 Task: Look for Airbnb options in Villavicencio, Colombia from 22th December, 2023 to 26th December, 2023 for 8 adults. Place can be private room with 8 bedrooms having 8 beds and 8 bathrooms. Property type can be hotel. Amenities needed are: wifi, TV, free parkinig on premises, gym, breakfast.
Action: Mouse moved to (446, 115)
Screenshot: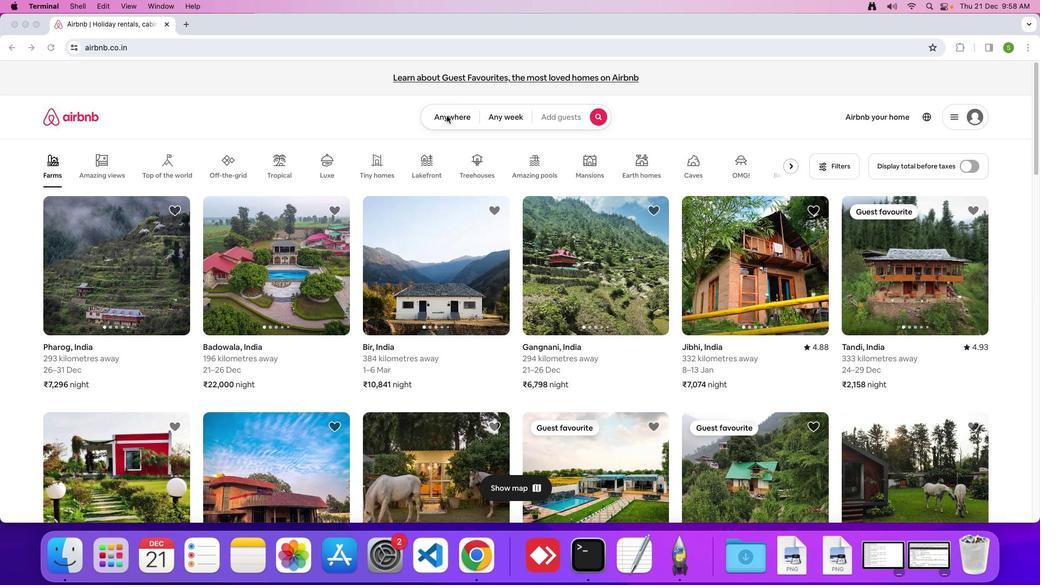 
Action: Mouse pressed left at (446, 115)
Screenshot: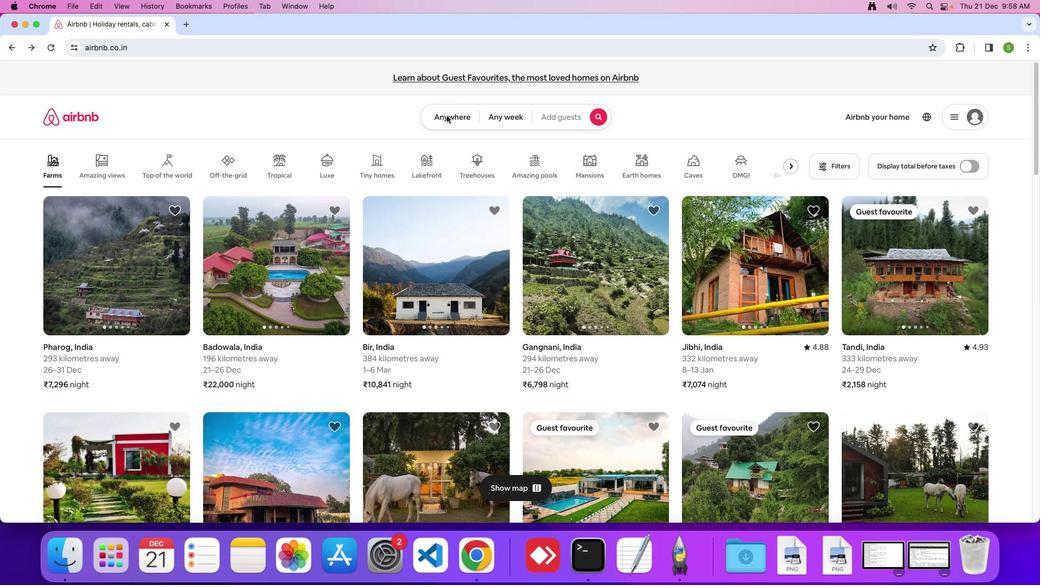 
Action: Mouse moved to (435, 118)
Screenshot: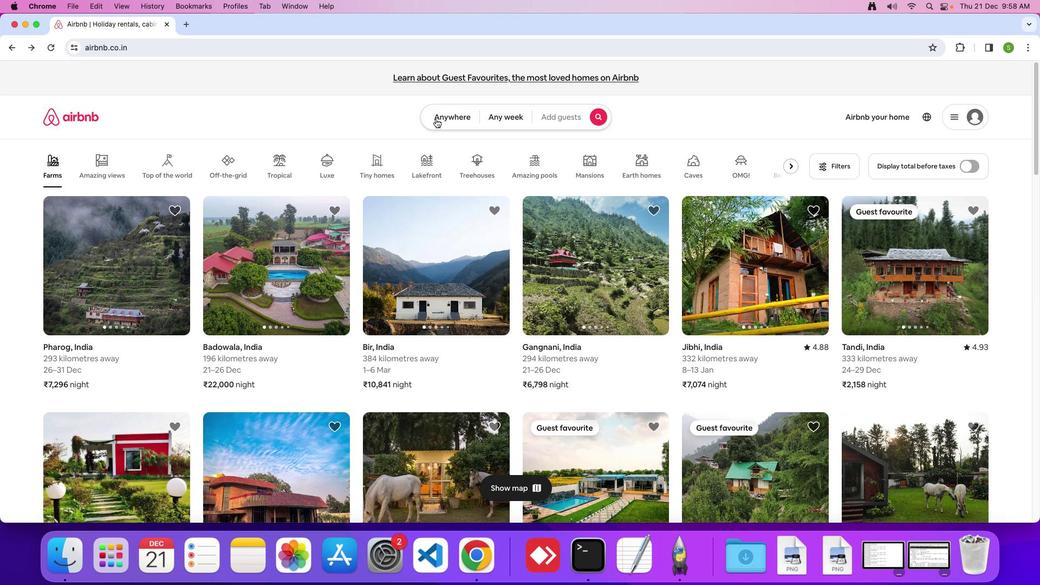 
Action: Mouse pressed left at (435, 118)
Screenshot: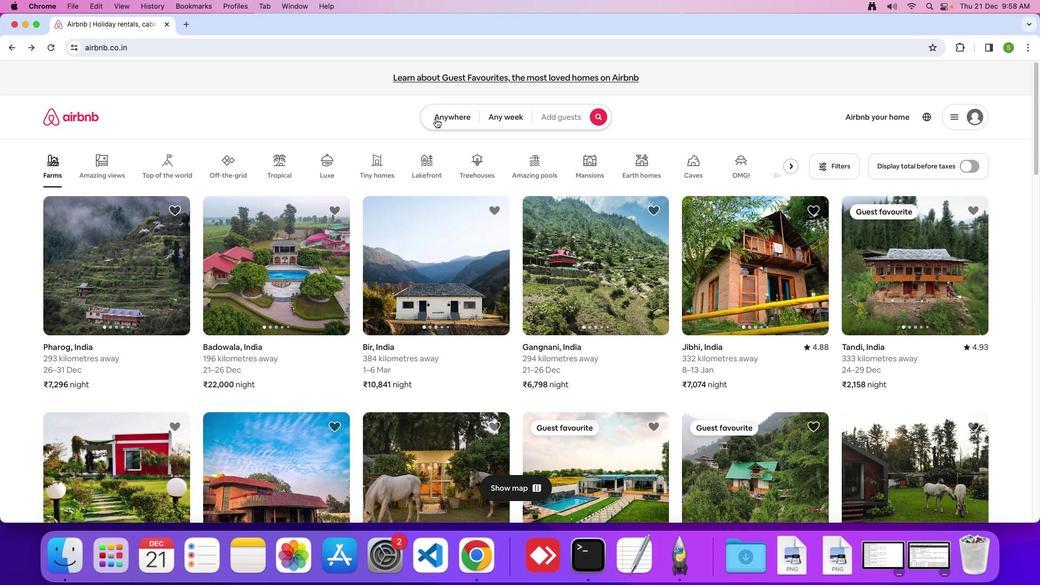 
Action: Mouse moved to (406, 151)
Screenshot: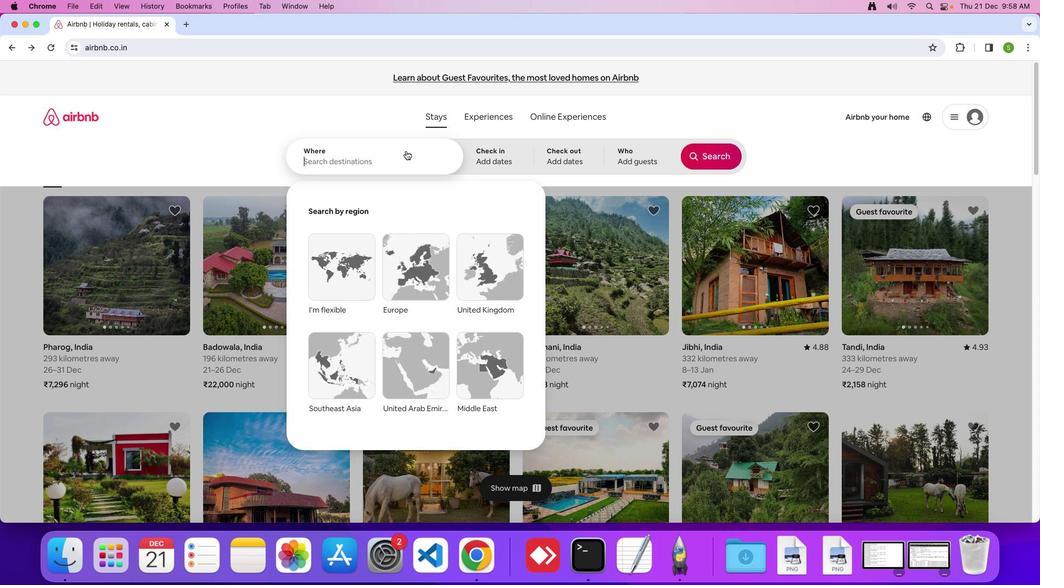 
Action: Mouse pressed left at (406, 151)
Screenshot: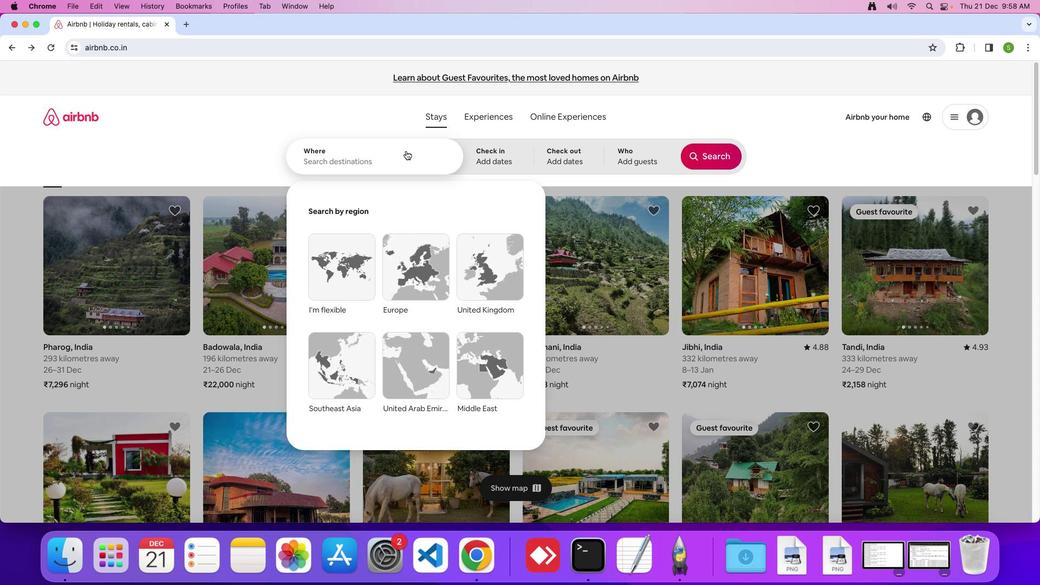
Action: Key pressed 'V'Key.caps_lock'i''l''l''a''v''i''c''e''n''c''i''o'','Key.spaceKey.shift'C''o''l''o''m''b''i''a'Key.enter
Screenshot: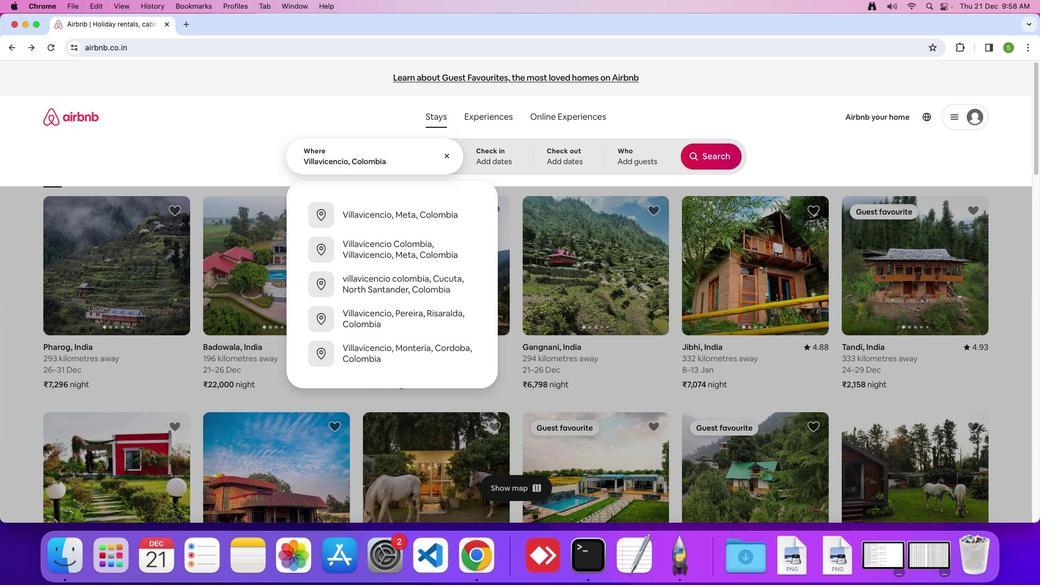 
Action: Mouse moved to (452, 371)
Screenshot: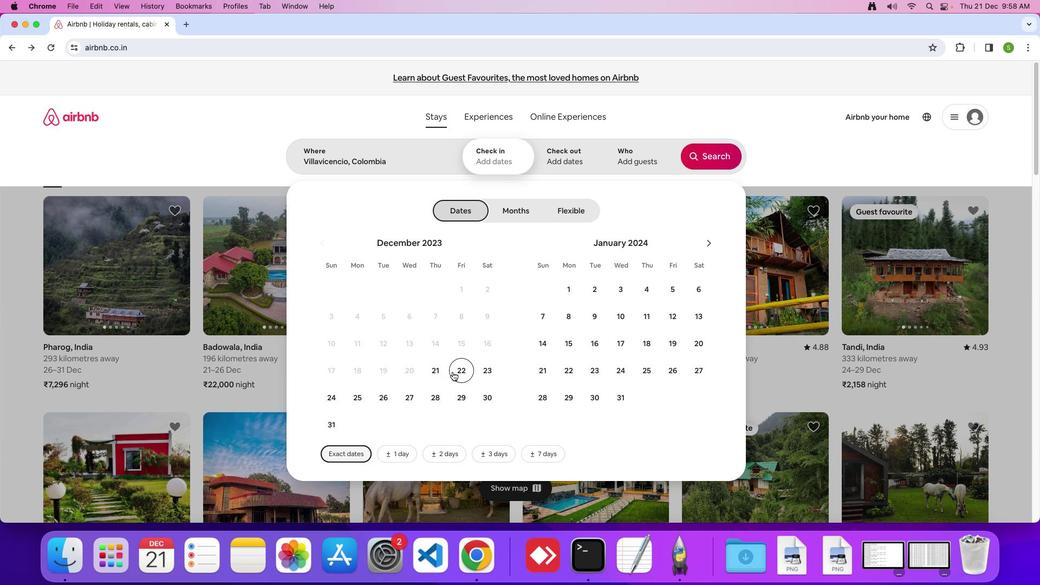 
Action: Mouse pressed left at (452, 371)
Screenshot: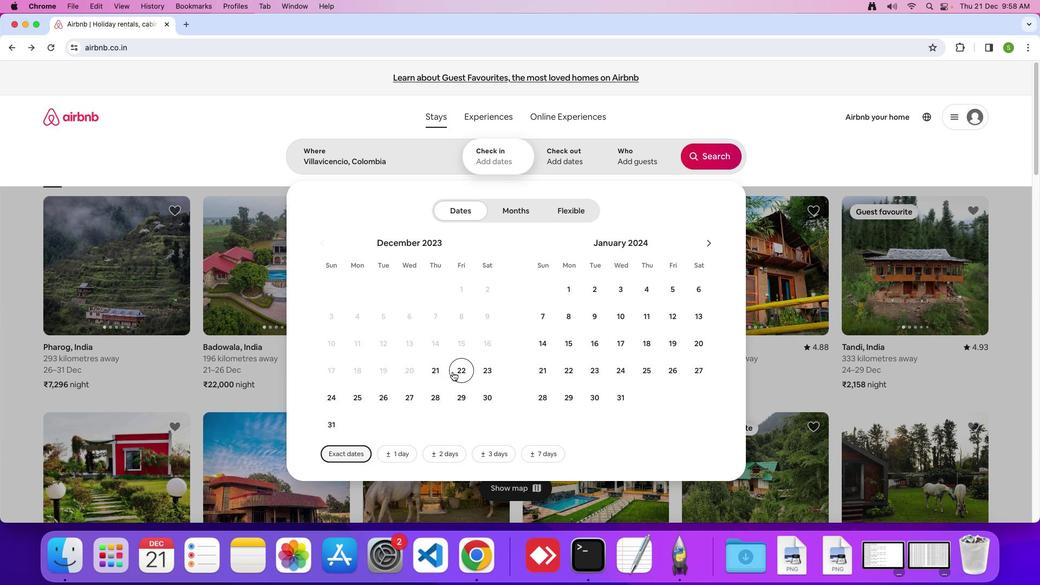
Action: Mouse moved to (391, 397)
Screenshot: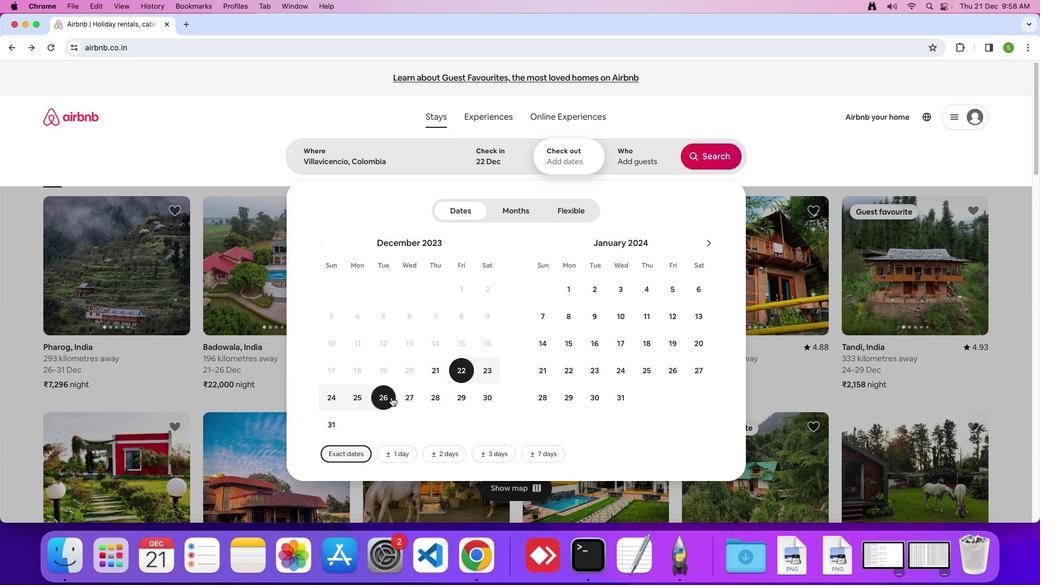 
Action: Mouse pressed left at (391, 397)
Screenshot: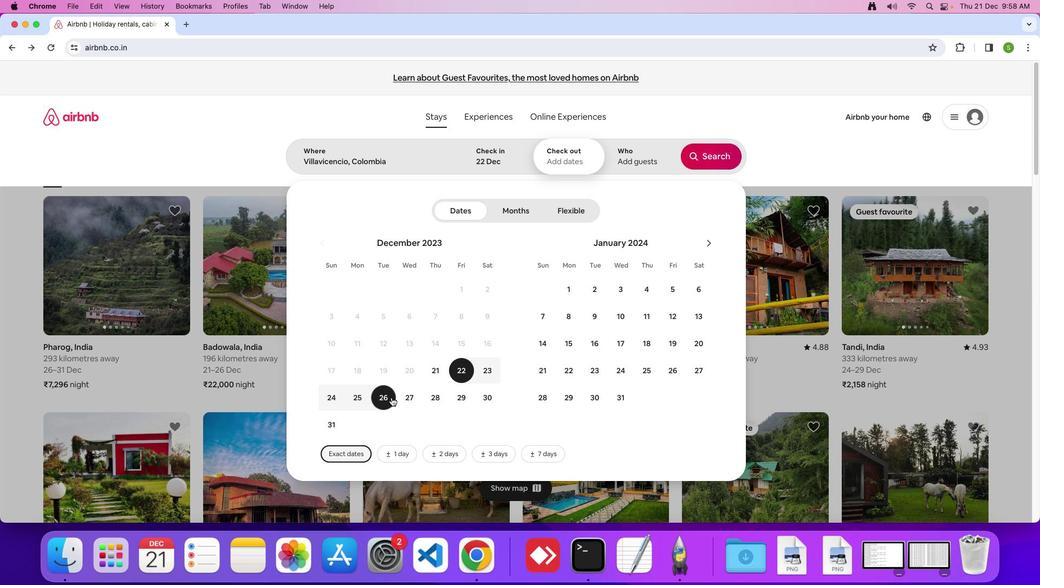 
Action: Mouse moved to (643, 159)
Screenshot: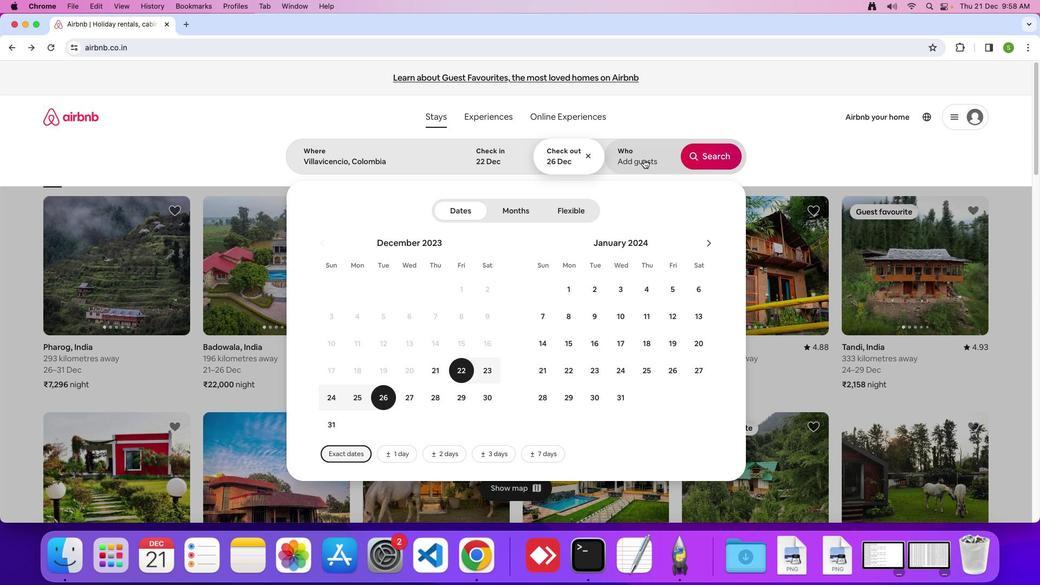 
Action: Mouse pressed left at (643, 159)
Screenshot: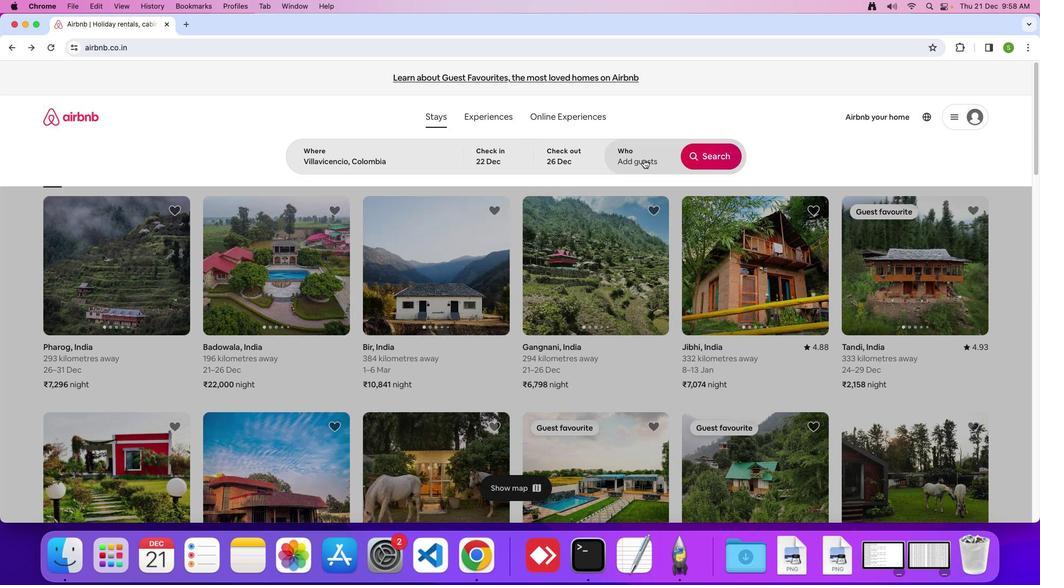 
Action: Mouse moved to (711, 214)
Screenshot: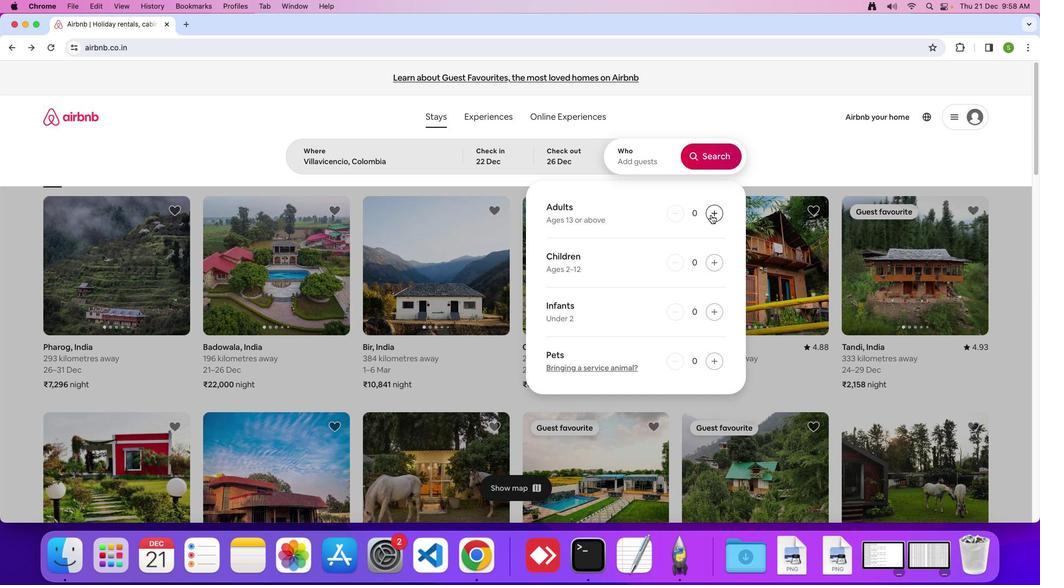 
Action: Mouse pressed left at (711, 214)
Screenshot: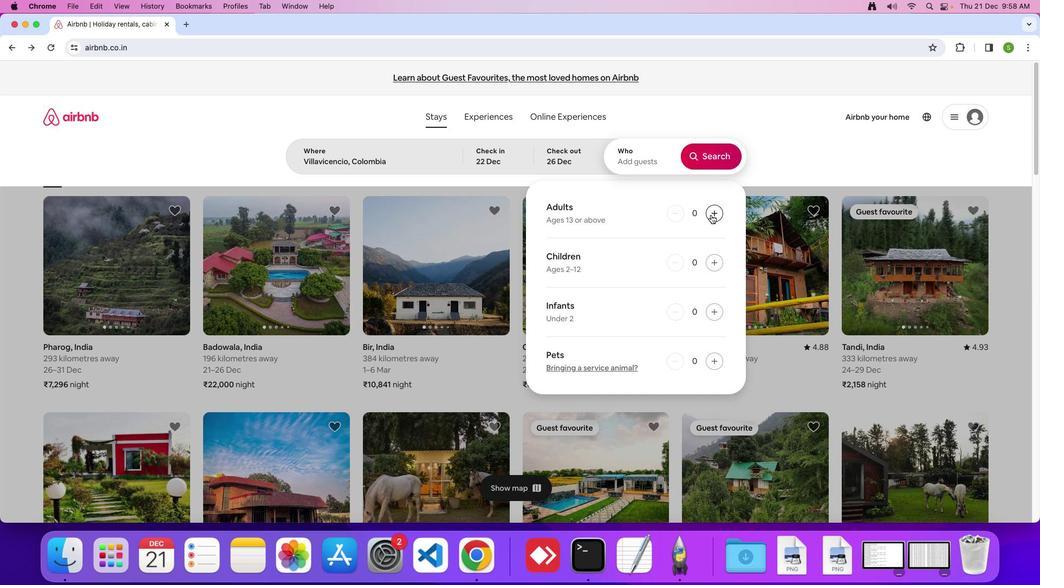 
Action: Mouse pressed left at (711, 214)
Screenshot: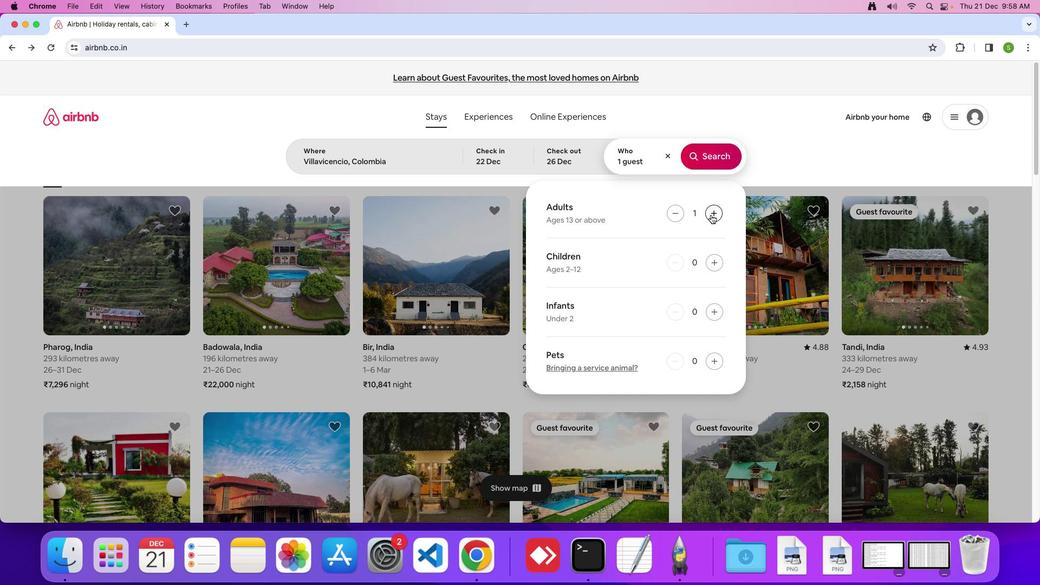 
Action: Mouse pressed left at (711, 214)
Screenshot: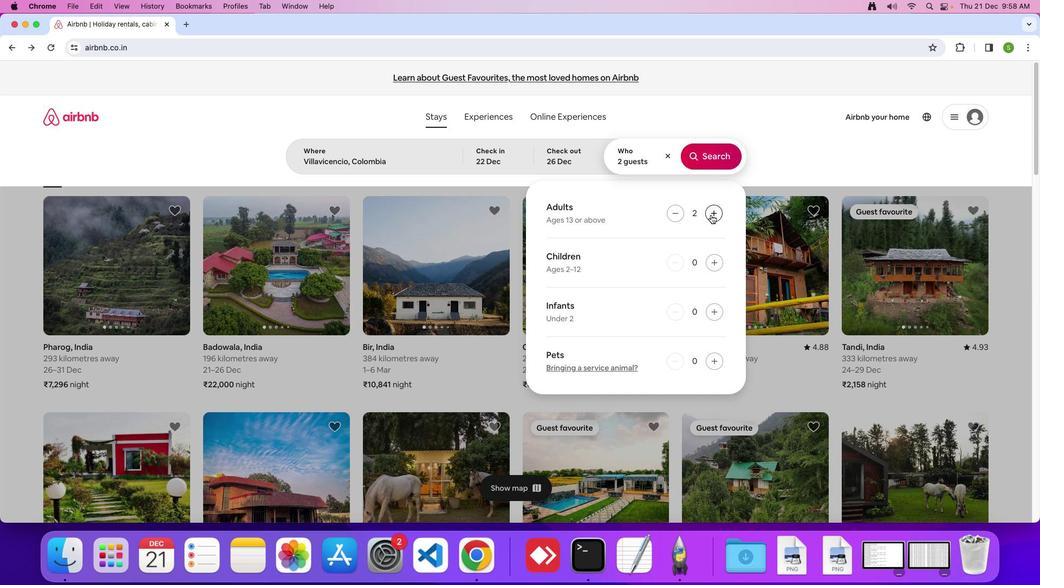
Action: Mouse pressed left at (711, 214)
Screenshot: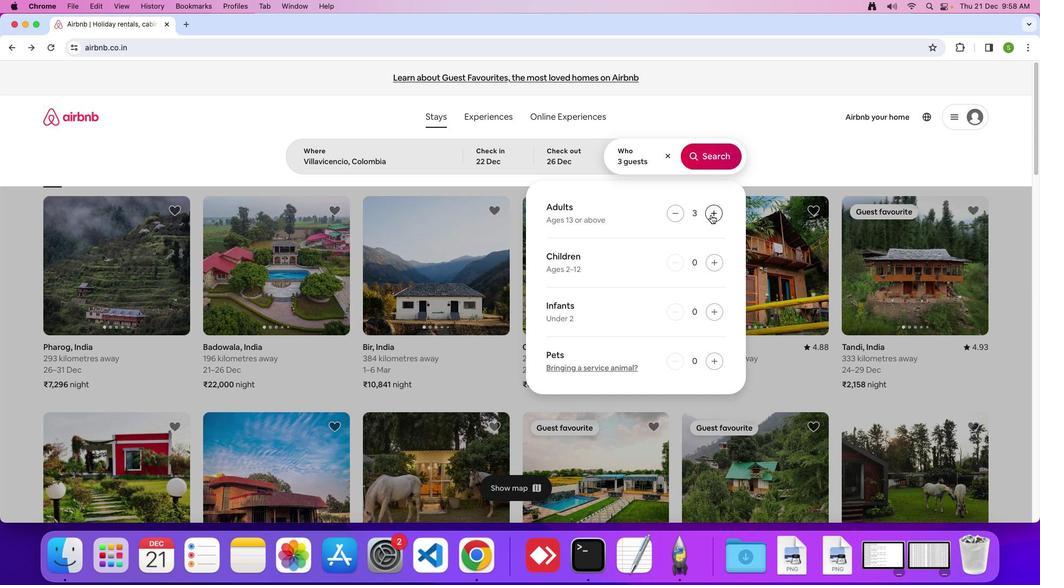 
Action: Mouse pressed left at (711, 214)
Screenshot: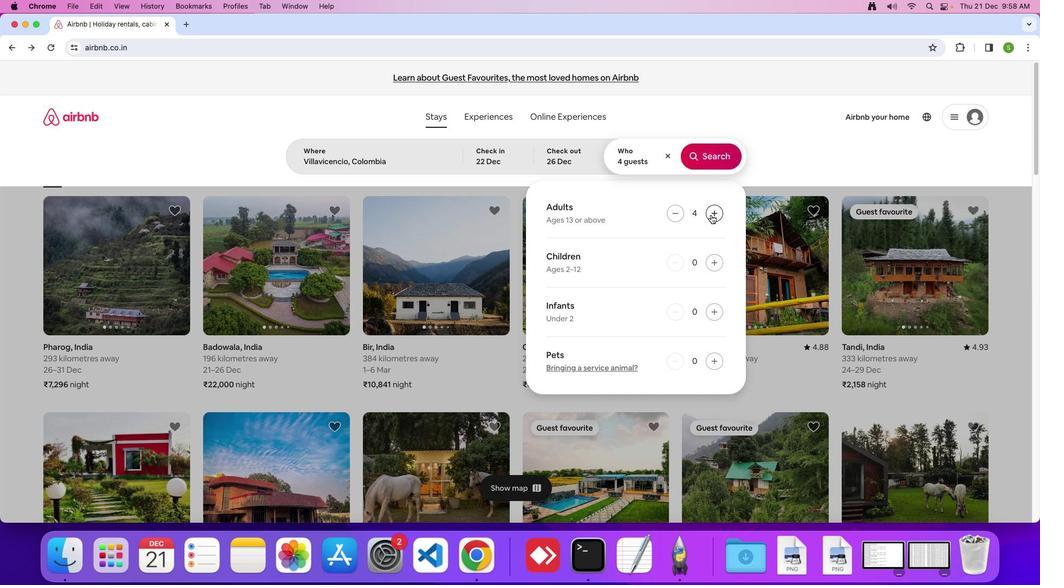 
Action: Mouse pressed left at (711, 214)
Screenshot: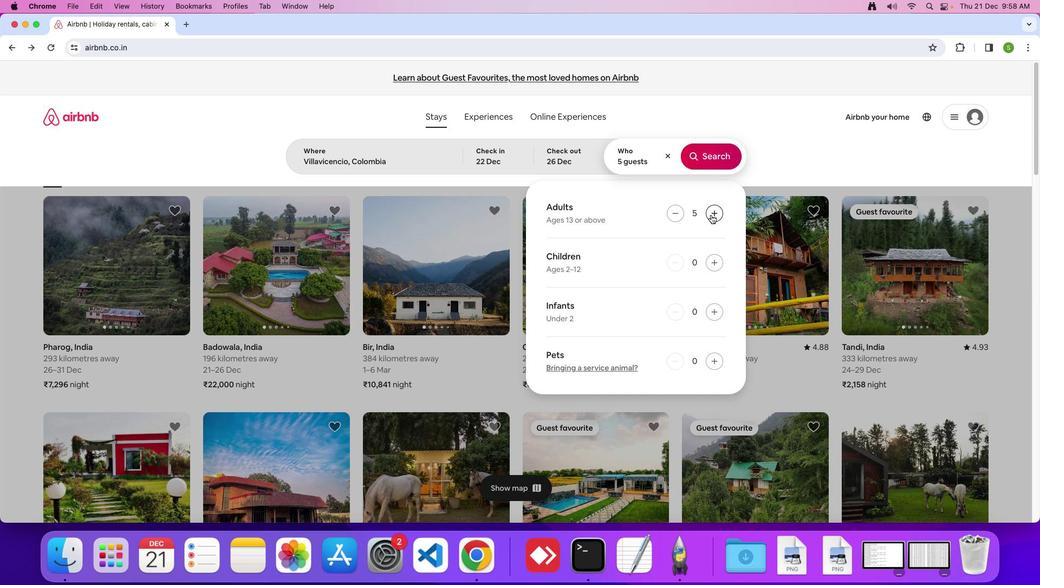 
Action: Mouse pressed left at (711, 214)
Screenshot: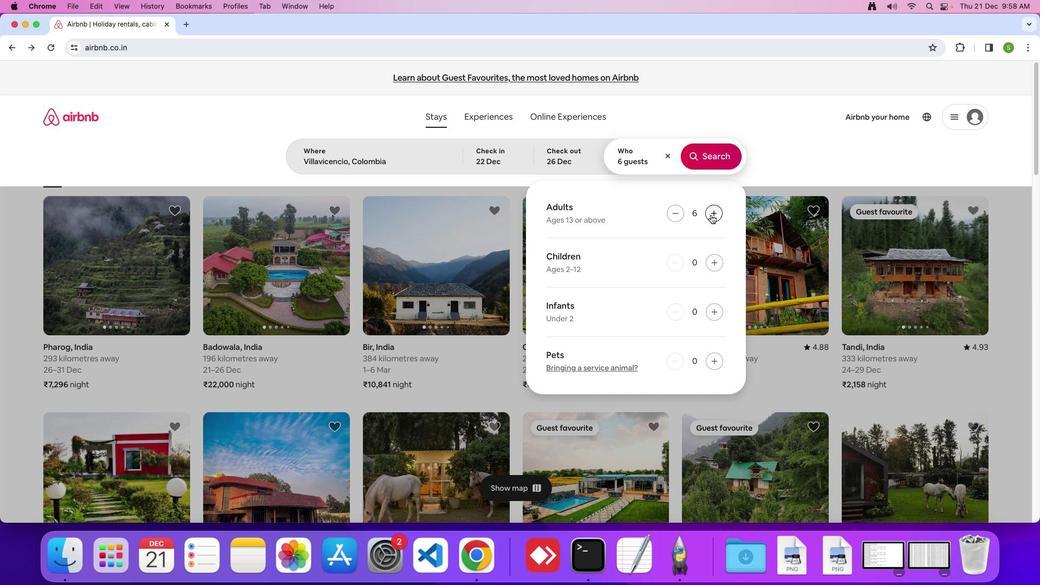 
Action: Mouse pressed left at (711, 214)
Screenshot: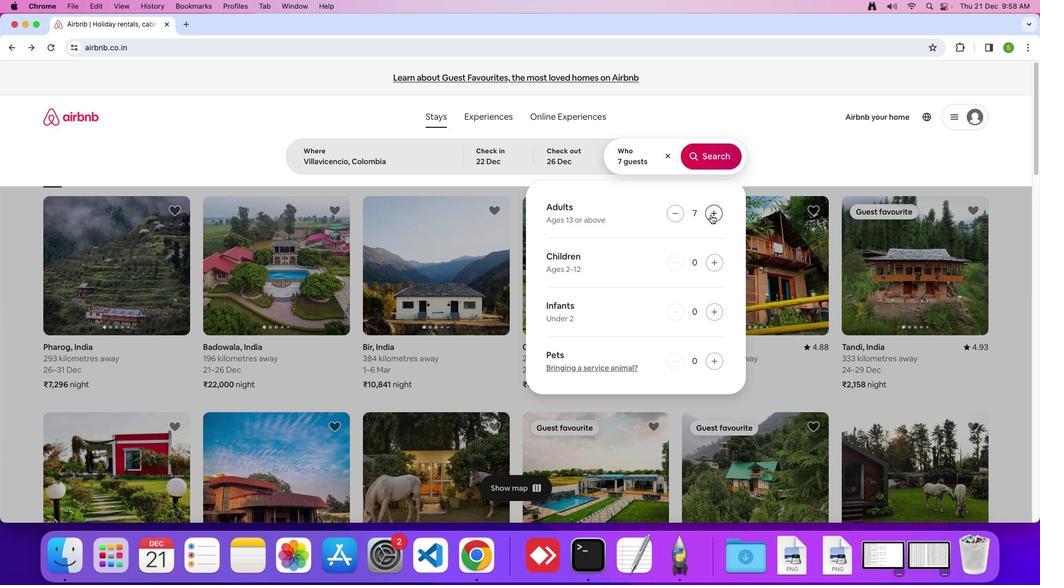 
Action: Mouse moved to (727, 150)
Screenshot: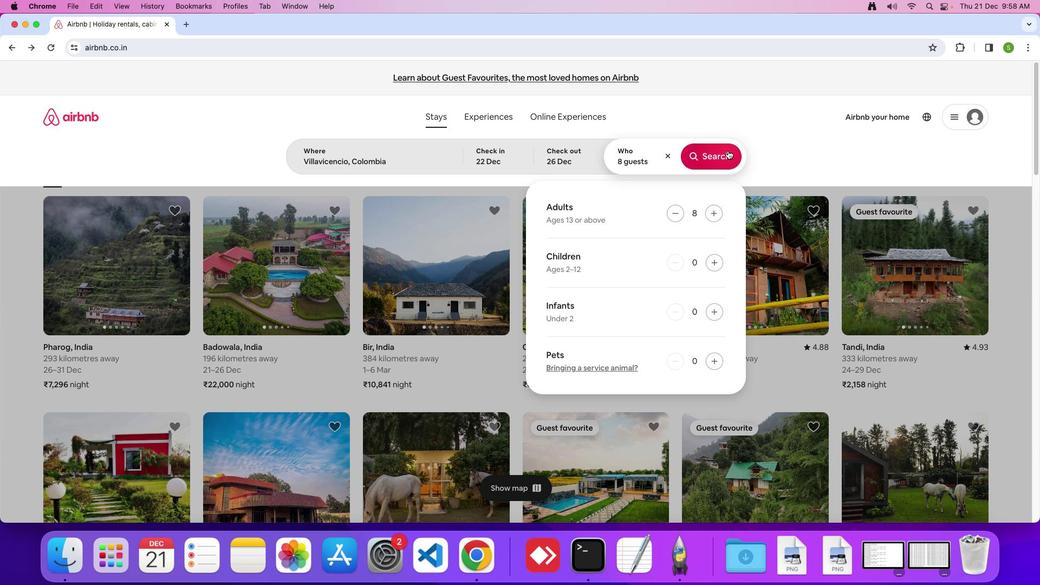 
Action: Mouse pressed left at (727, 150)
Screenshot: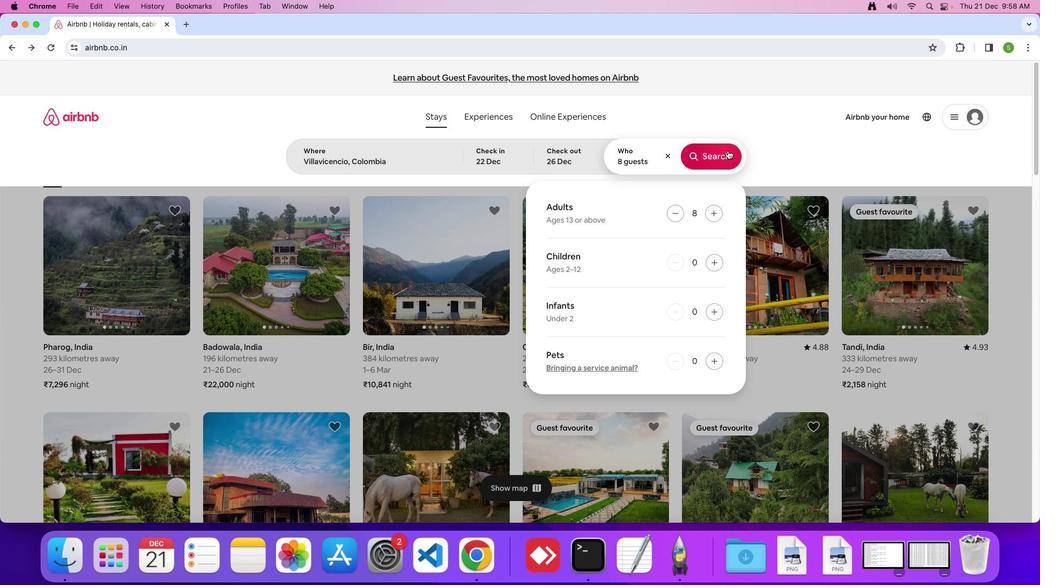 
Action: Mouse moved to (855, 136)
Screenshot: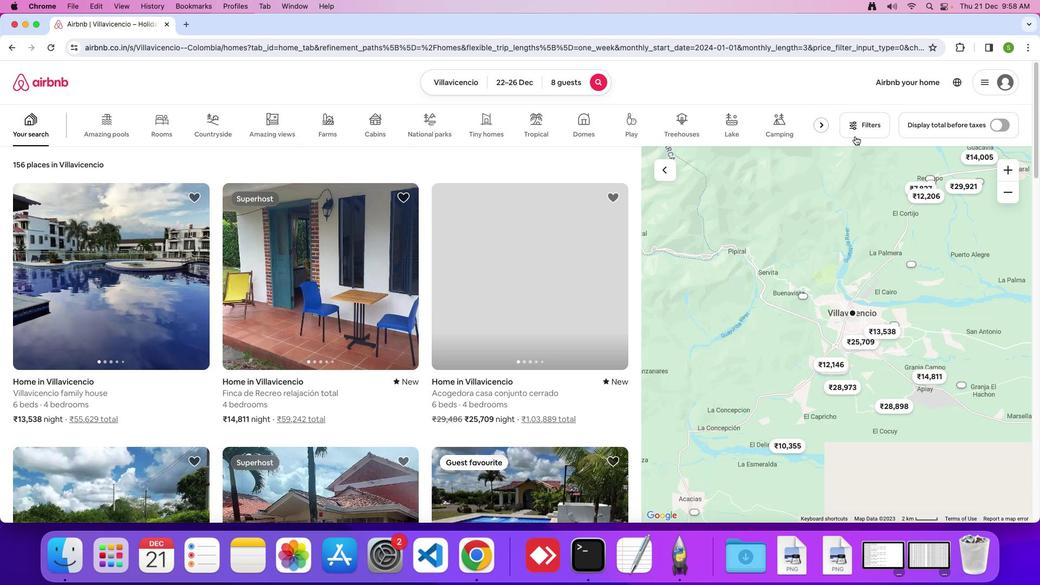 
Action: Mouse pressed left at (855, 136)
Screenshot: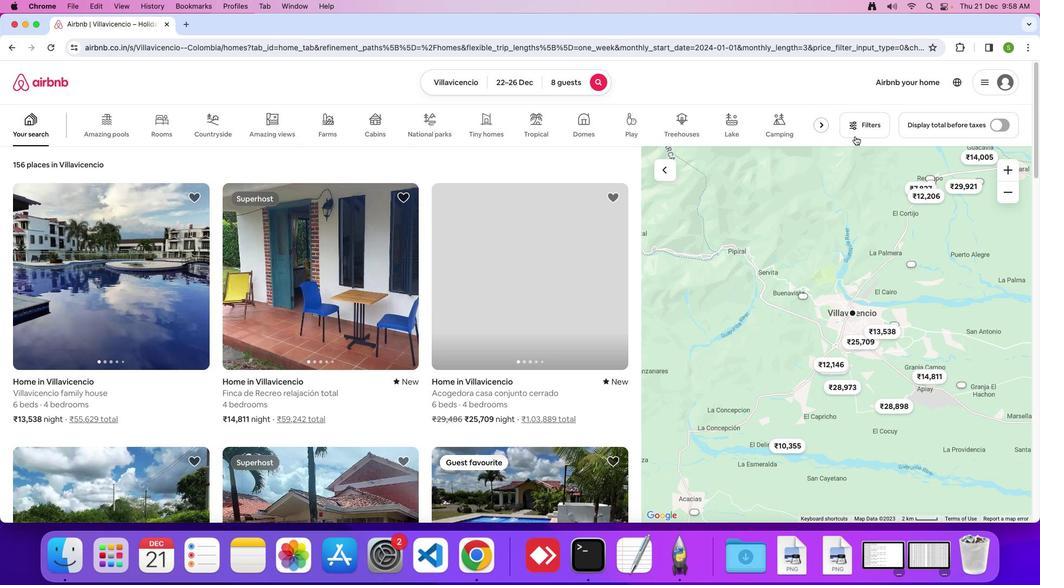 
Action: Mouse moved to (472, 330)
Screenshot: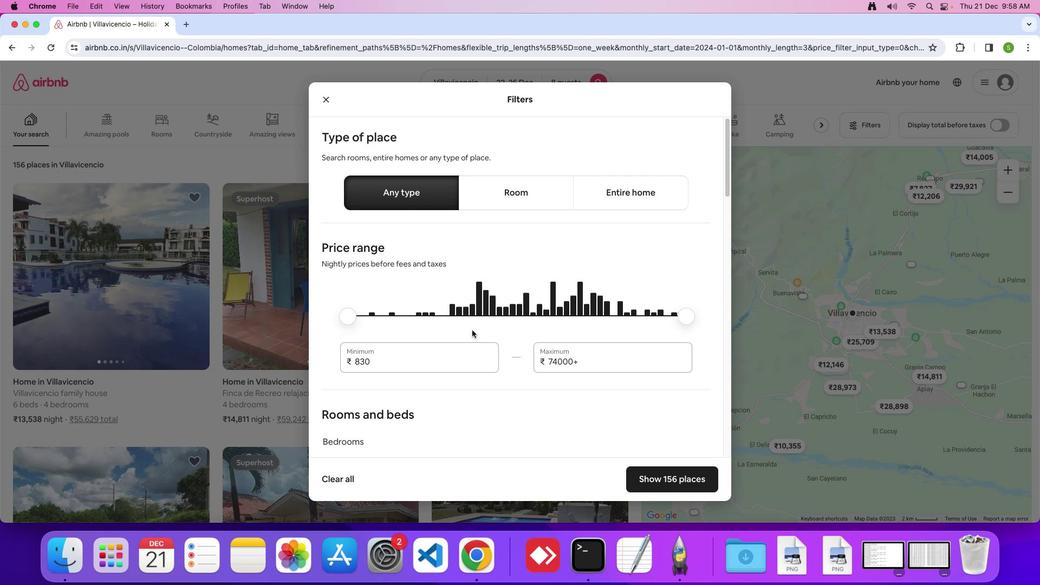 
Action: Mouse scrolled (472, 330) with delta (0, 0)
Screenshot: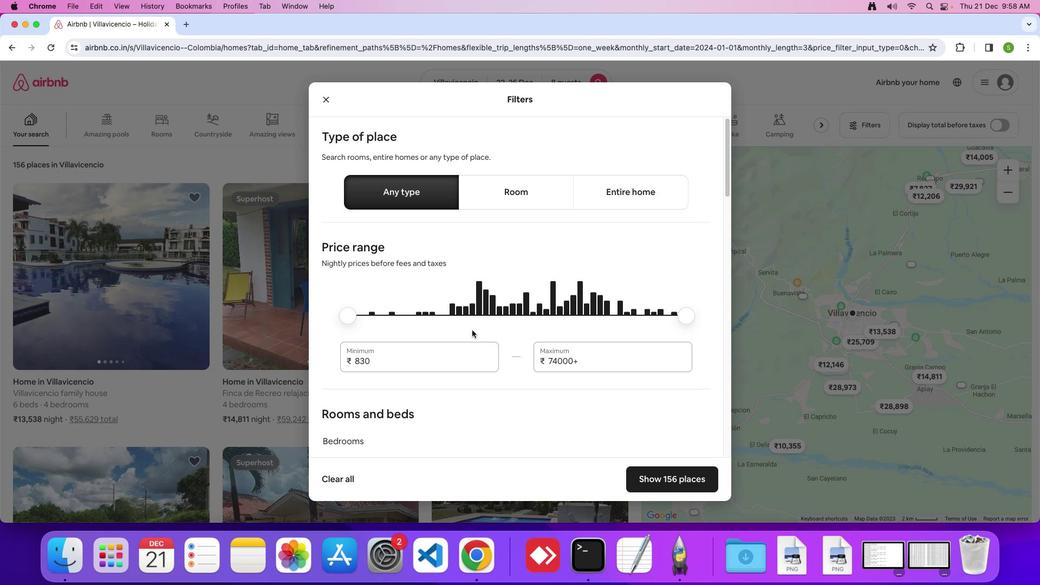 
Action: Mouse scrolled (472, 330) with delta (0, 0)
Screenshot: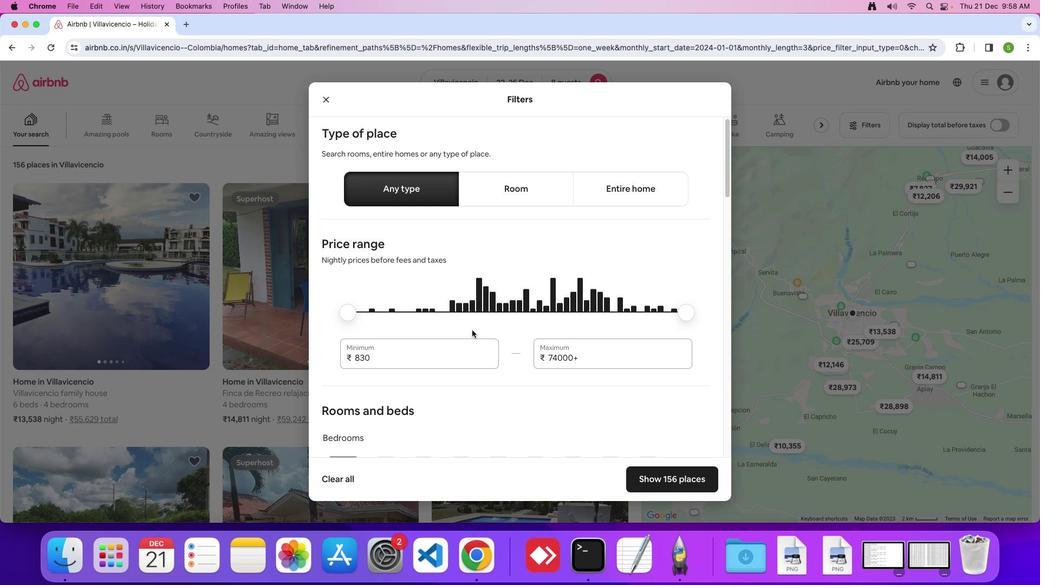 
Action: Mouse scrolled (472, 330) with delta (0, 0)
Screenshot: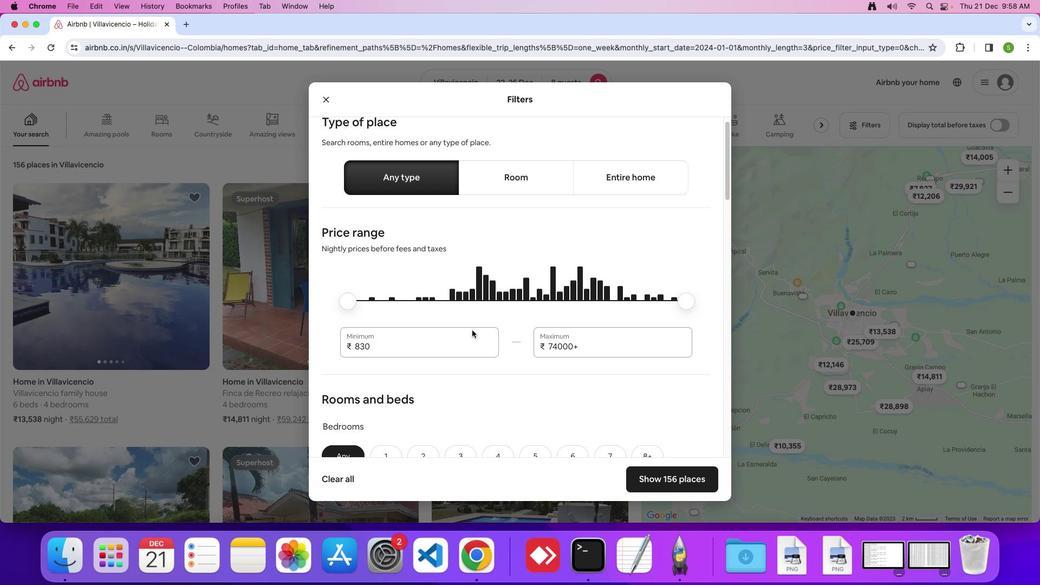 
Action: Mouse scrolled (472, 330) with delta (0, 0)
Screenshot: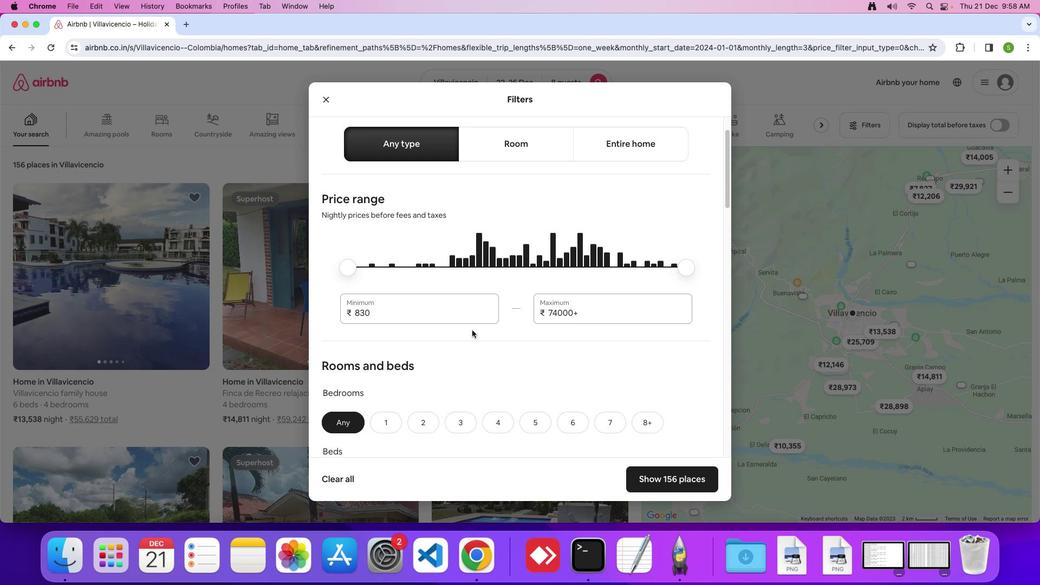 
Action: Mouse scrolled (472, 330) with delta (0, 0)
Screenshot: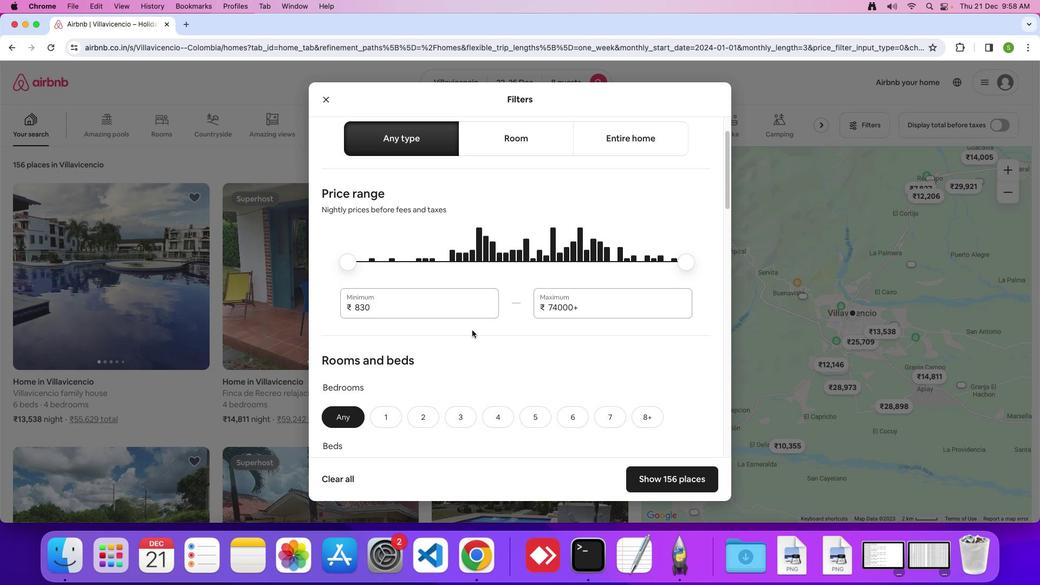 
Action: Mouse scrolled (472, 330) with delta (0, 0)
Screenshot: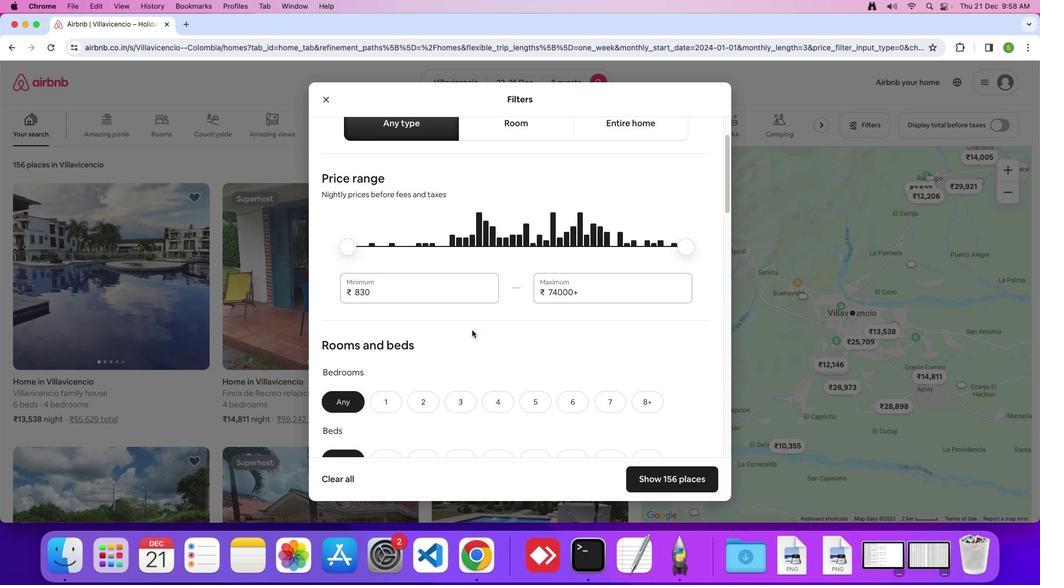 
Action: Mouse scrolled (472, 330) with delta (0, 0)
Screenshot: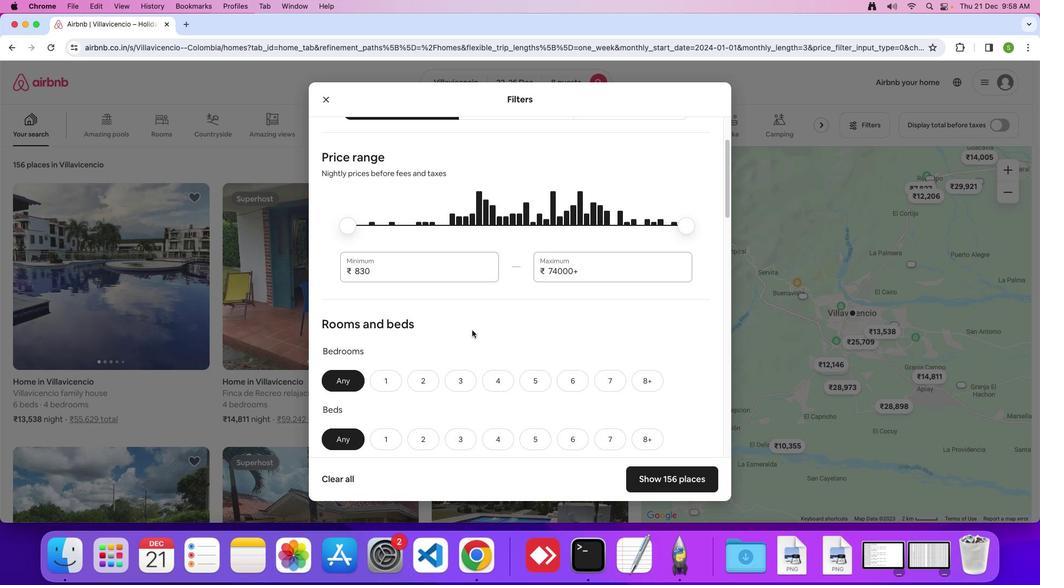 
Action: Mouse scrolled (472, 330) with delta (0, 0)
Screenshot: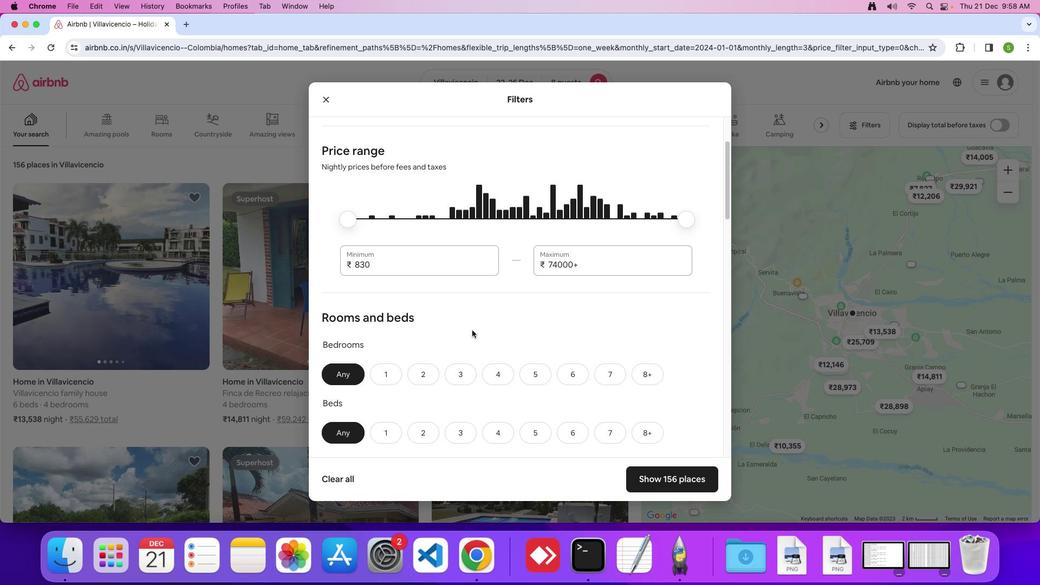 
Action: Mouse scrolled (472, 330) with delta (0, 0)
Screenshot: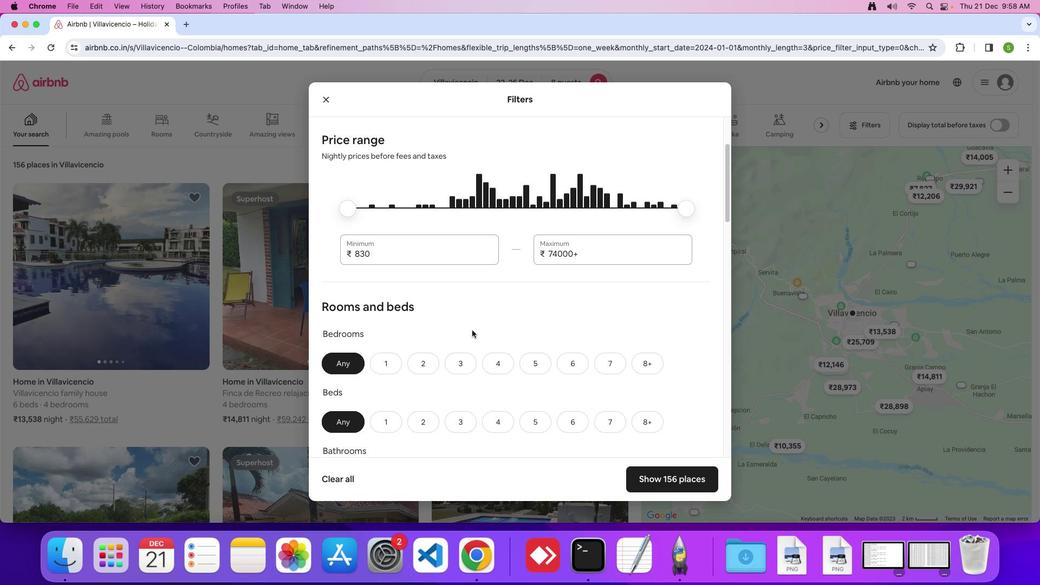
Action: Mouse scrolled (472, 330) with delta (0, 0)
Screenshot: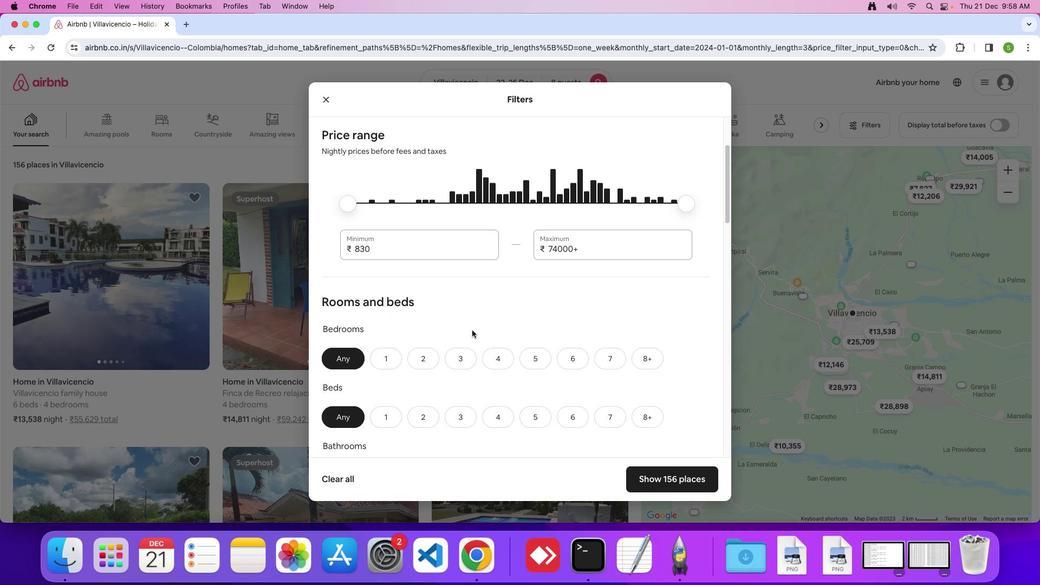 
Action: Mouse scrolled (472, 330) with delta (0, -1)
Screenshot: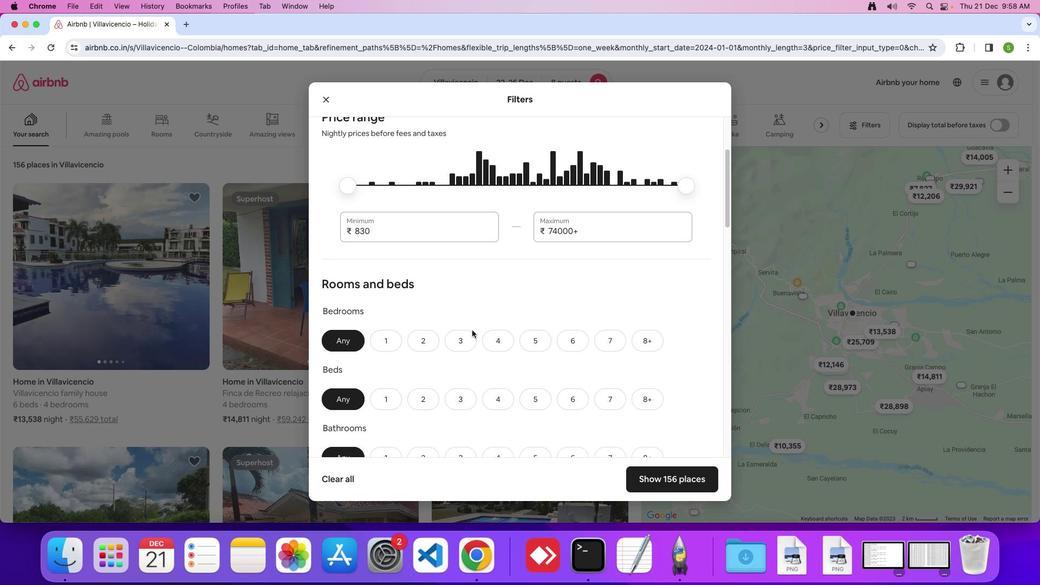 
Action: Mouse scrolled (472, 330) with delta (0, 0)
Screenshot: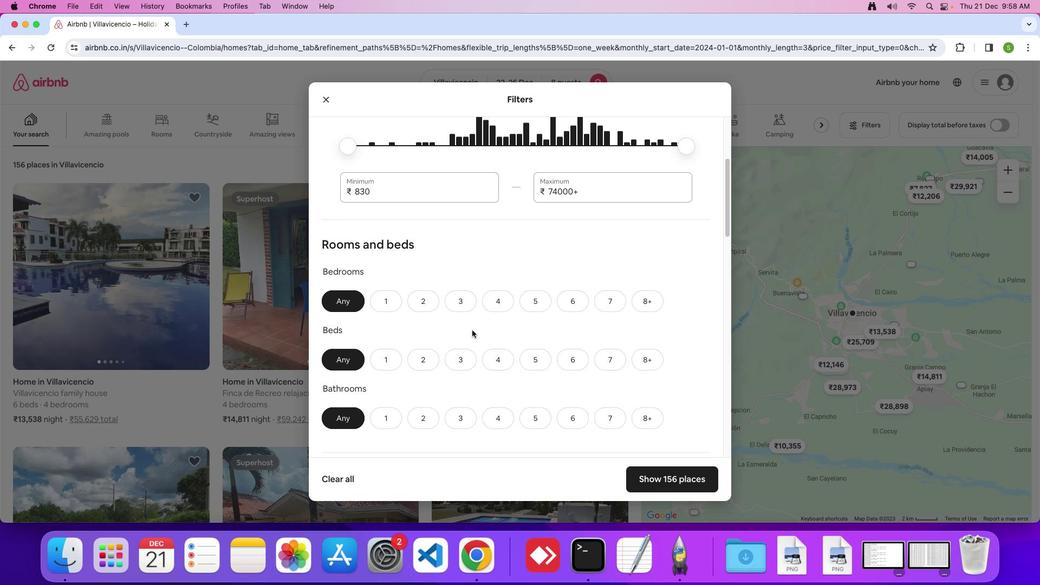 
Action: Mouse scrolled (472, 330) with delta (0, 0)
Screenshot: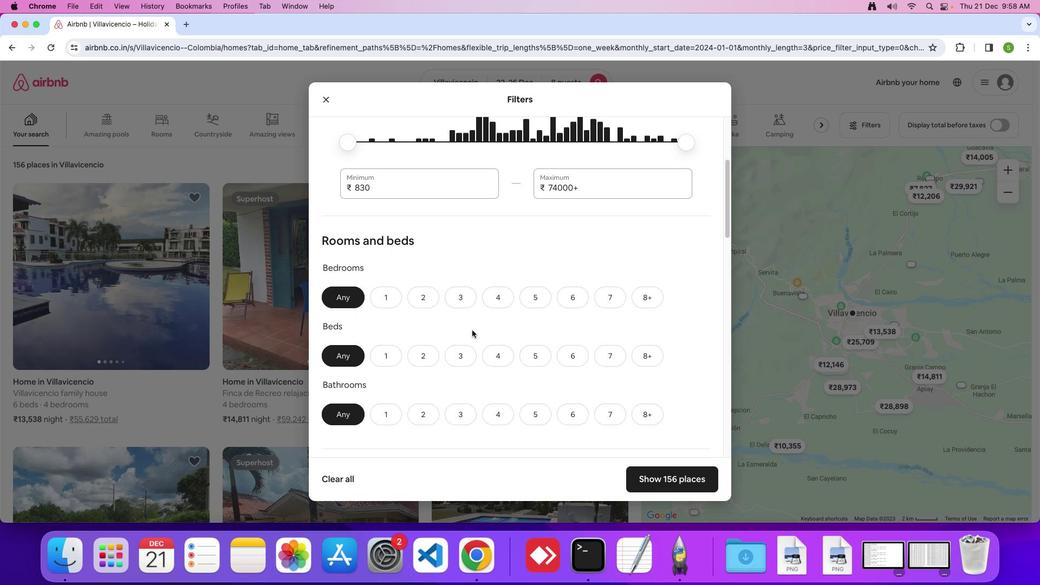 
Action: Mouse scrolled (472, 330) with delta (0, -1)
Screenshot: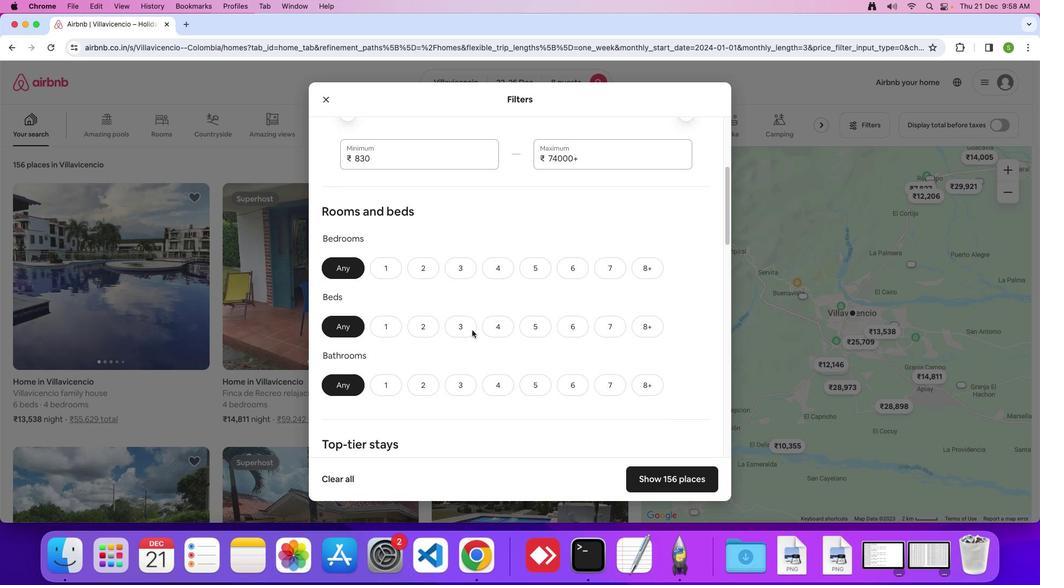 
Action: Mouse moved to (638, 229)
Screenshot: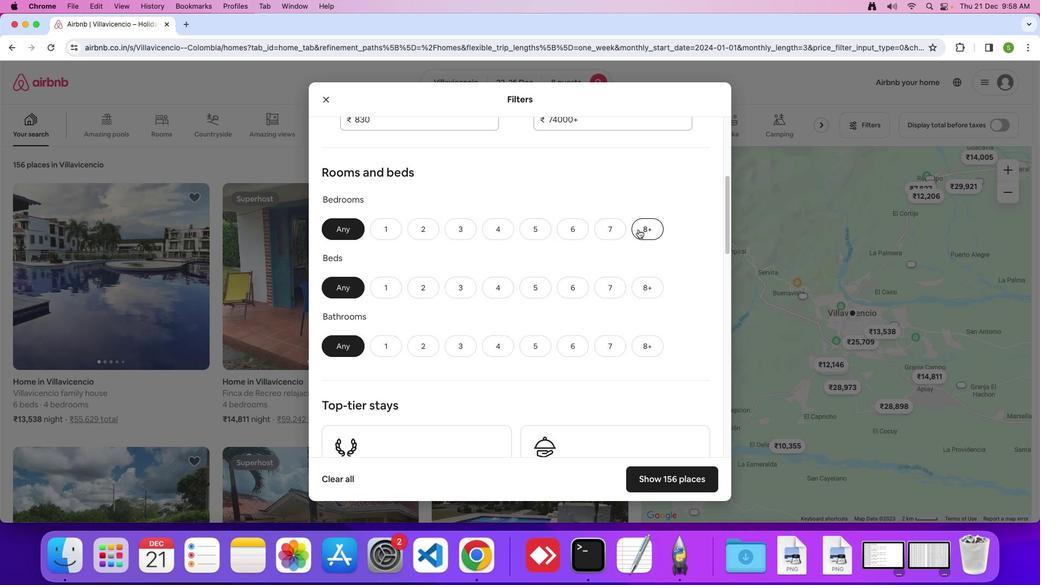 
Action: Mouse pressed left at (638, 229)
Screenshot: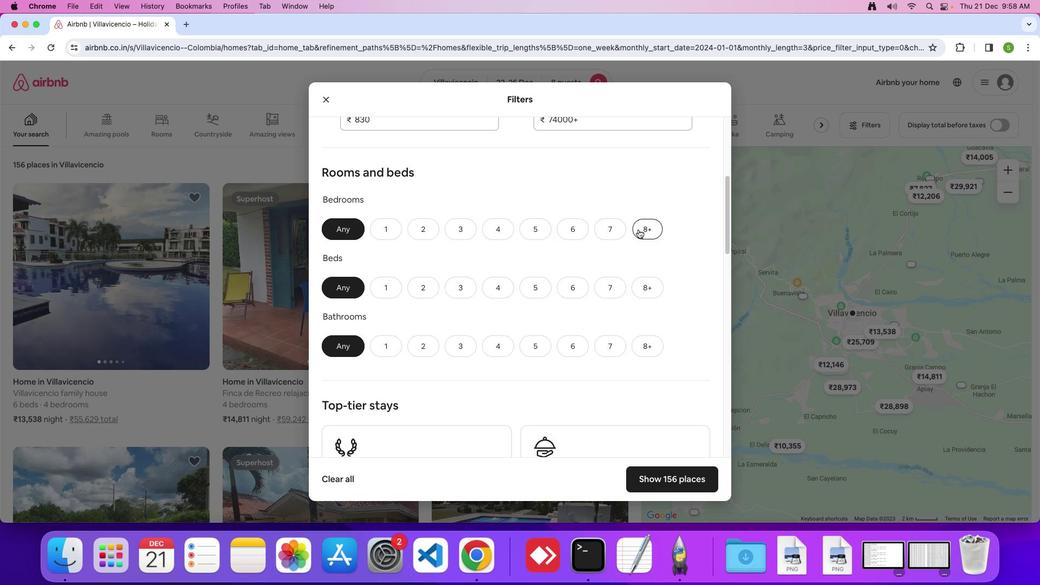 
Action: Mouse moved to (647, 285)
Screenshot: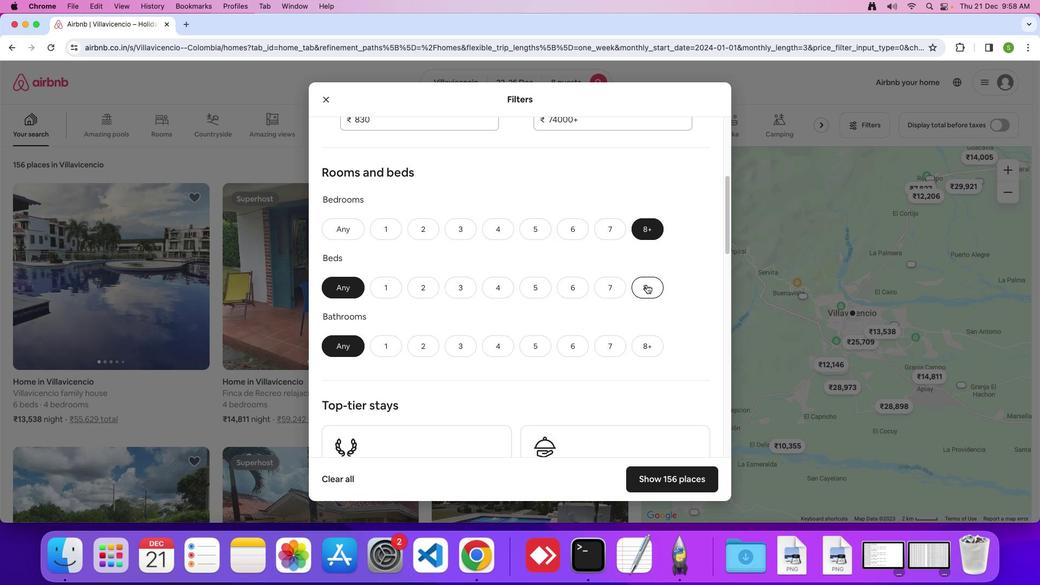 
Action: Mouse pressed left at (647, 285)
Screenshot: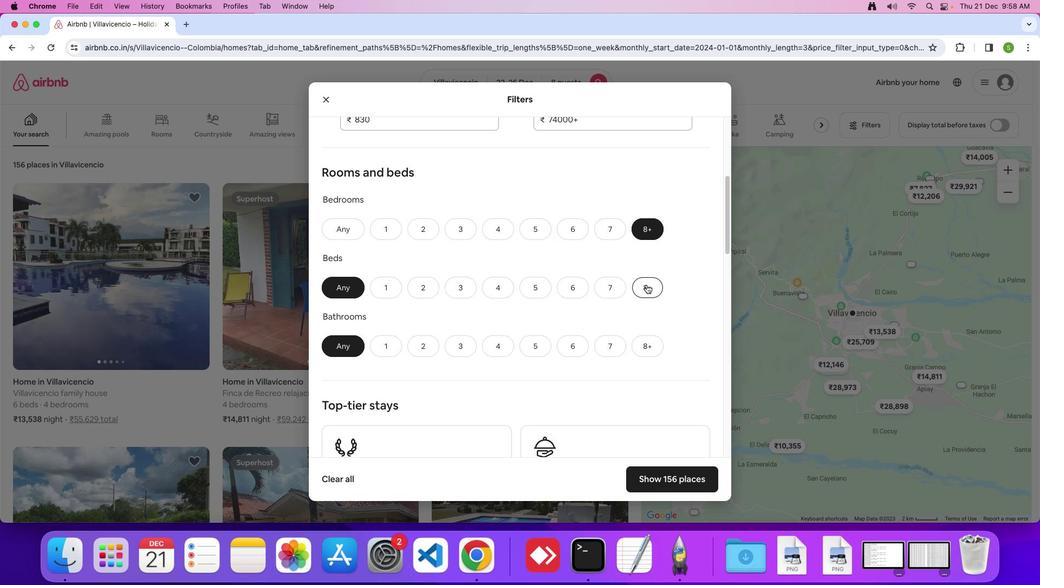 
Action: Mouse moved to (651, 350)
Screenshot: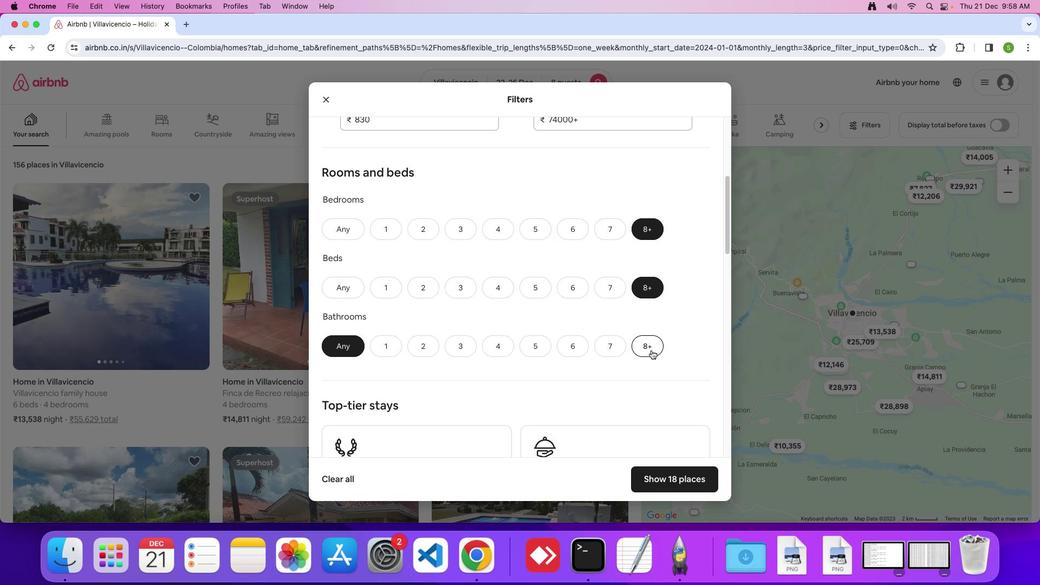 
Action: Mouse pressed left at (651, 350)
Screenshot: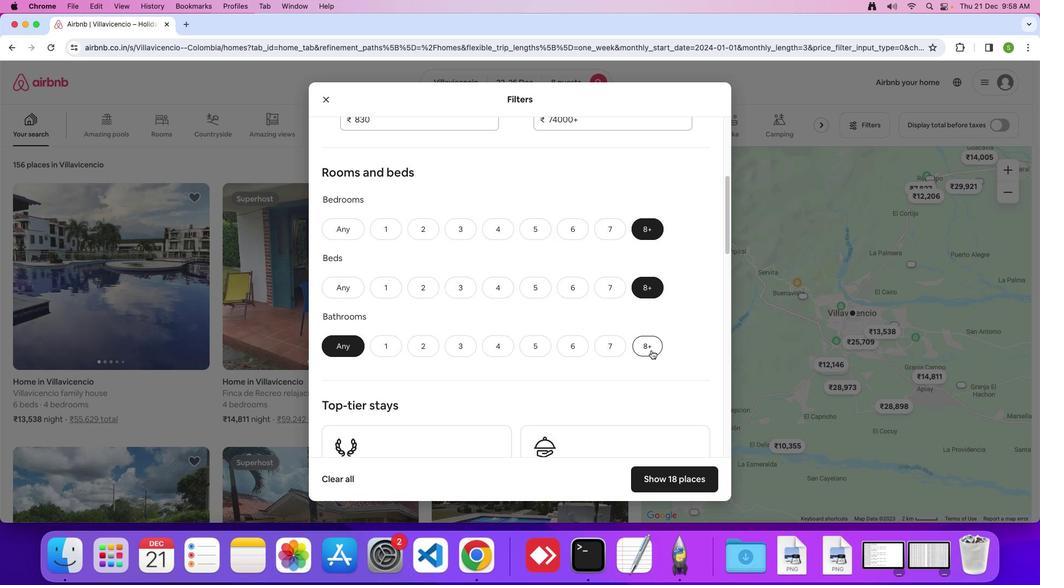 
Action: Mouse moved to (584, 326)
Screenshot: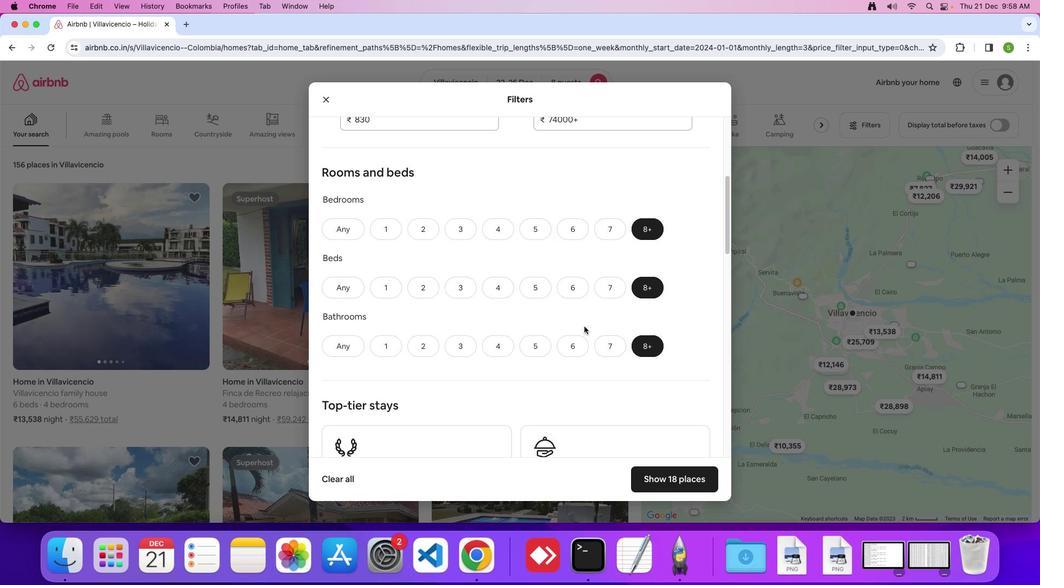 
Action: Mouse scrolled (584, 326) with delta (0, 0)
Screenshot: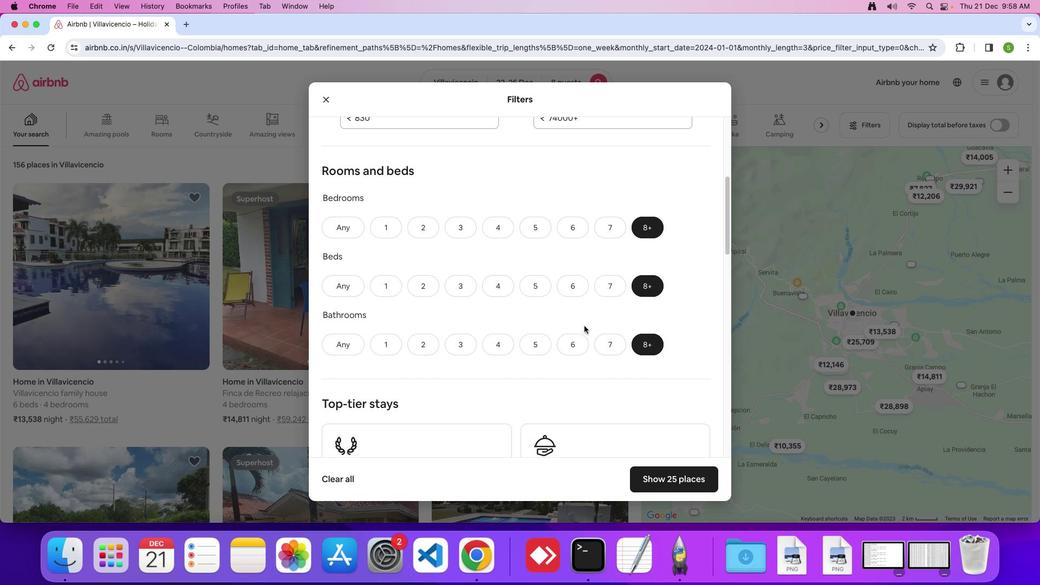 
Action: Mouse moved to (584, 326)
Screenshot: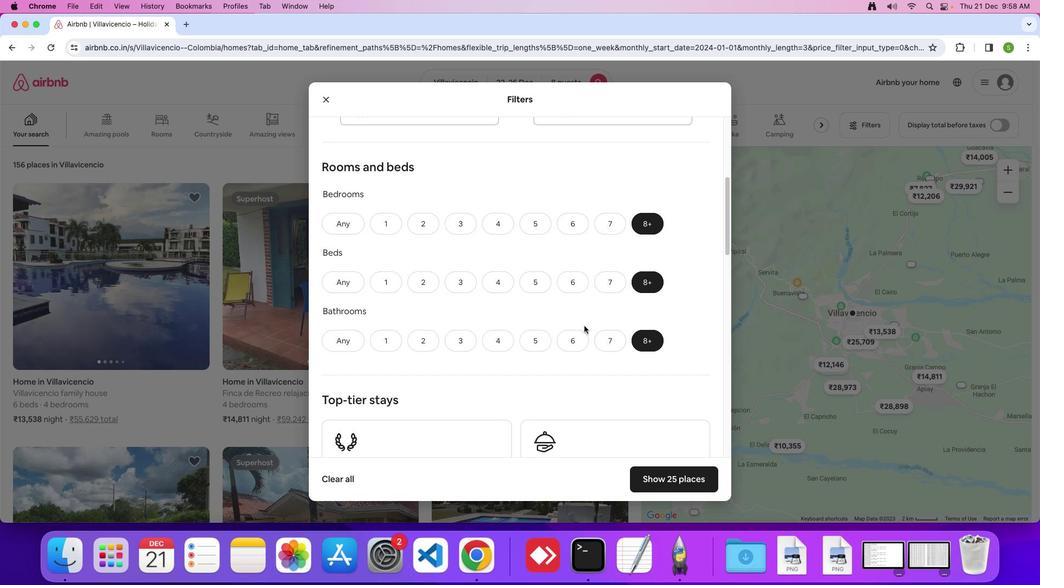 
Action: Mouse scrolled (584, 326) with delta (0, 0)
Screenshot: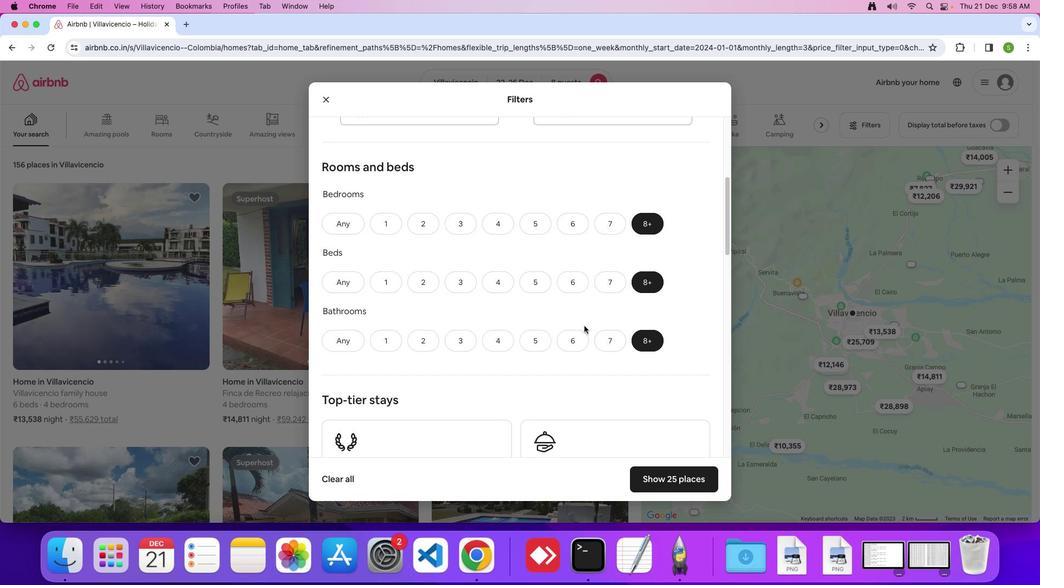 
Action: Mouse moved to (584, 325)
Screenshot: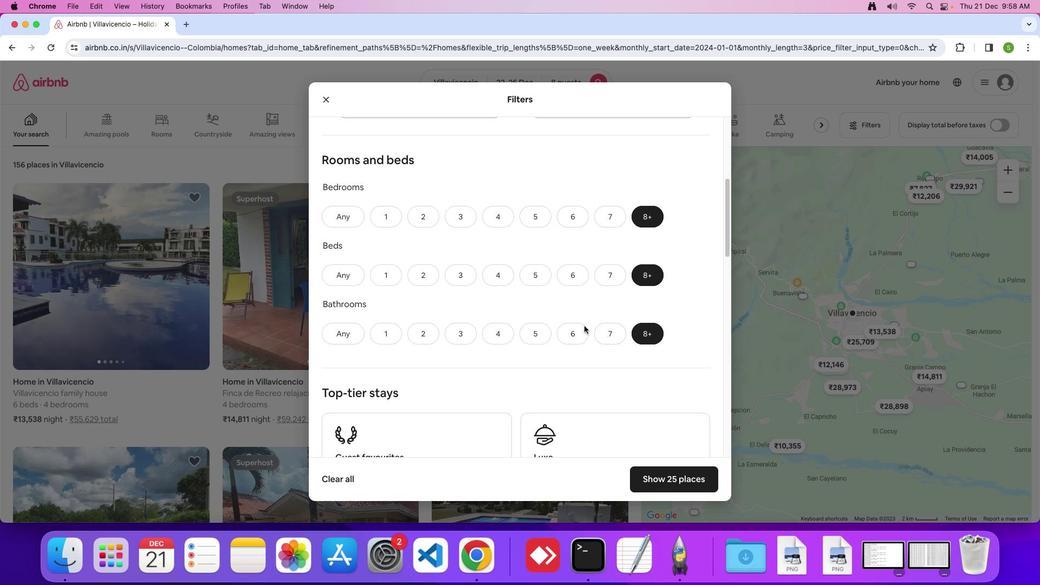
Action: Mouse scrolled (584, 325) with delta (0, -1)
Screenshot: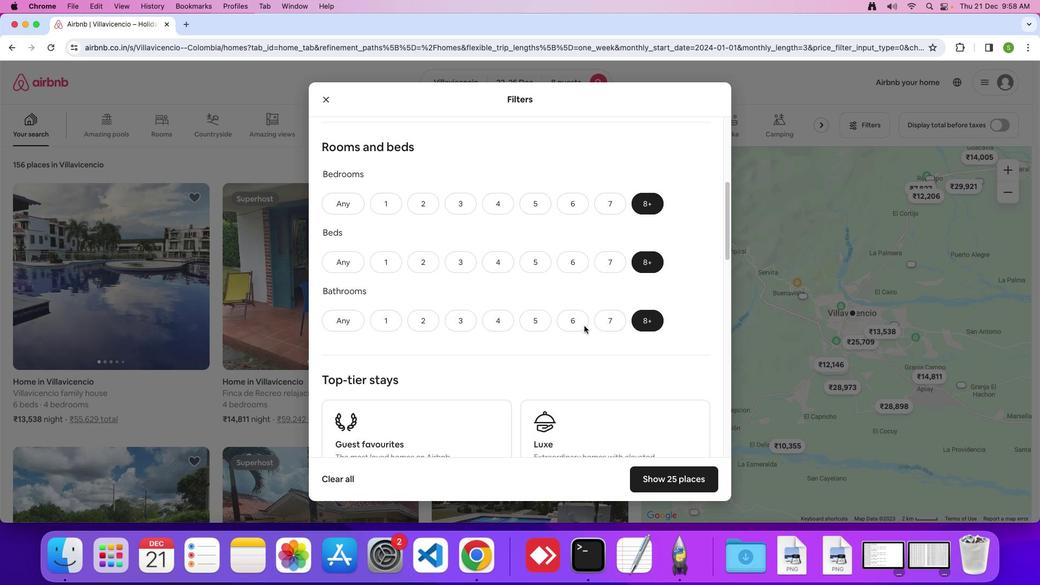 
Action: Mouse scrolled (584, 325) with delta (0, 0)
Screenshot: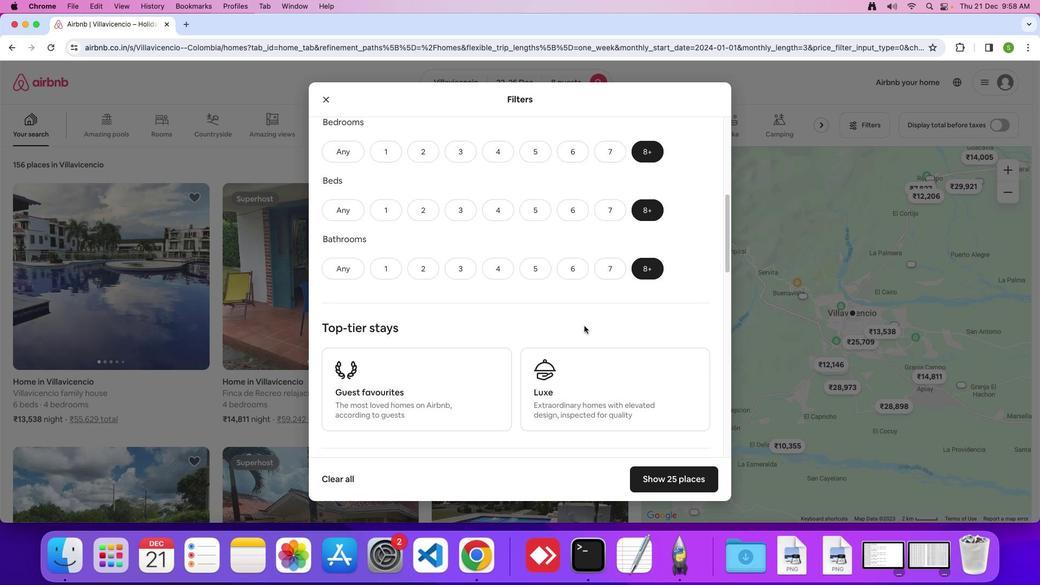 
Action: Mouse moved to (584, 325)
Screenshot: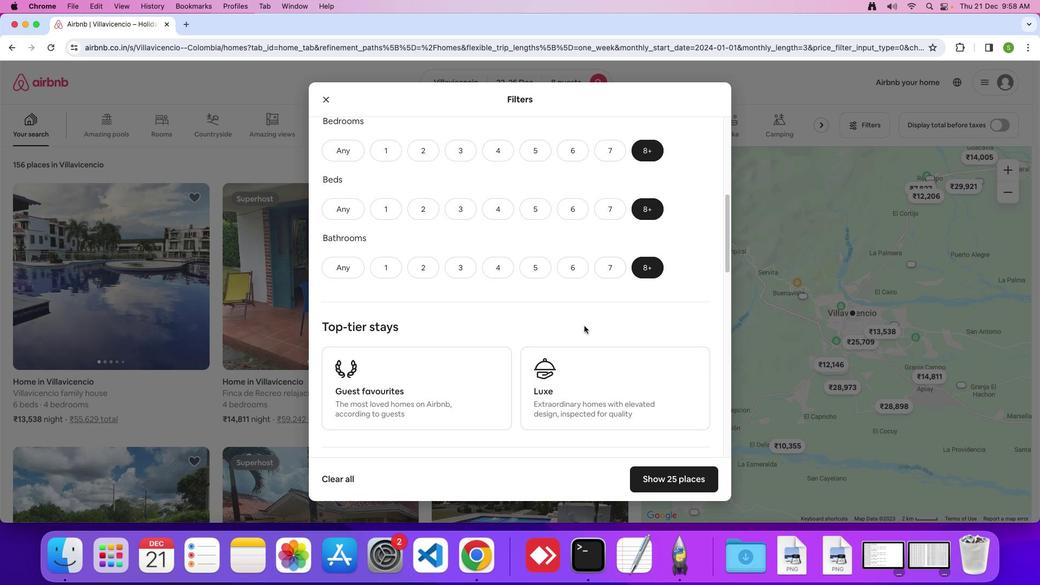 
Action: Mouse scrolled (584, 325) with delta (0, 0)
Screenshot: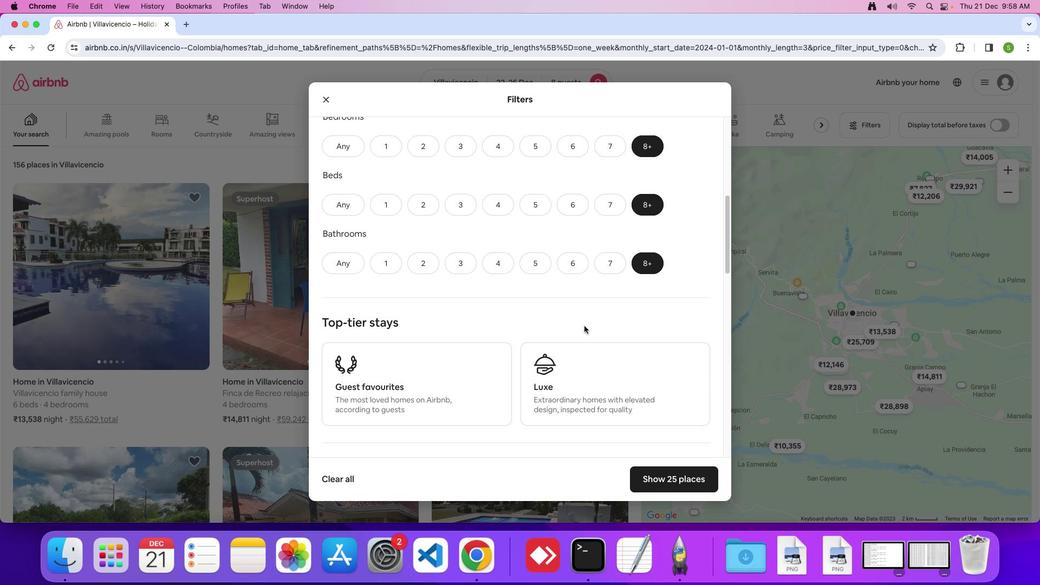 
Action: Mouse scrolled (584, 325) with delta (0, 0)
Screenshot: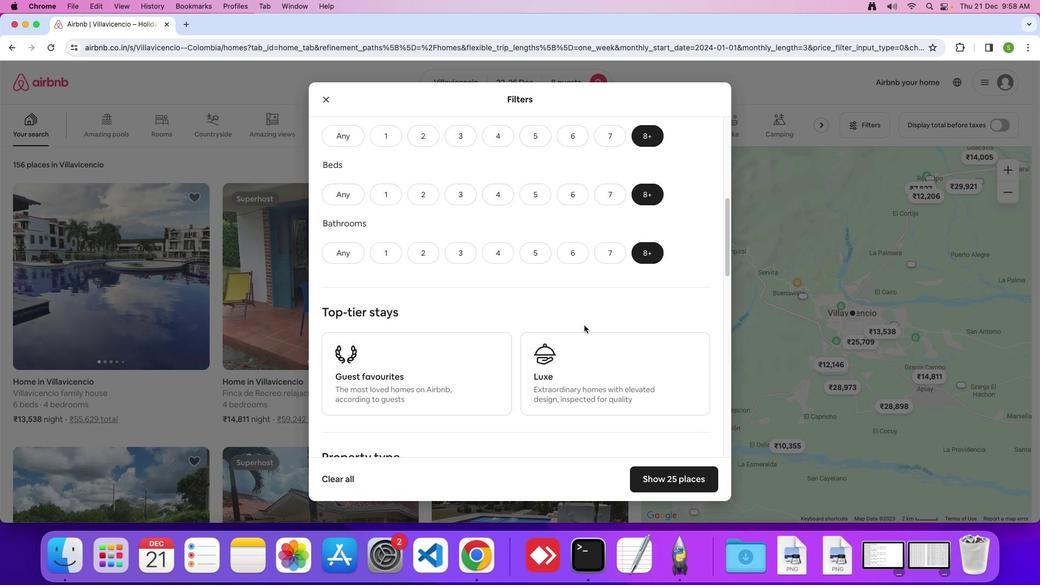 
Action: Mouse moved to (584, 325)
Screenshot: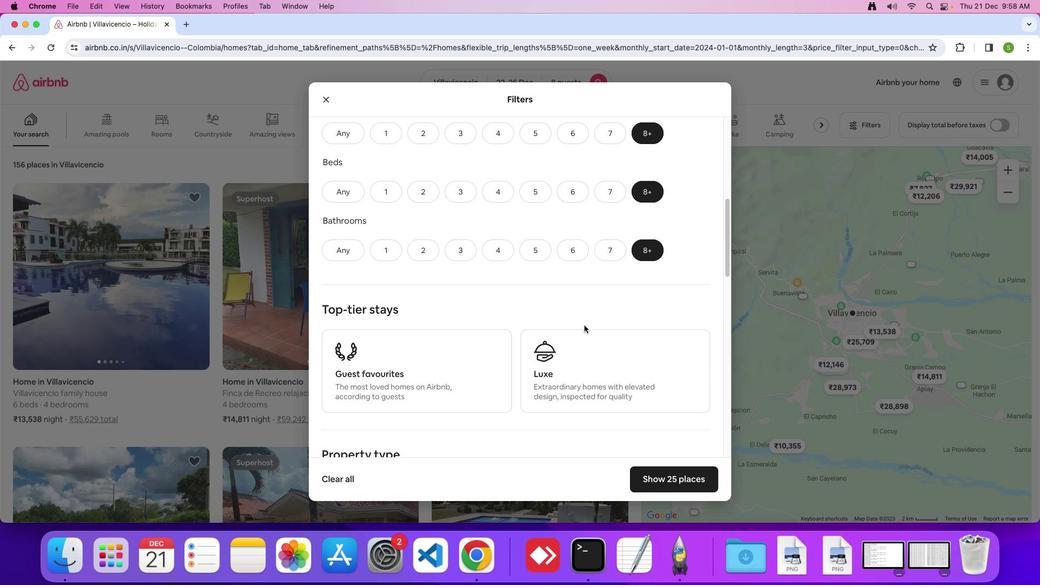 
Action: Mouse scrolled (584, 325) with delta (0, 0)
Screenshot: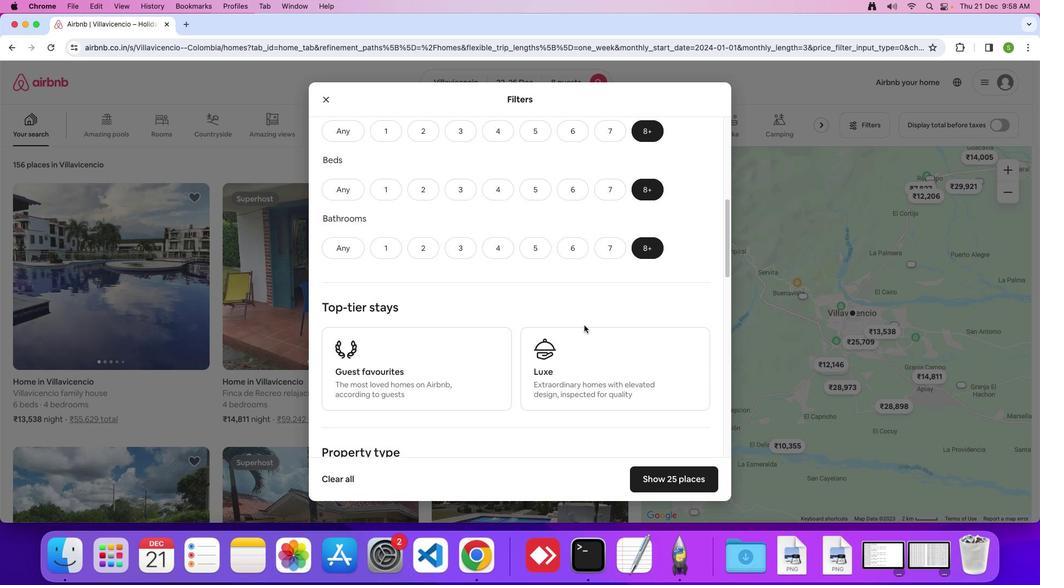 
Action: Mouse moved to (584, 325)
Screenshot: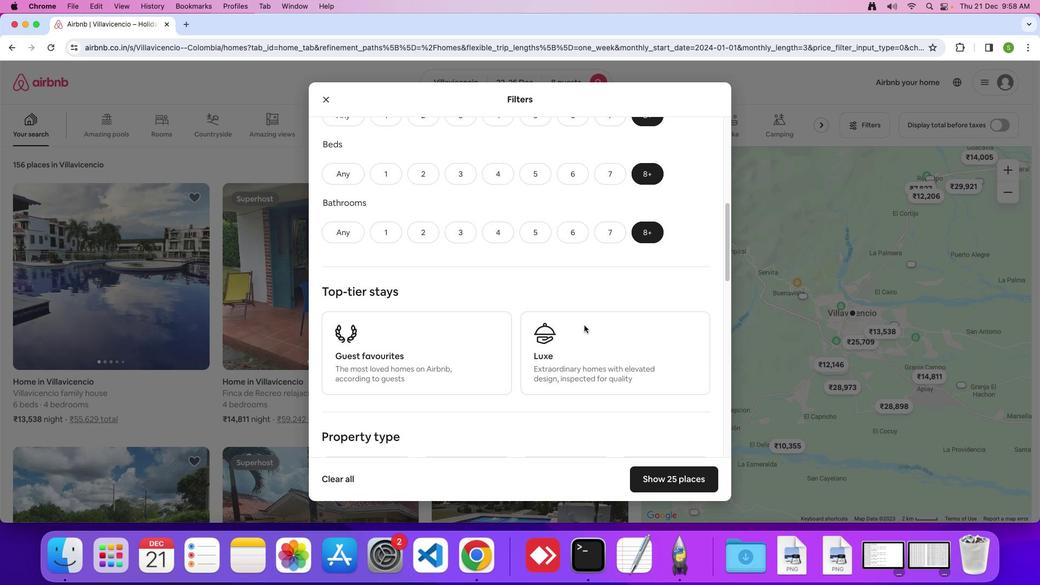 
Action: Mouse scrolled (584, 325) with delta (0, -1)
Screenshot: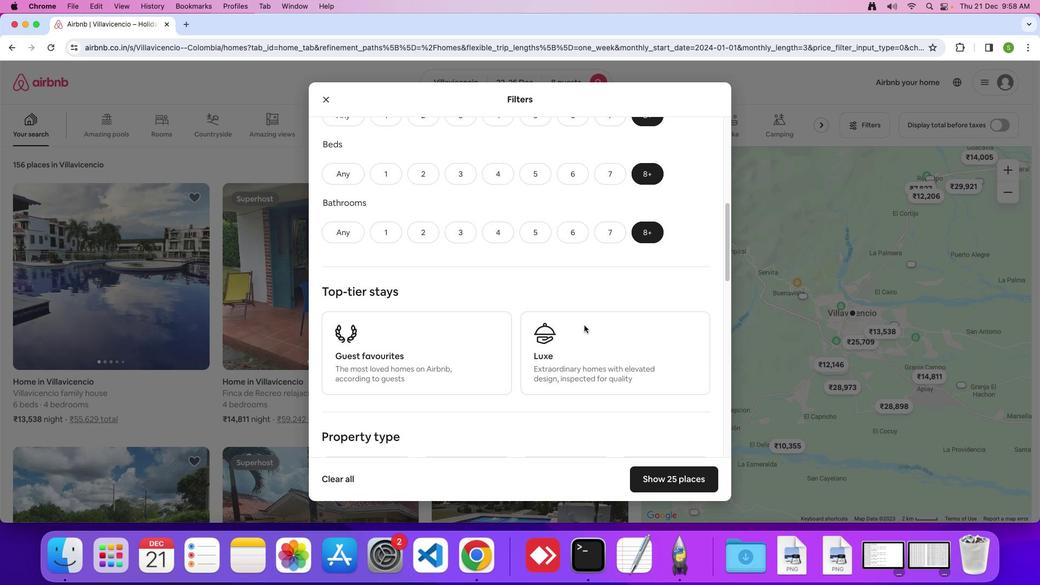 
Action: Mouse scrolled (584, 325) with delta (0, 0)
Screenshot: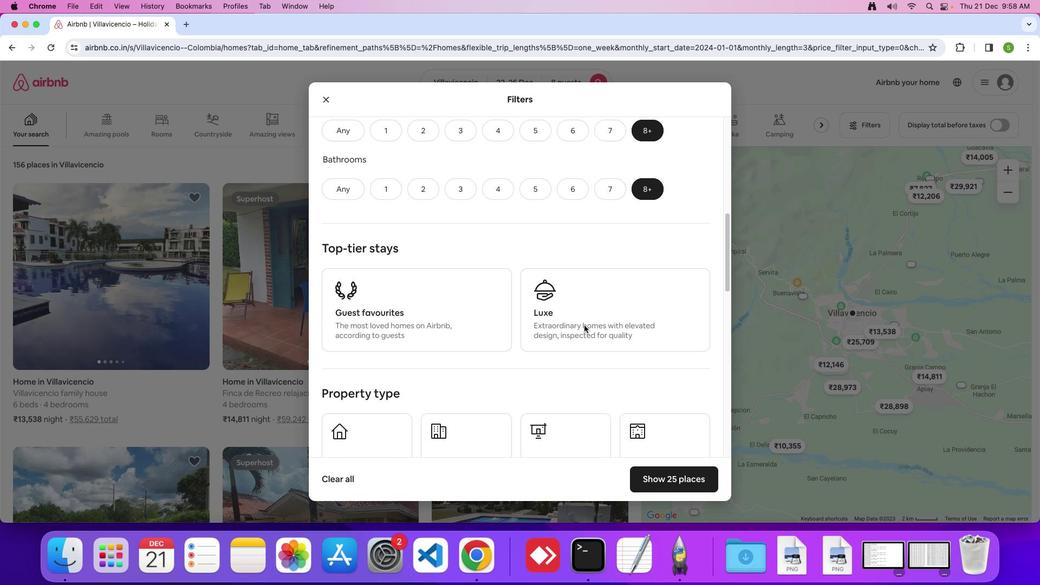 
Action: Mouse scrolled (584, 325) with delta (0, 0)
Screenshot: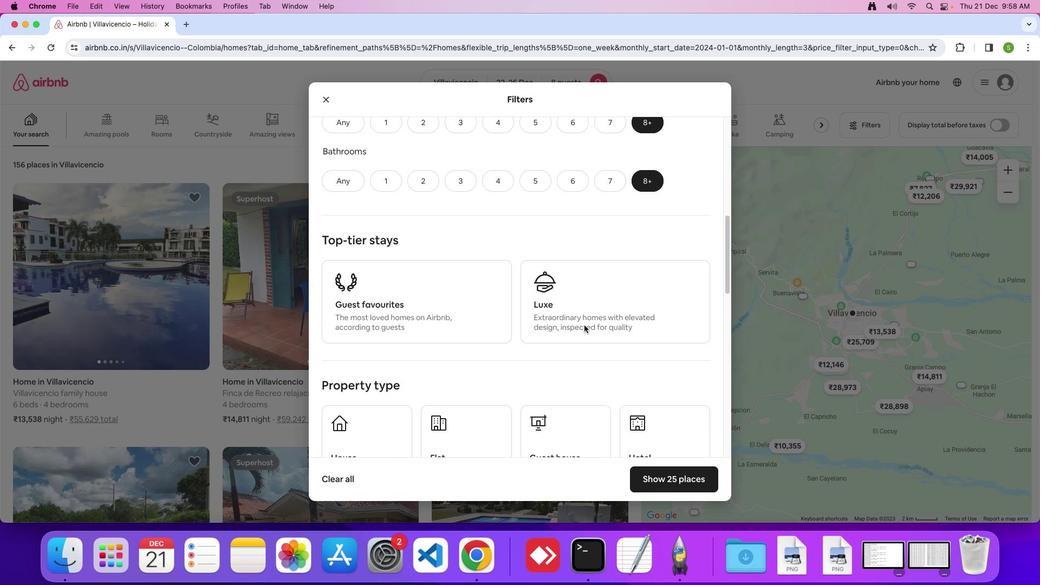 
Action: Mouse scrolled (584, 325) with delta (0, 0)
Screenshot: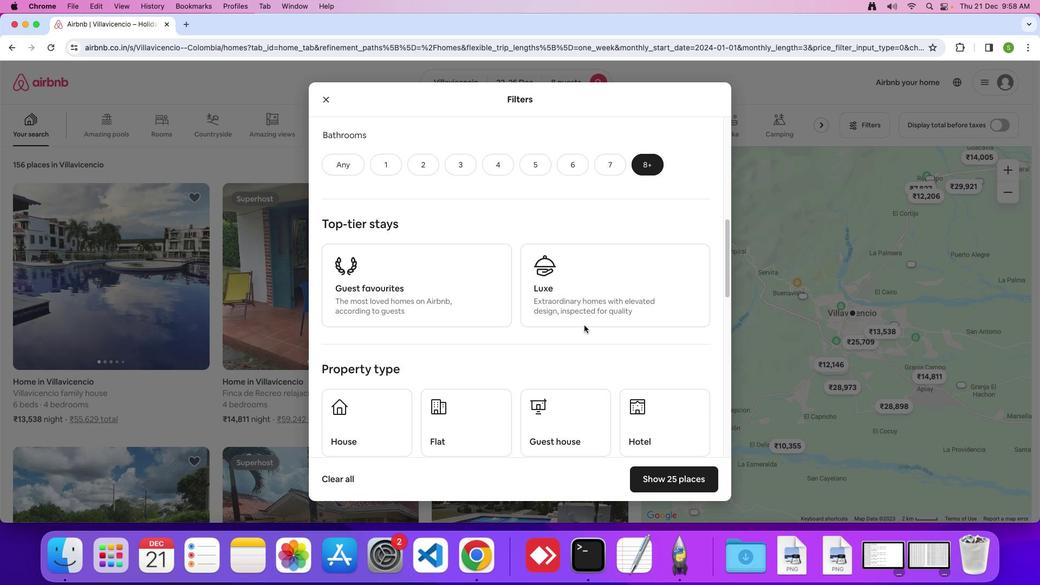 
Action: Mouse scrolled (584, 325) with delta (0, 0)
Screenshot: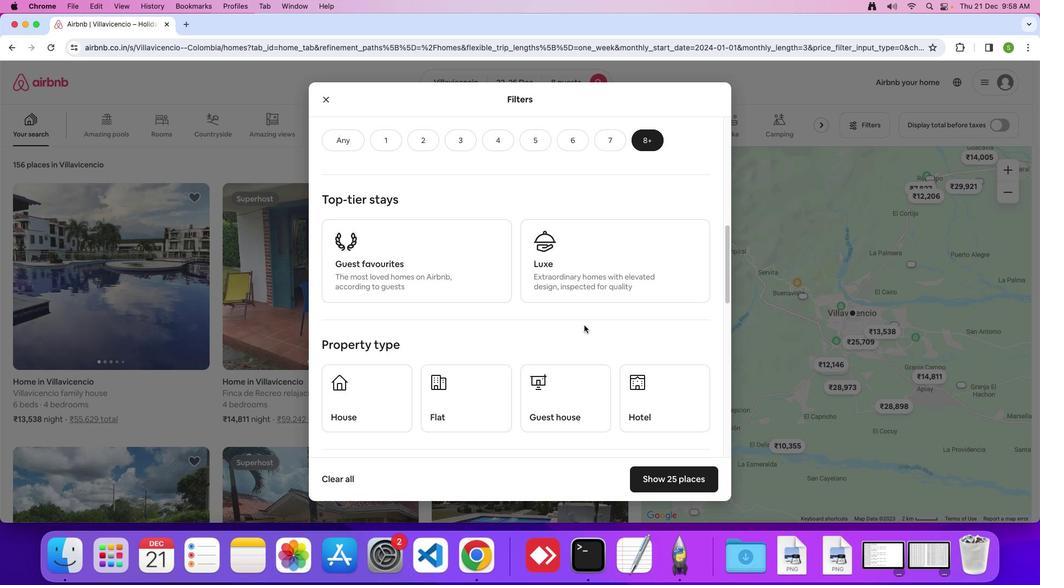 
Action: Mouse scrolled (584, 325) with delta (0, 0)
Screenshot: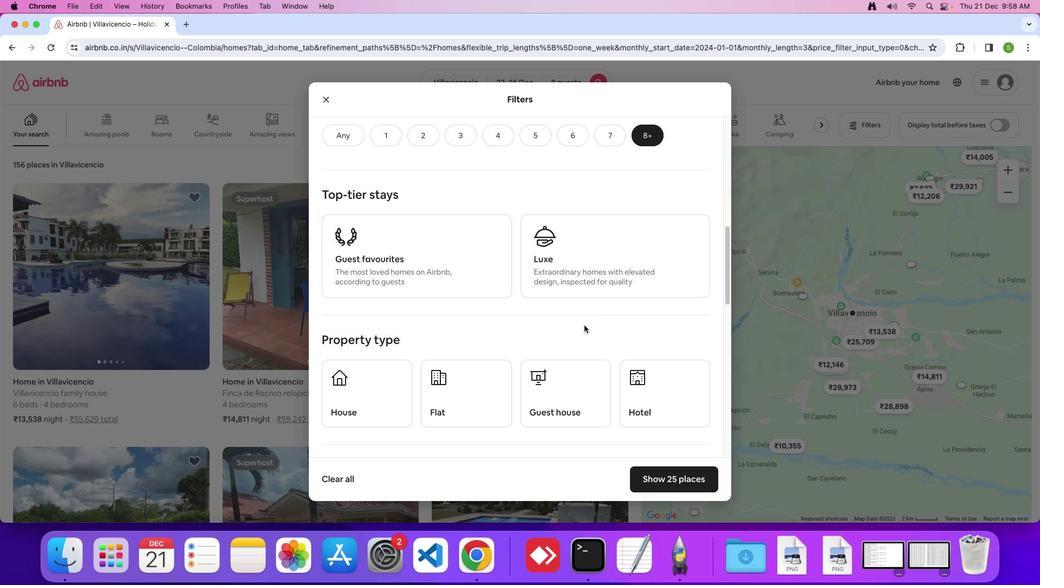 
Action: Mouse moved to (637, 359)
Screenshot: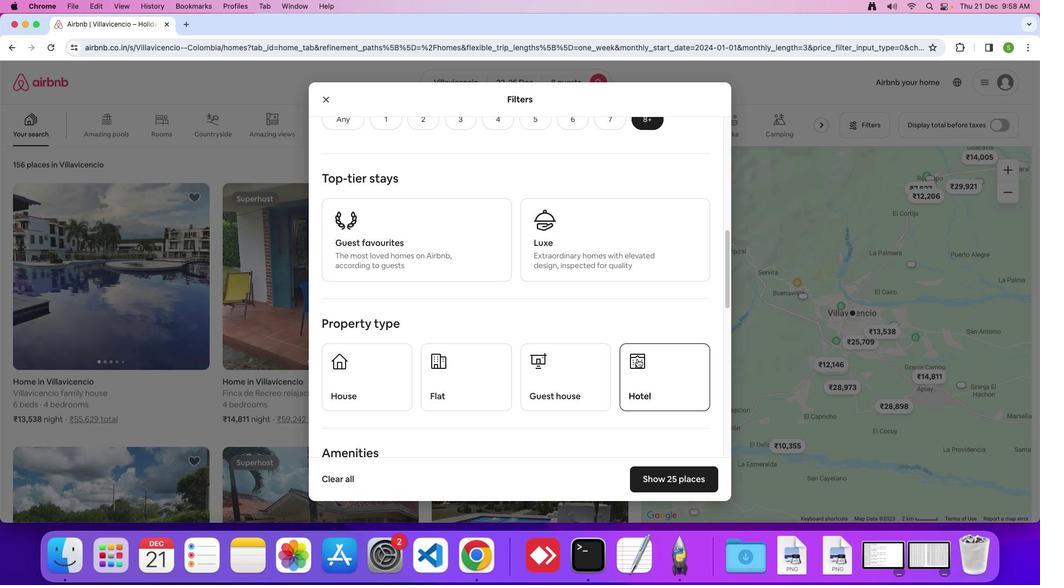 
Action: Mouse pressed left at (637, 359)
Screenshot: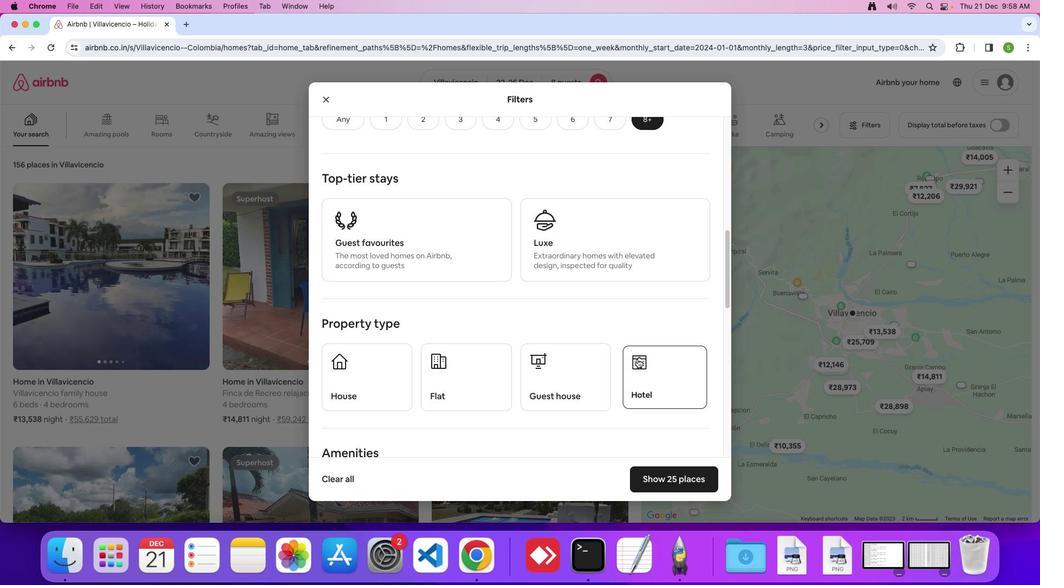 
Action: Mouse moved to (569, 309)
Screenshot: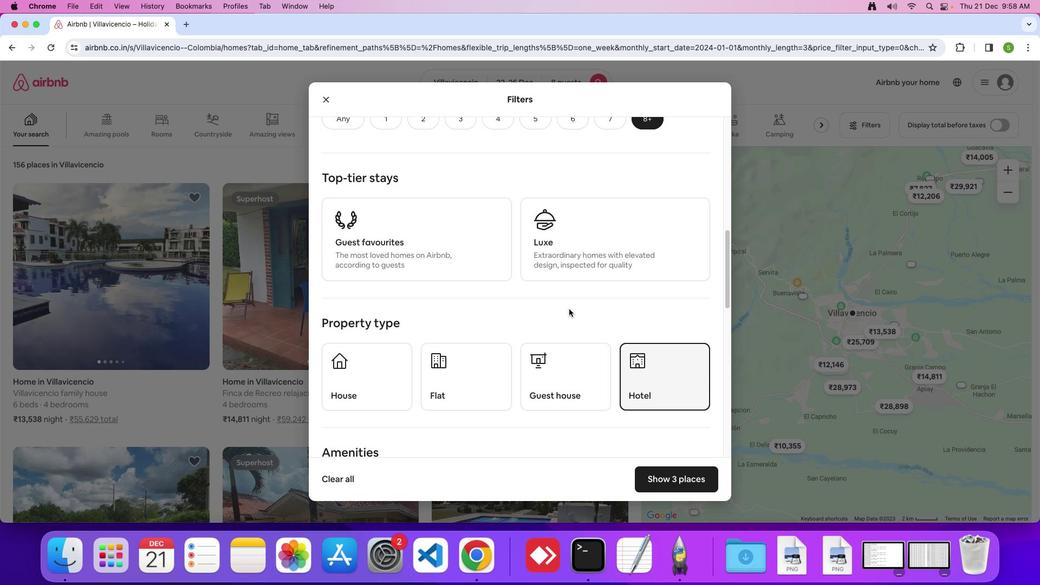 
Action: Mouse scrolled (569, 309) with delta (0, 0)
Screenshot: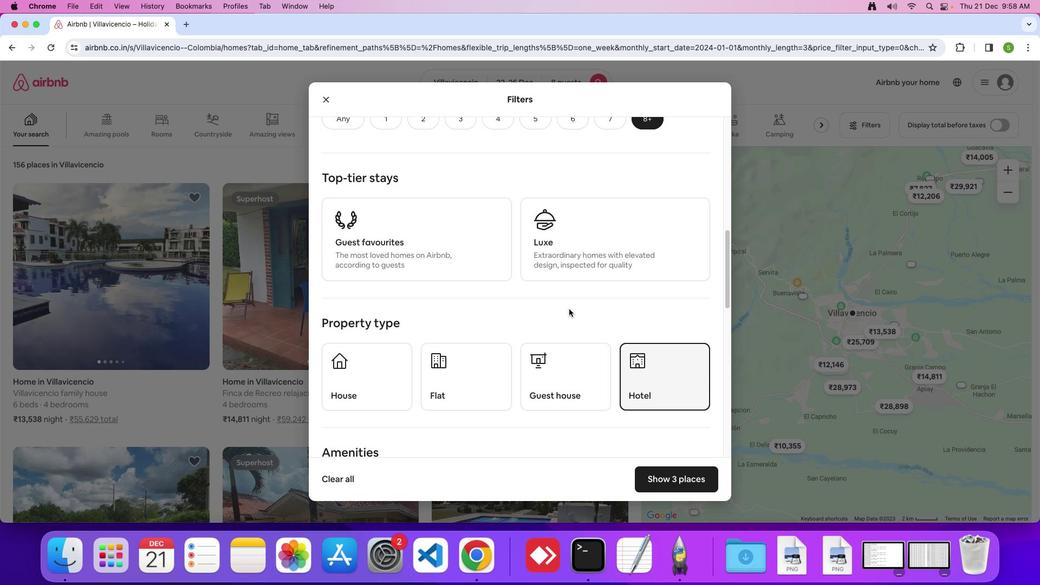 
Action: Mouse moved to (569, 309)
Screenshot: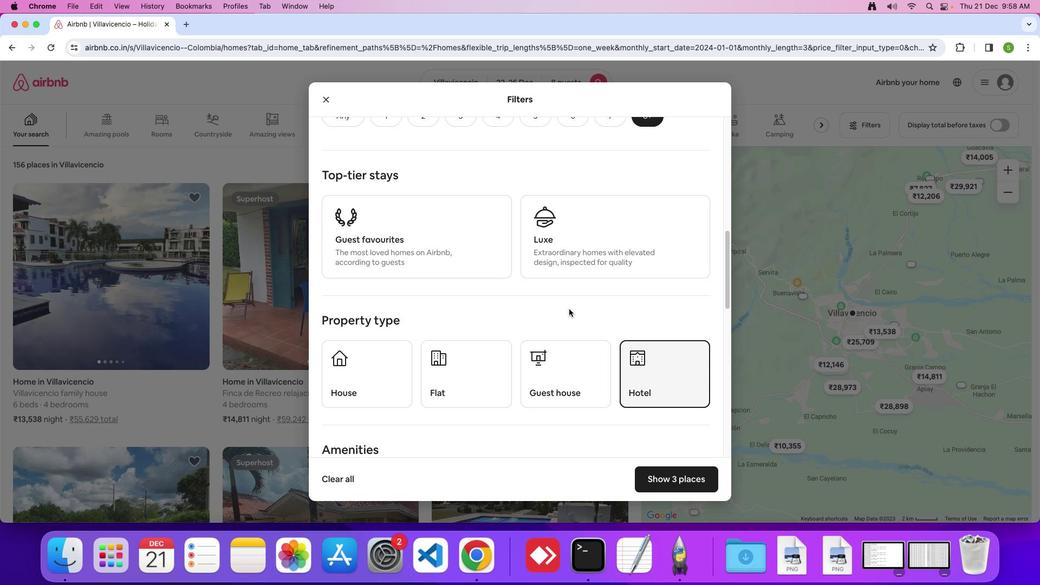 
Action: Mouse scrolled (569, 309) with delta (0, 0)
Screenshot: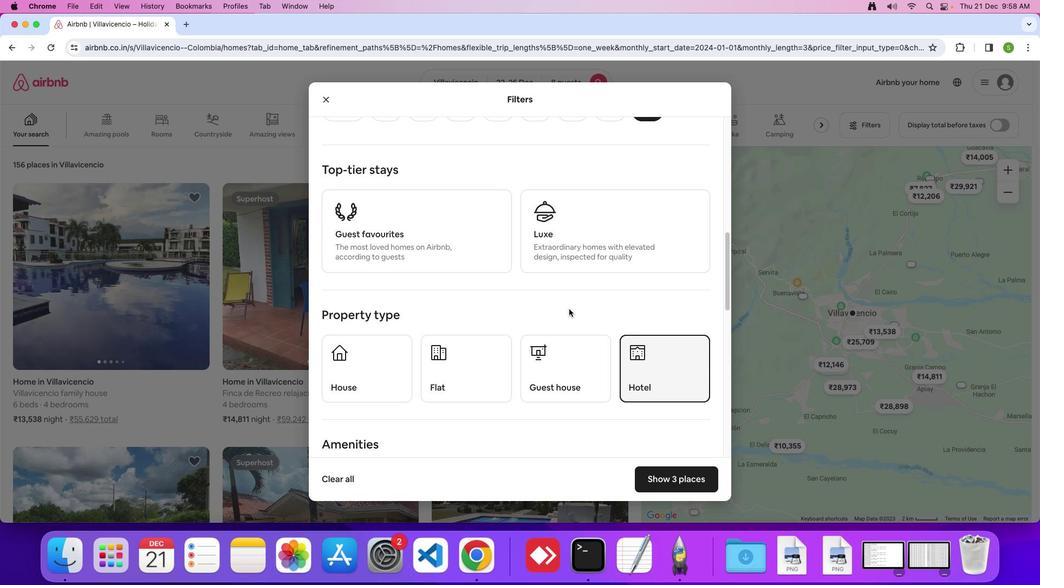 
Action: Mouse scrolled (569, 309) with delta (0, -1)
Screenshot: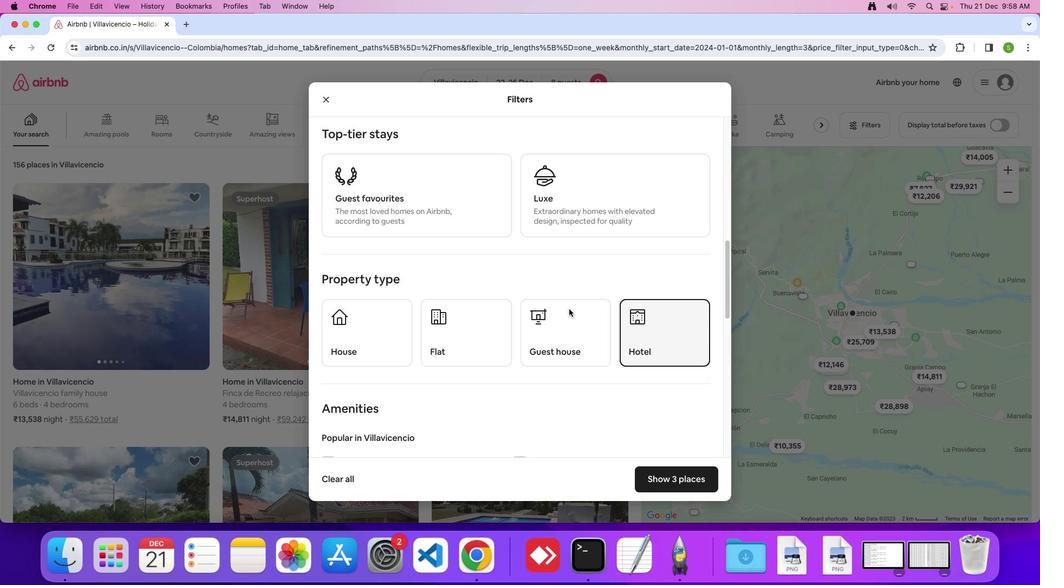 
Action: Mouse scrolled (569, 309) with delta (0, -2)
Screenshot: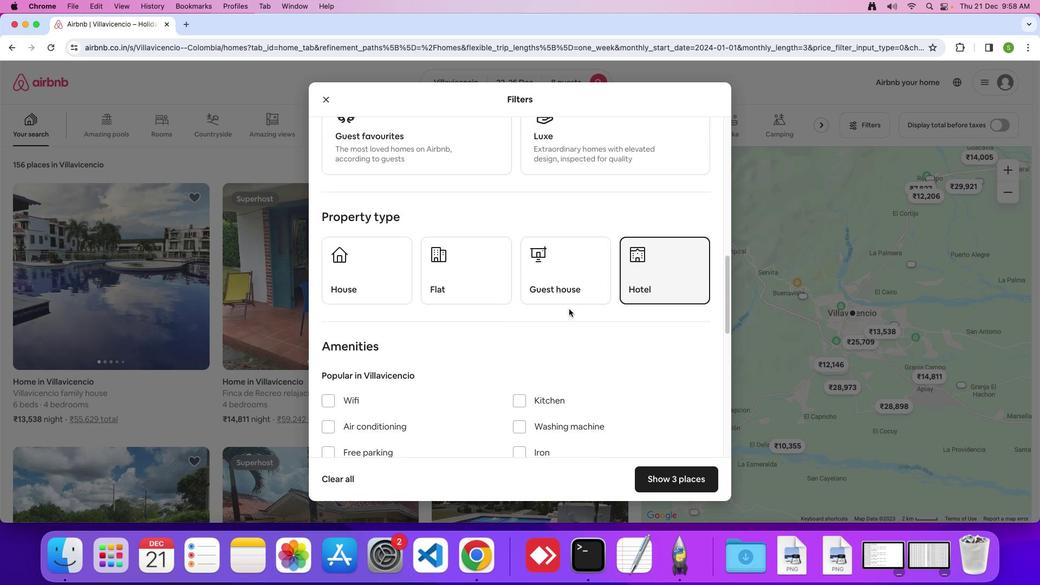 
Action: Mouse scrolled (569, 309) with delta (0, 0)
Screenshot: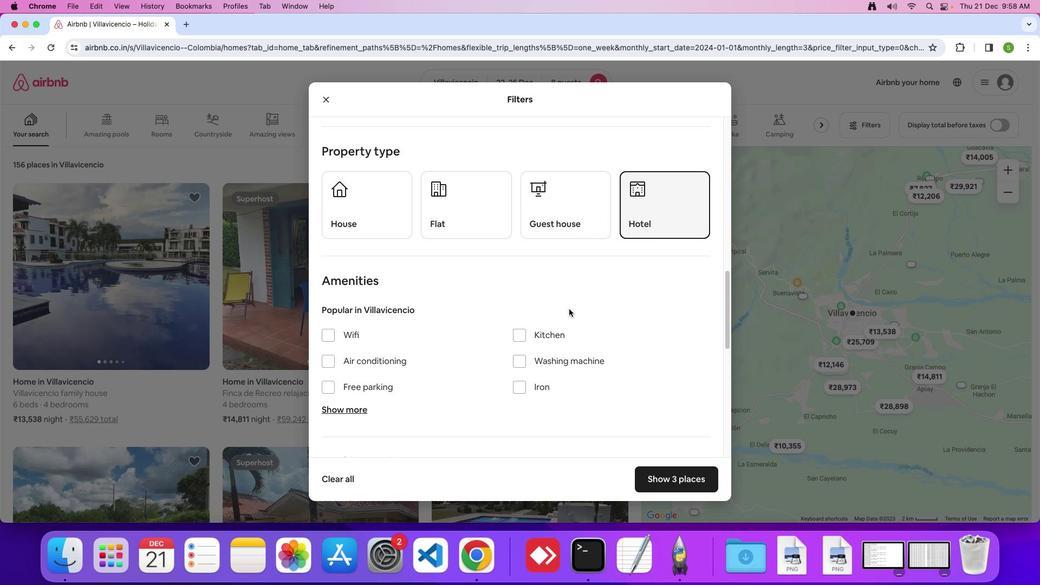 
Action: Mouse scrolled (569, 309) with delta (0, 0)
Screenshot: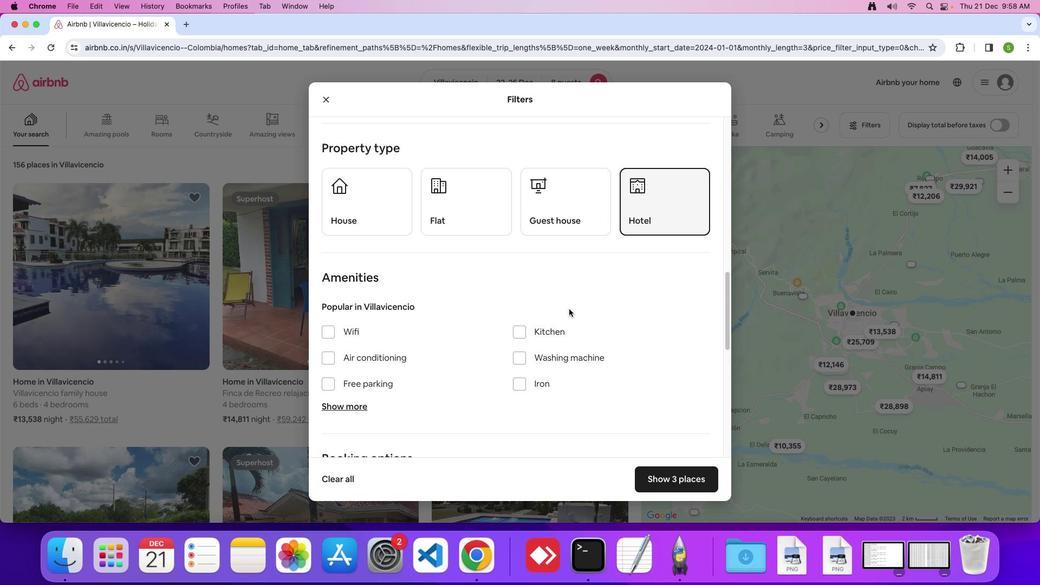 
Action: Mouse scrolled (569, 309) with delta (0, 0)
Screenshot: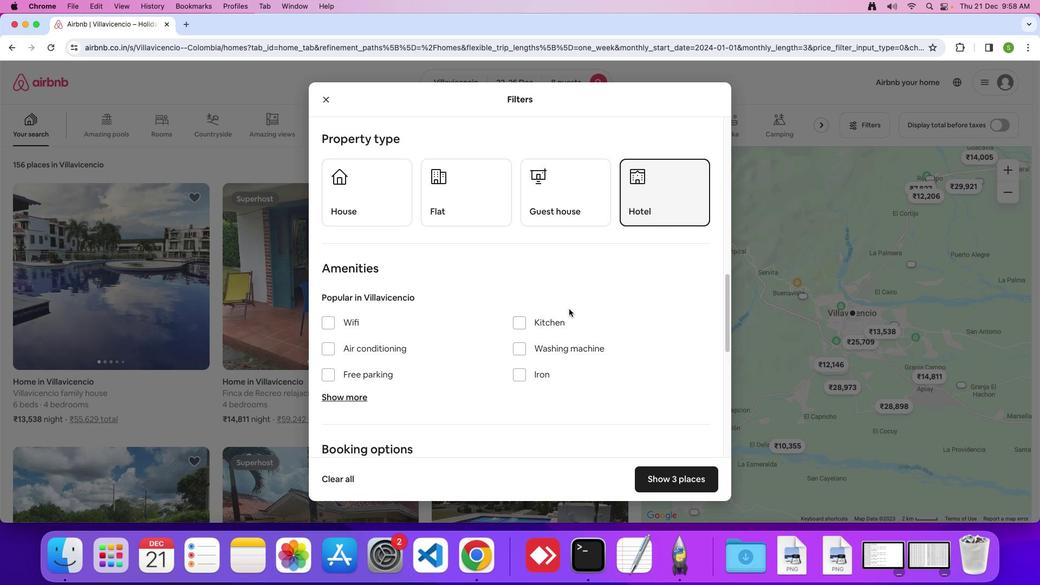 
Action: Mouse scrolled (569, 309) with delta (0, 0)
Screenshot: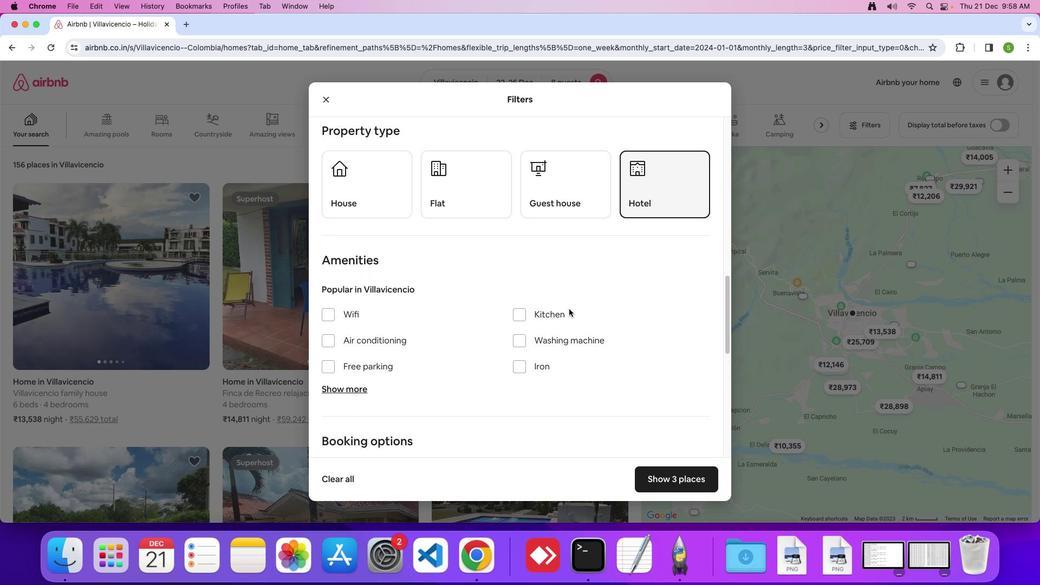 
Action: Mouse scrolled (569, 309) with delta (0, 0)
Screenshot: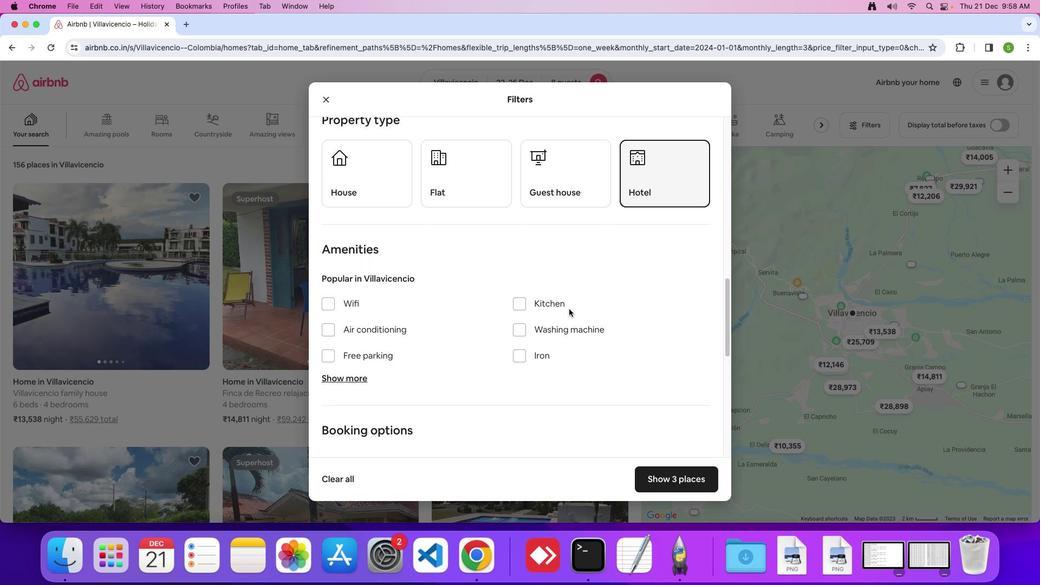 
Action: Mouse scrolled (569, 309) with delta (0, 0)
Screenshot: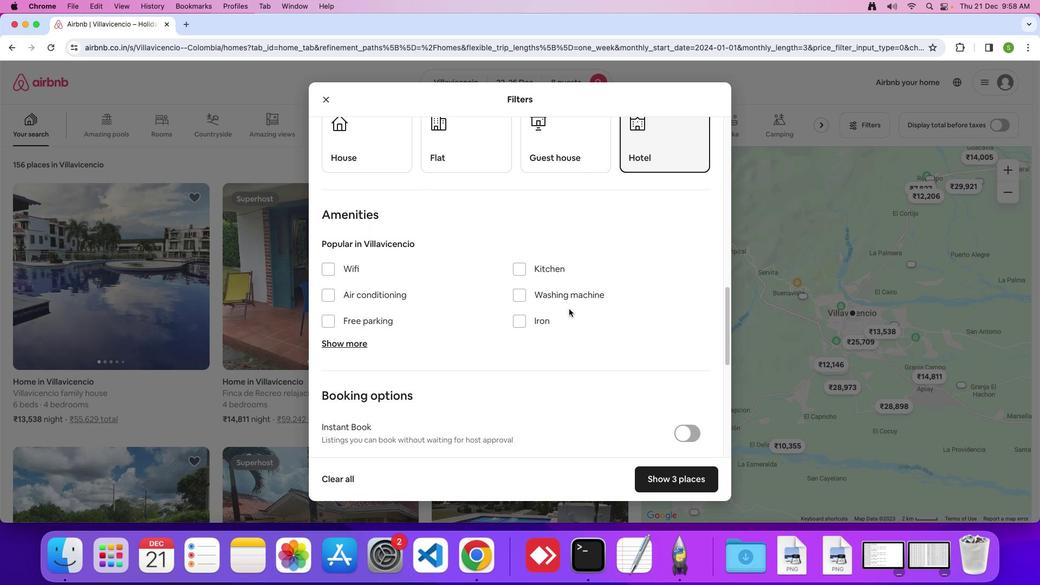 
Action: Mouse scrolled (569, 309) with delta (0, 0)
Screenshot: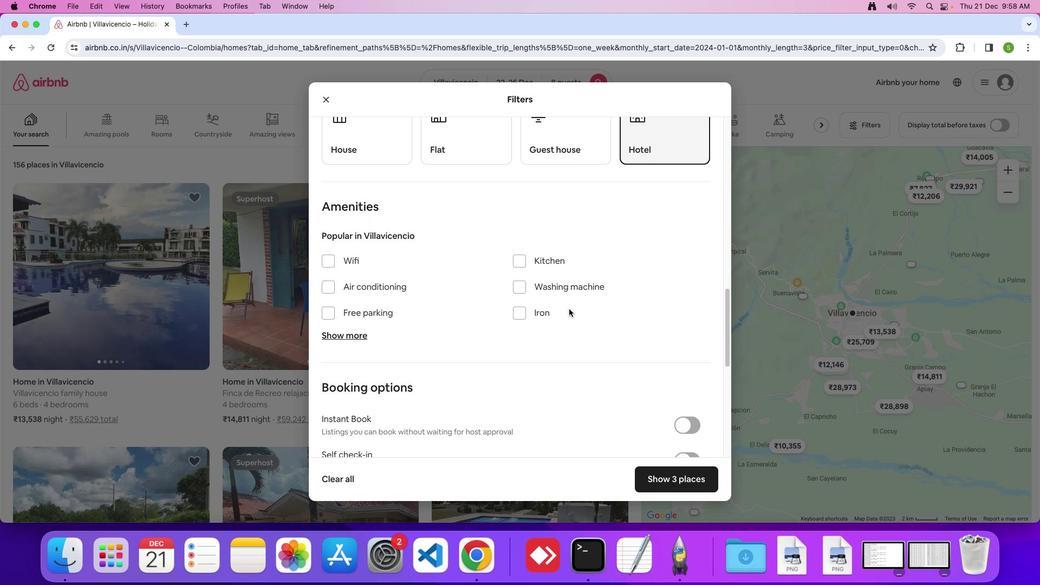 
Action: Mouse scrolled (569, 309) with delta (0, 0)
Screenshot: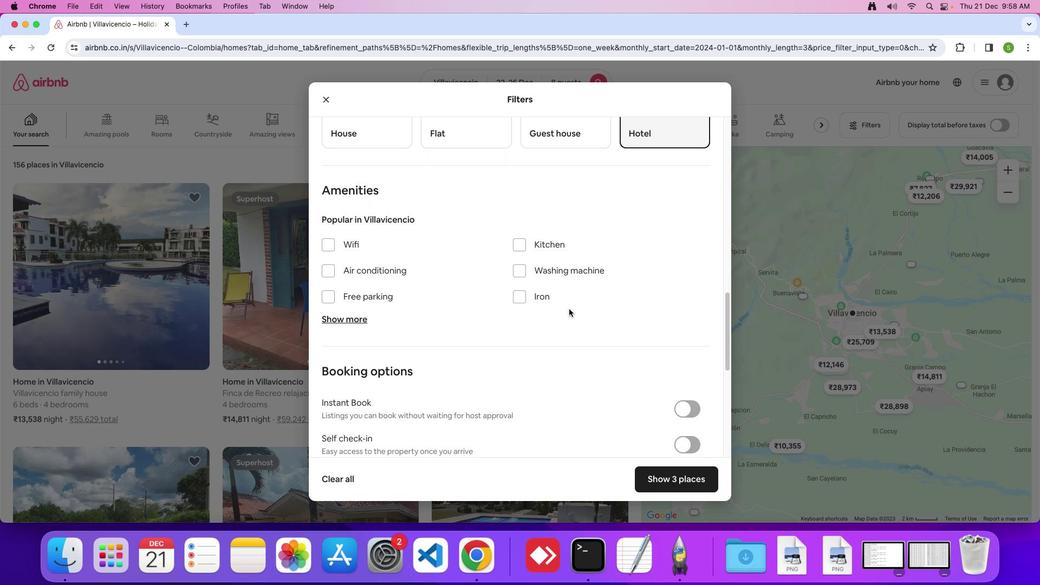 
Action: Mouse scrolled (569, 309) with delta (0, 0)
Screenshot: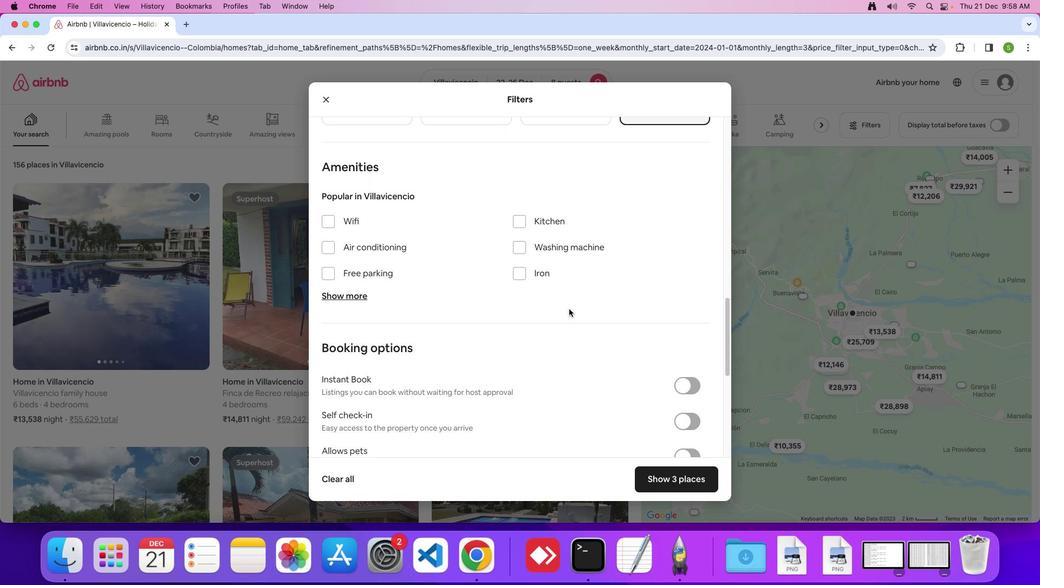 
Action: Mouse scrolled (569, 309) with delta (0, 0)
Screenshot: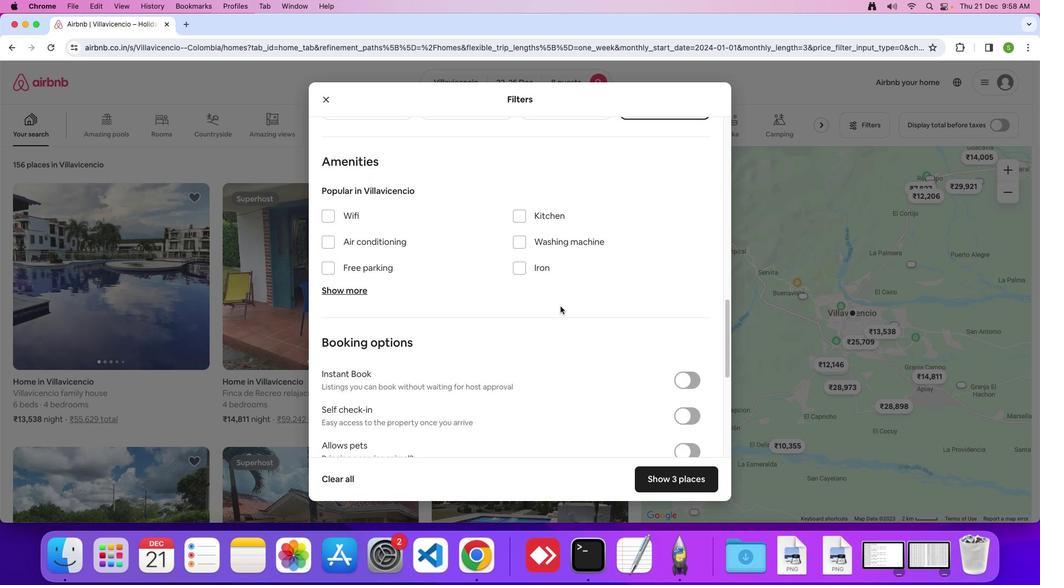 
Action: Mouse moved to (326, 211)
Screenshot: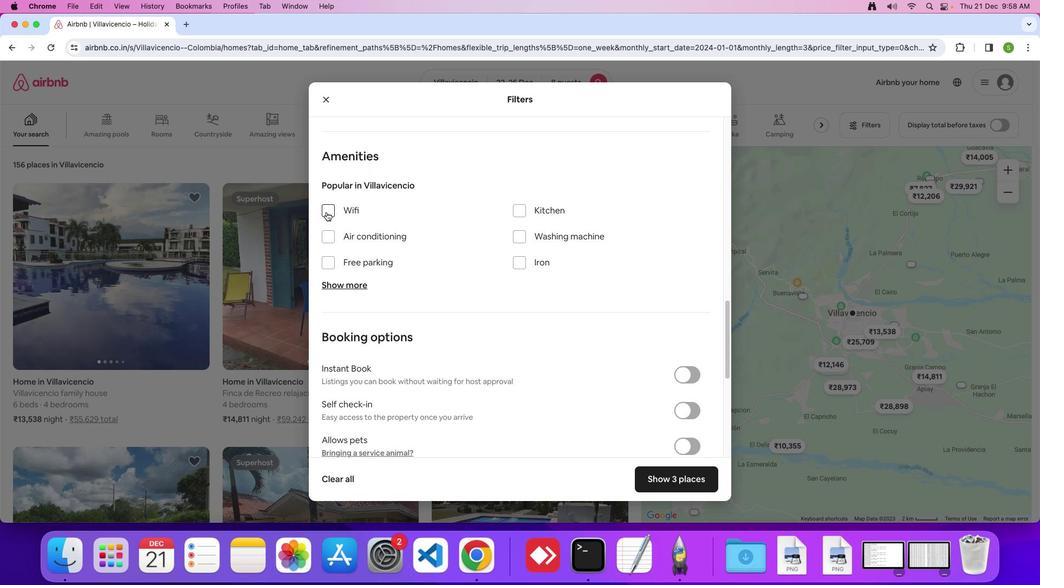 
Action: Mouse pressed left at (326, 211)
Screenshot: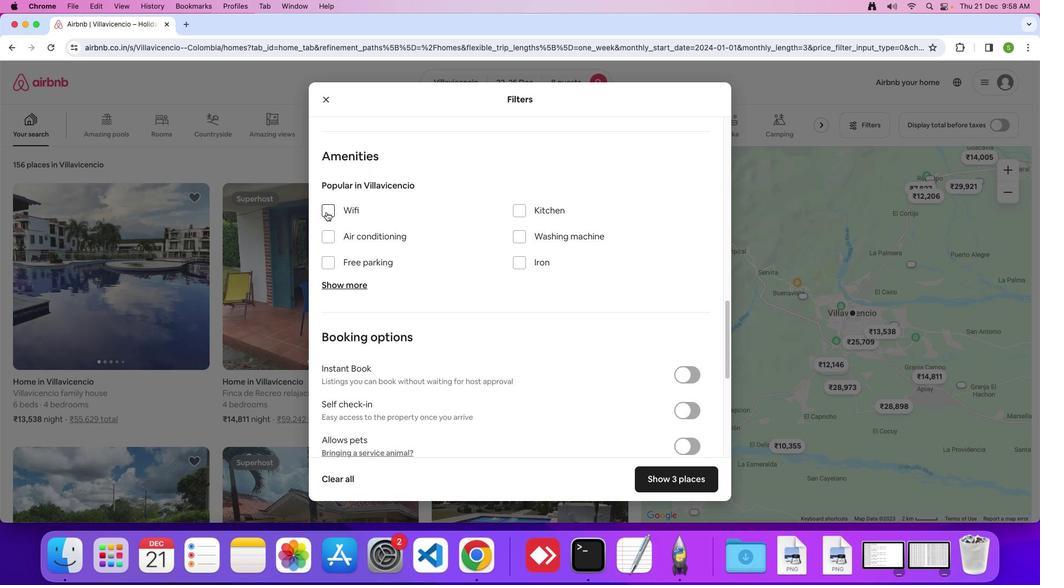 
Action: Mouse moved to (332, 261)
Screenshot: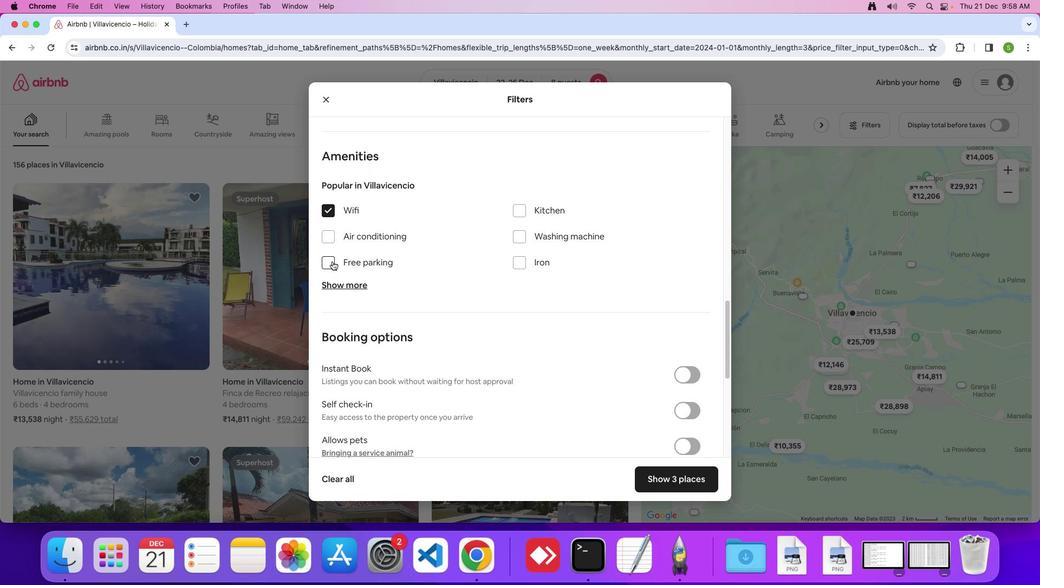 
Action: Mouse pressed left at (332, 261)
Screenshot: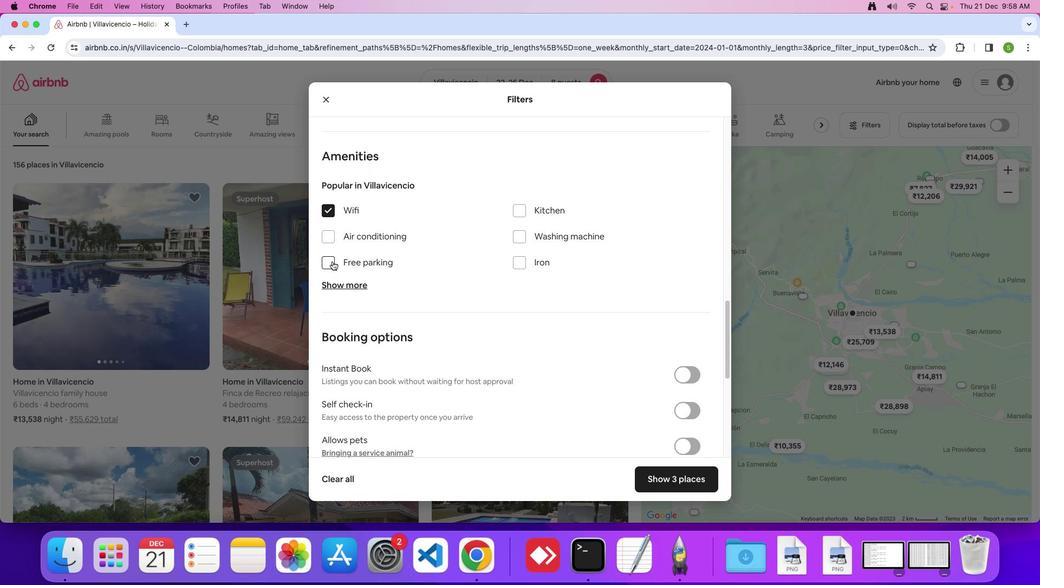 
Action: Mouse moved to (331, 286)
Screenshot: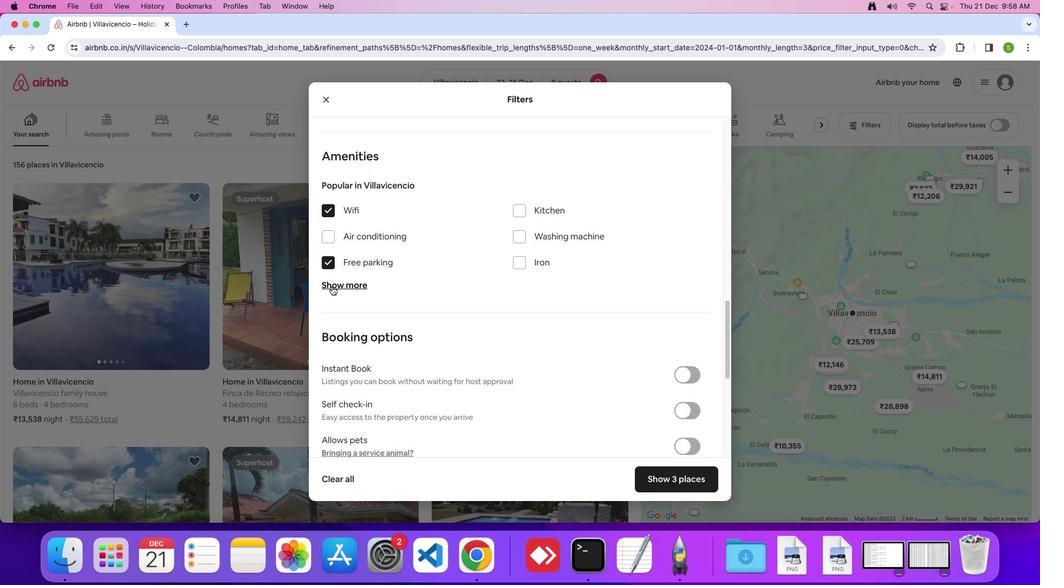 
Action: Mouse pressed left at (331, 286)
Screenshot: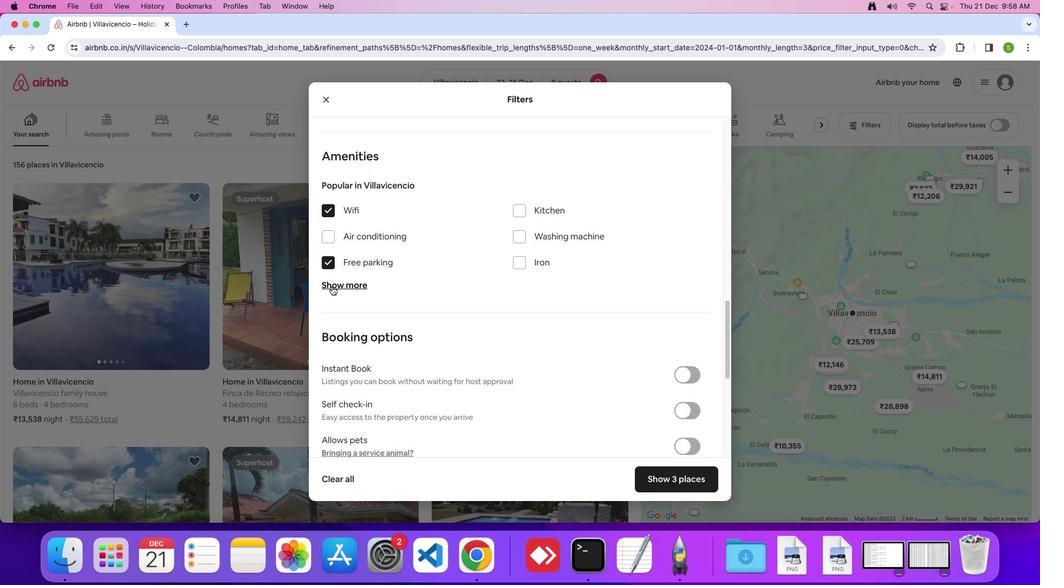 
Action: Mouse moved to (494, 293)
Screenshot: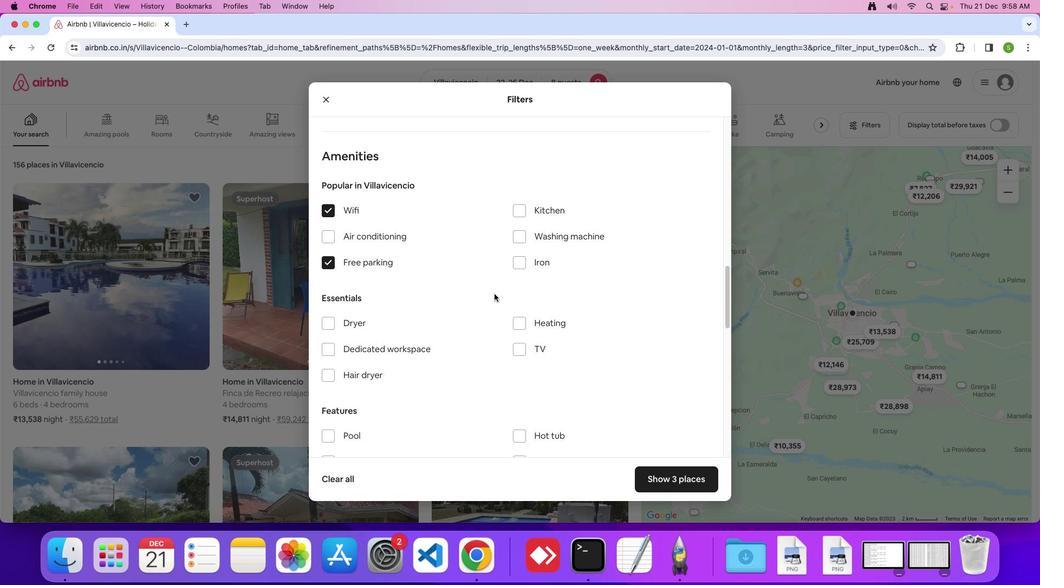 
Action: Mouse scrolled (494, 293) with delta (0, 0)
Screenshot: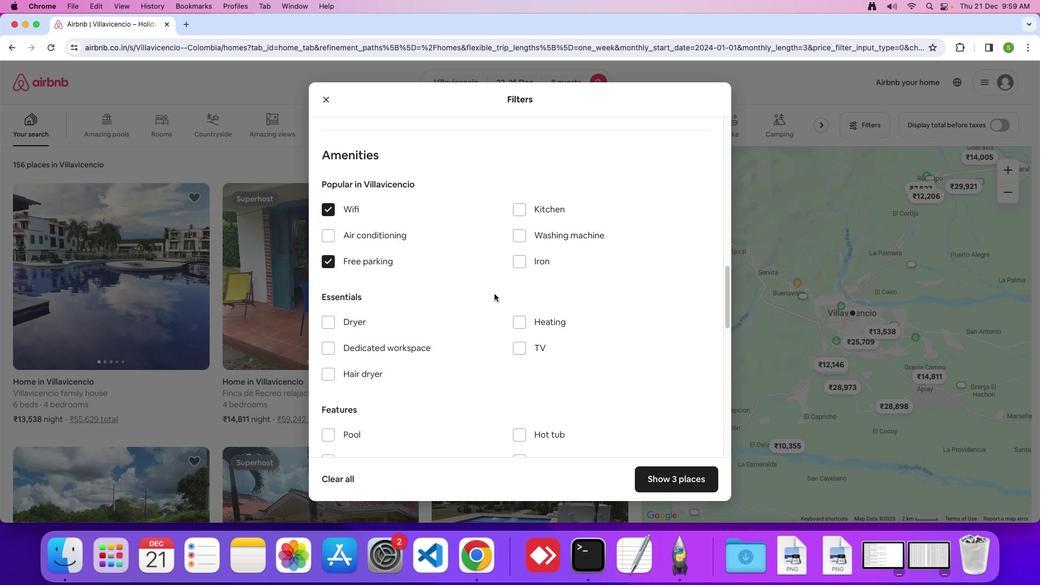 
Action: Mouse scrolled (494, 293) with delta (0, 0)
Screenshot: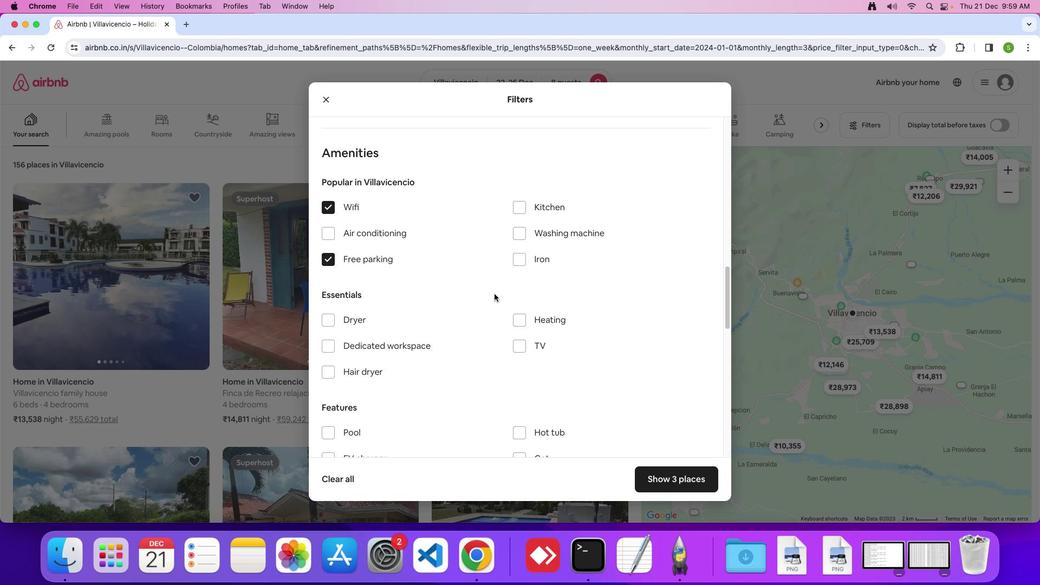 
Action: Mouse moved to (523, 346)
Screenshot: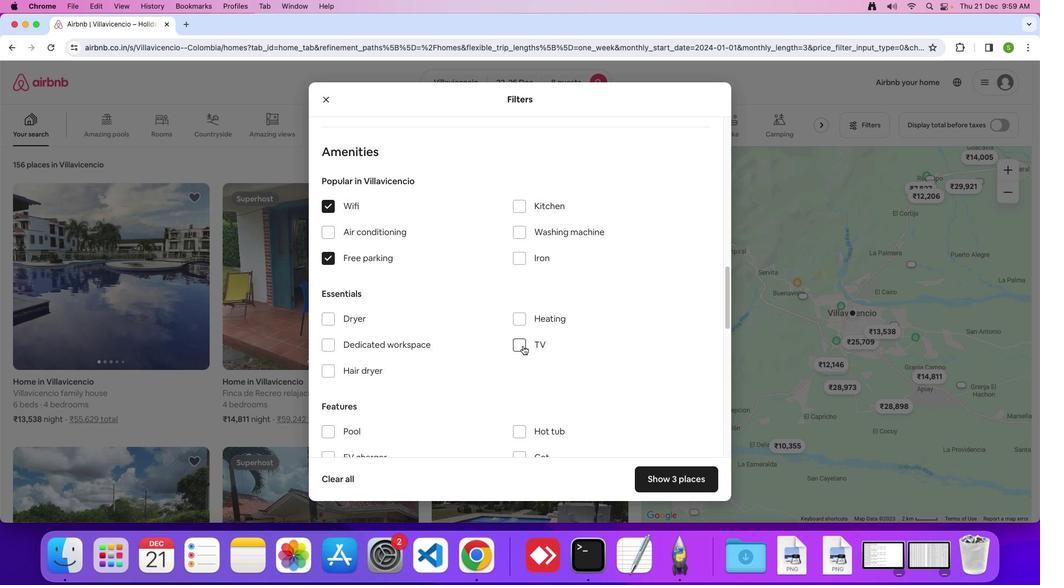 
Action: Mouse pressed left at (523, 346)
Screenshot: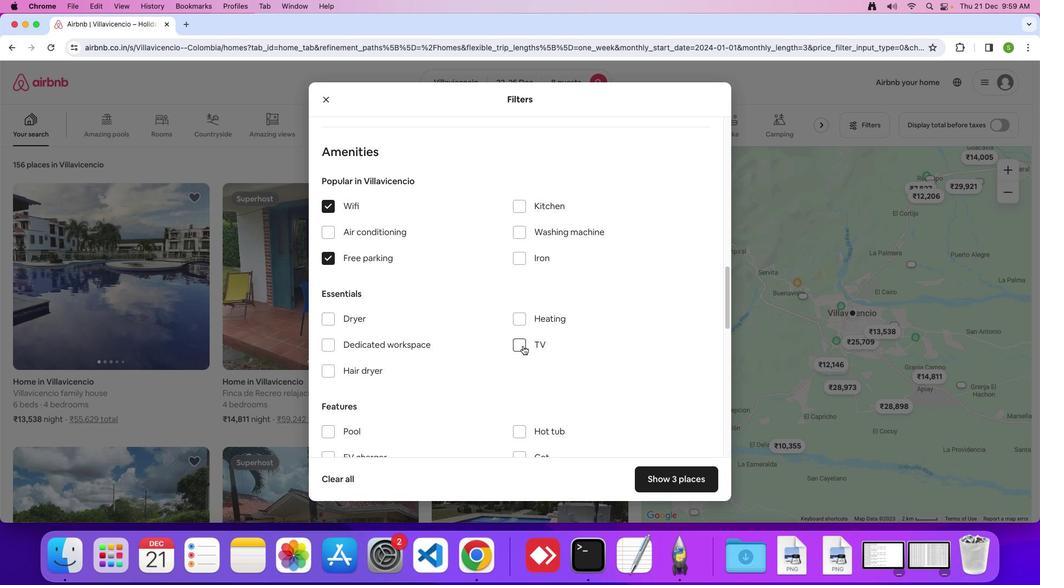 
Action: Mouse moved to (468, 341)
Screenshot: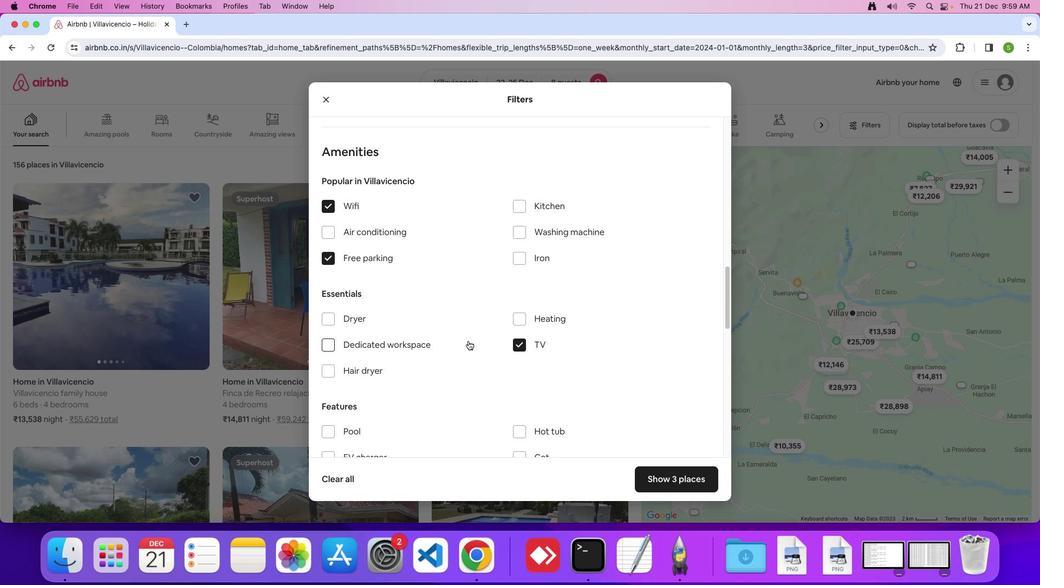
Action: Mouse scrolled (468, 341) with delta (0, 0)
Screenshot: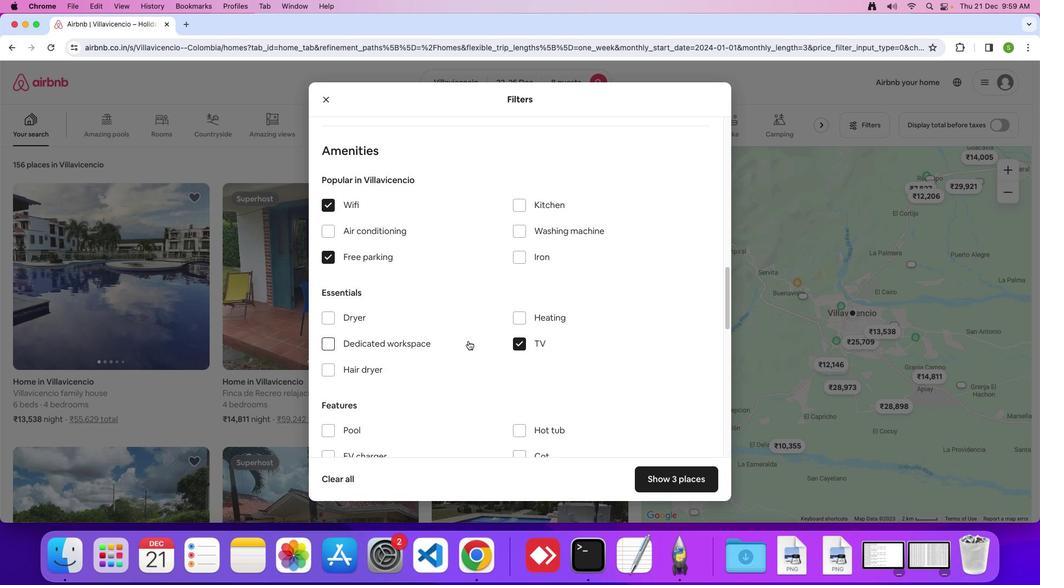 
Action: Mouse scrolled (468, 341) with delta (0, 0)
Screenshot: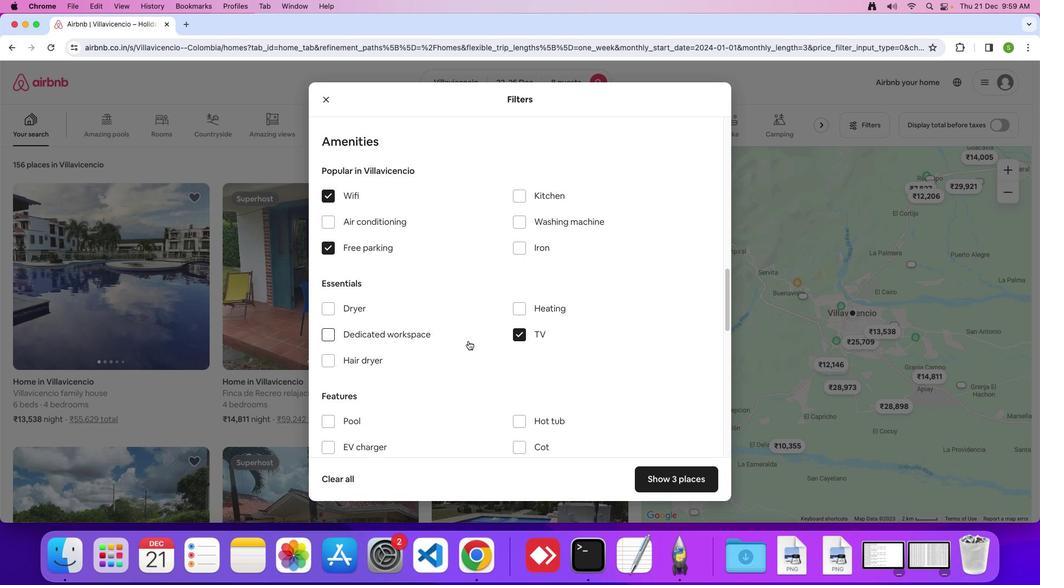 
Action: Mouse scrolled (468, 341) with delta (0, 0)
Screenshot: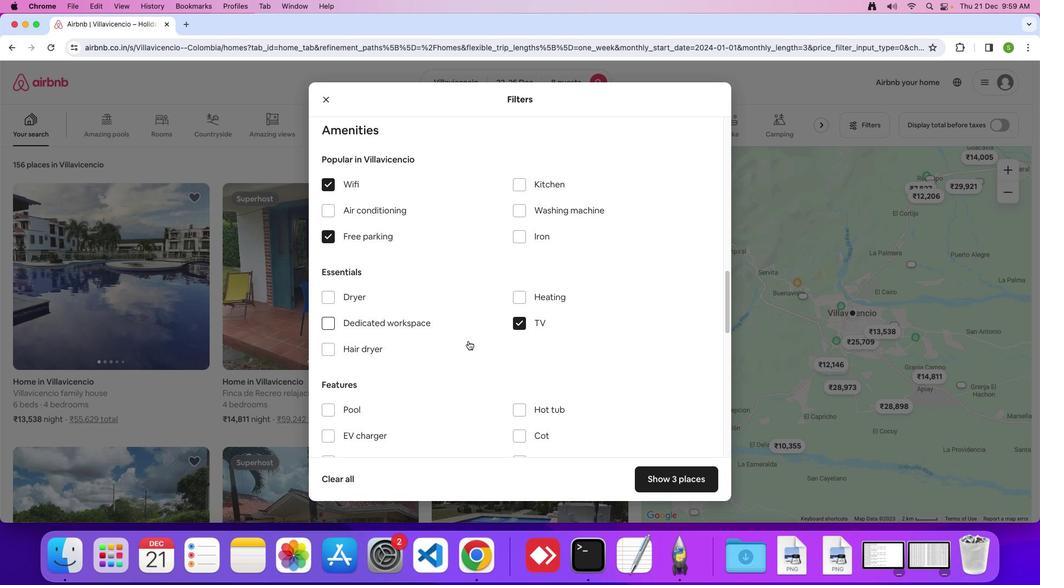 
Action: Mouse scrolled (468, 341) with delta (0, 0)
Screenshot: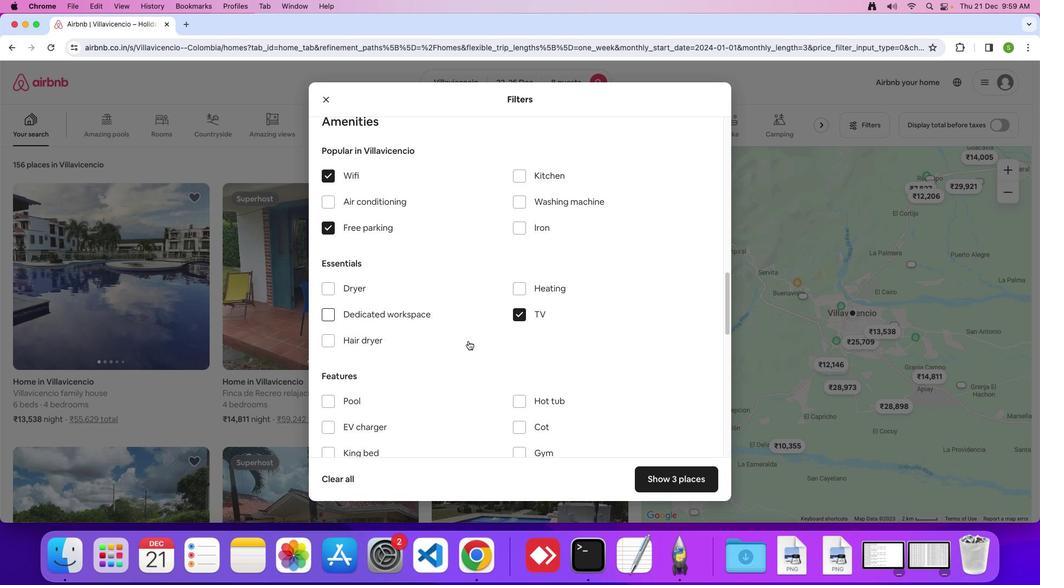 
Action: Mouse scrolled (468, 341) with delta (0, 0)
Screenshot: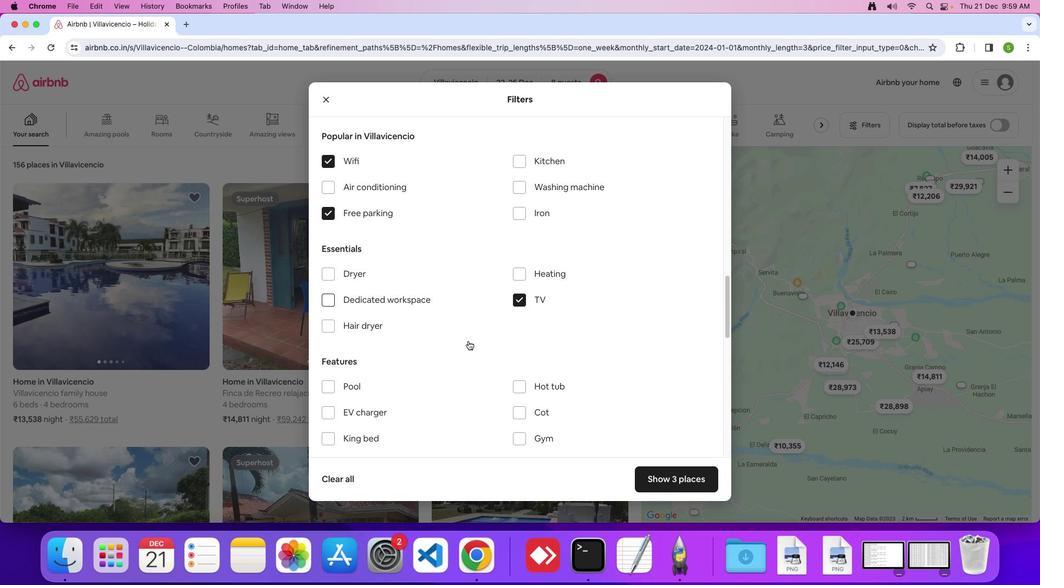 
Action: Mouse scrolled (468, 341) with delta (0, 0)
Screenshot: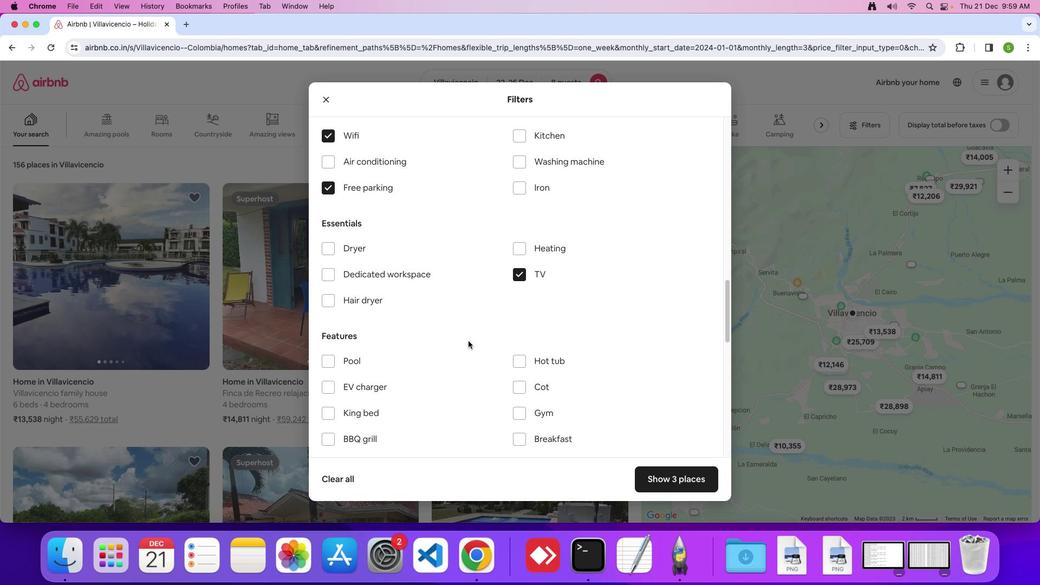 
Action: Mouse moved to (468, 341)
Screenshot: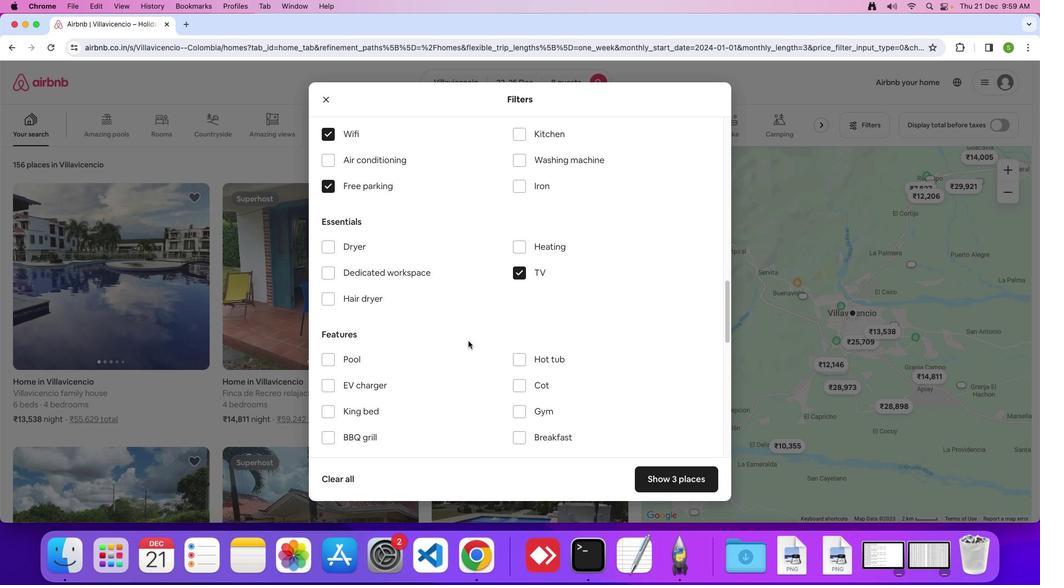 
Action: Mouse scrolled (468, 341) with delta (0, 0)
Screenshot: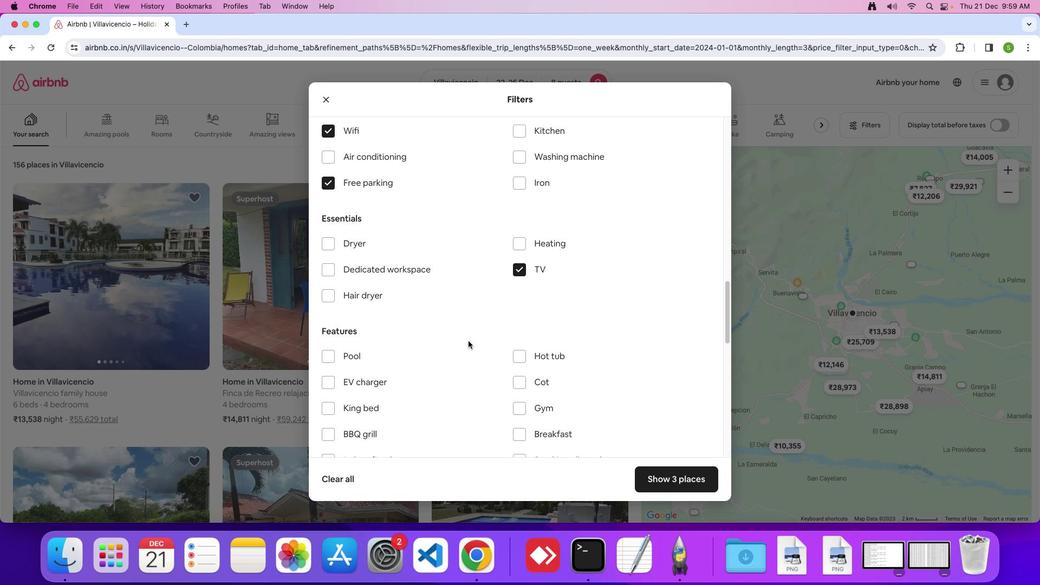 
Action: Mouse moved to (468, 340)
Screenshot: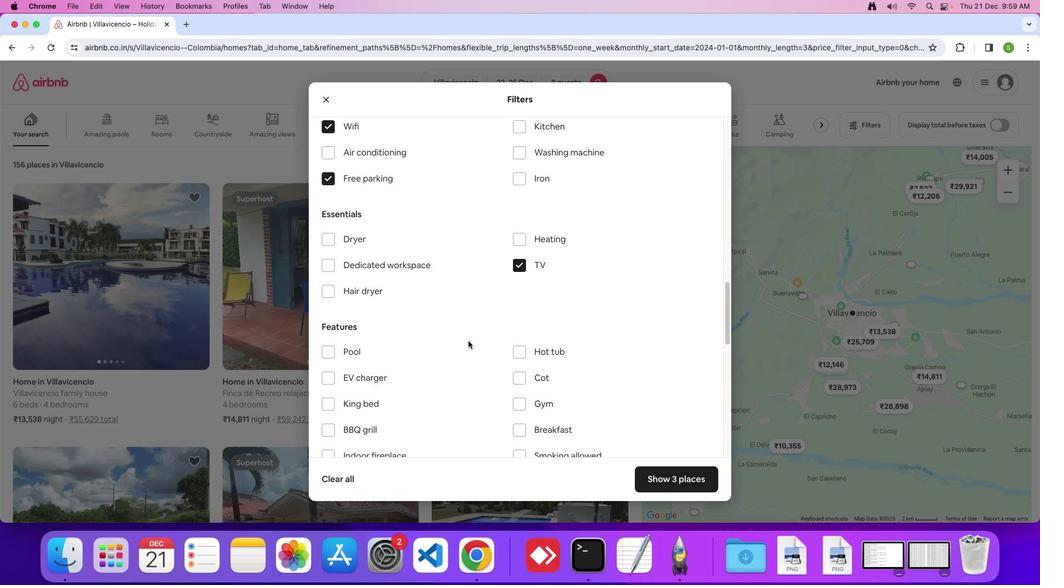 
Action: Mouse scrolled (468, 340) with delta (0, 0)
Screenshot: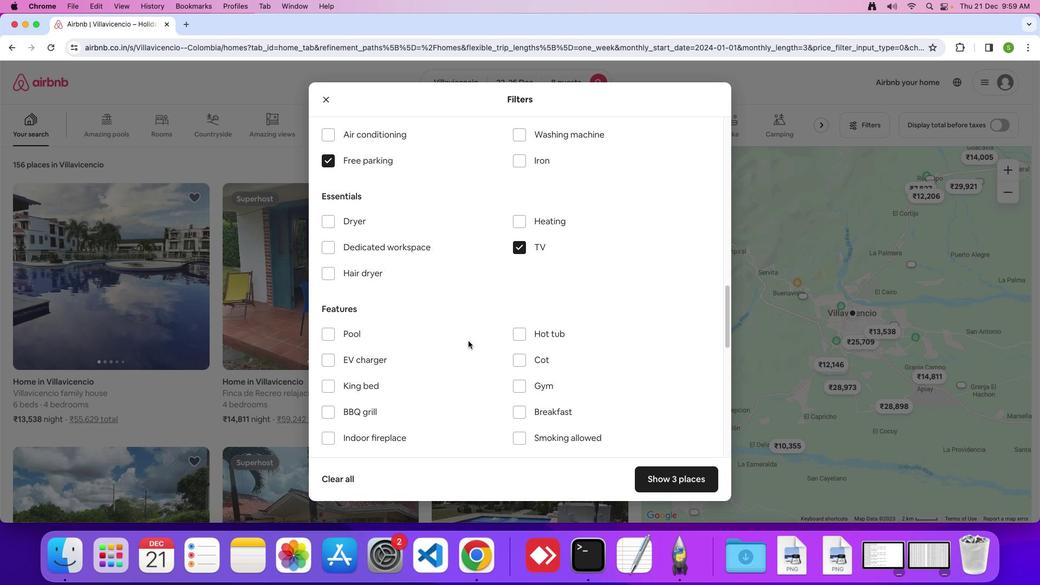 
Action: Mouse moved to (519, 373)
Screenshot: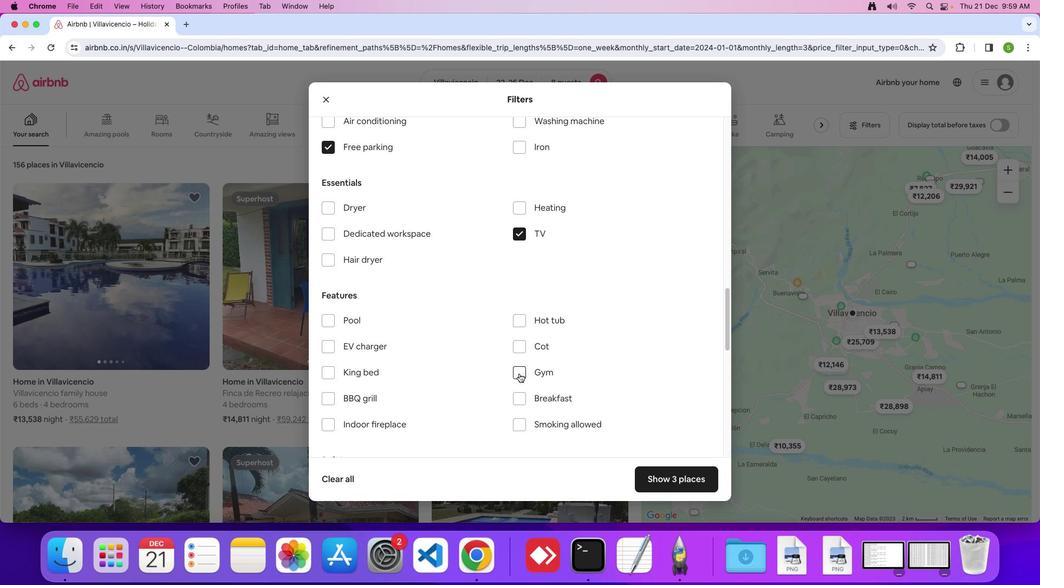 
Action: Mouse pressed left at (519, 373)
Screenshot: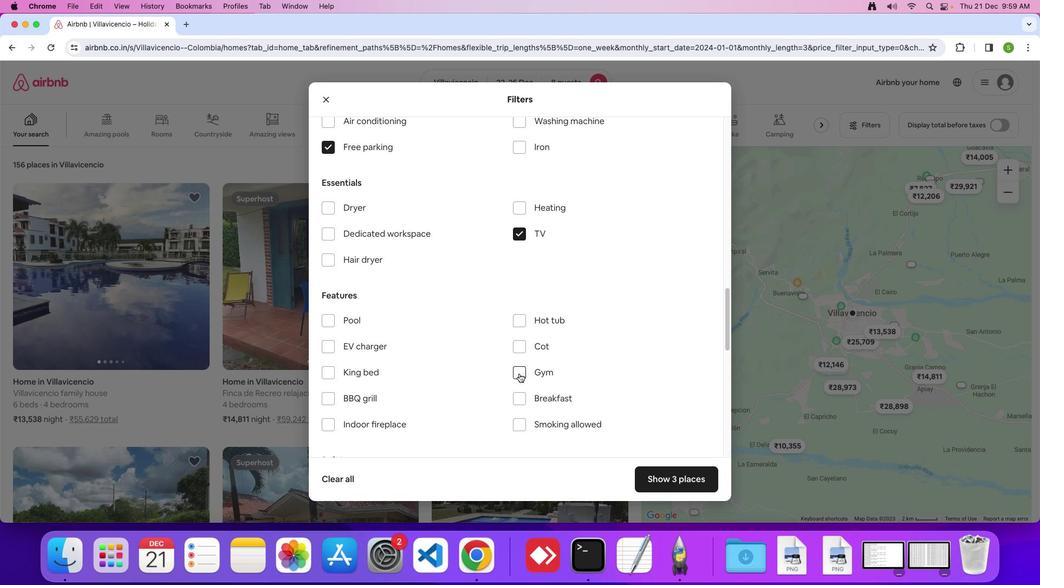 
Action: Mouse moved to (521, 398)
Screenshot: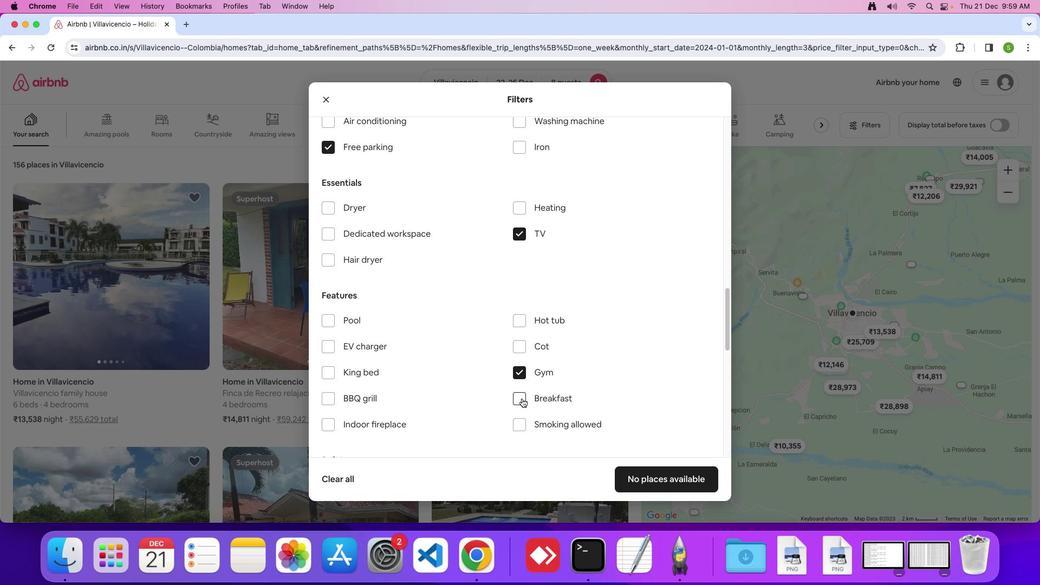 
Action: Mouse pressed left at (521, 398)
Screenshot: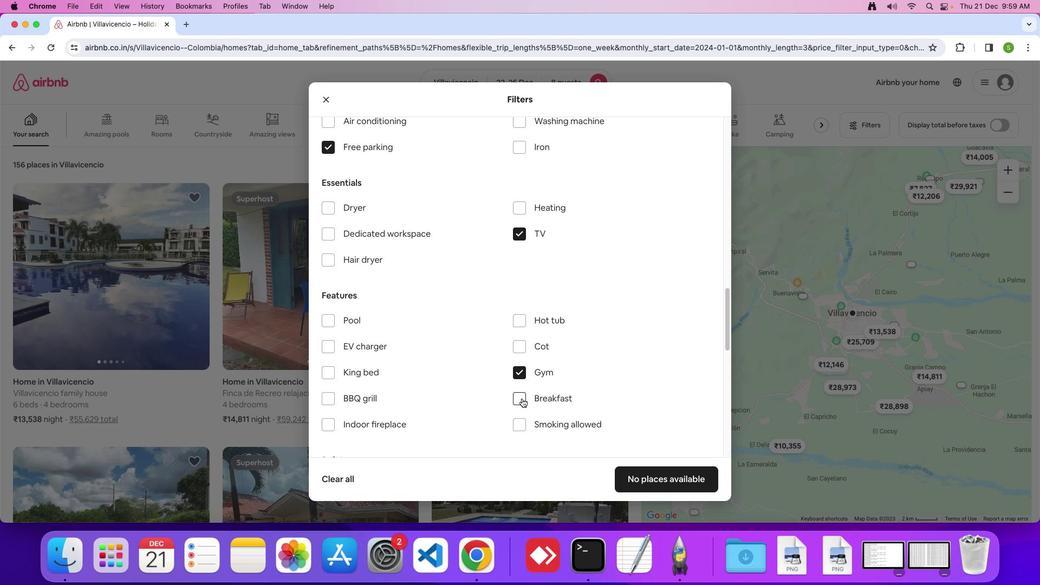 
Action: Mouse moved to (449, 360)
Screenshot: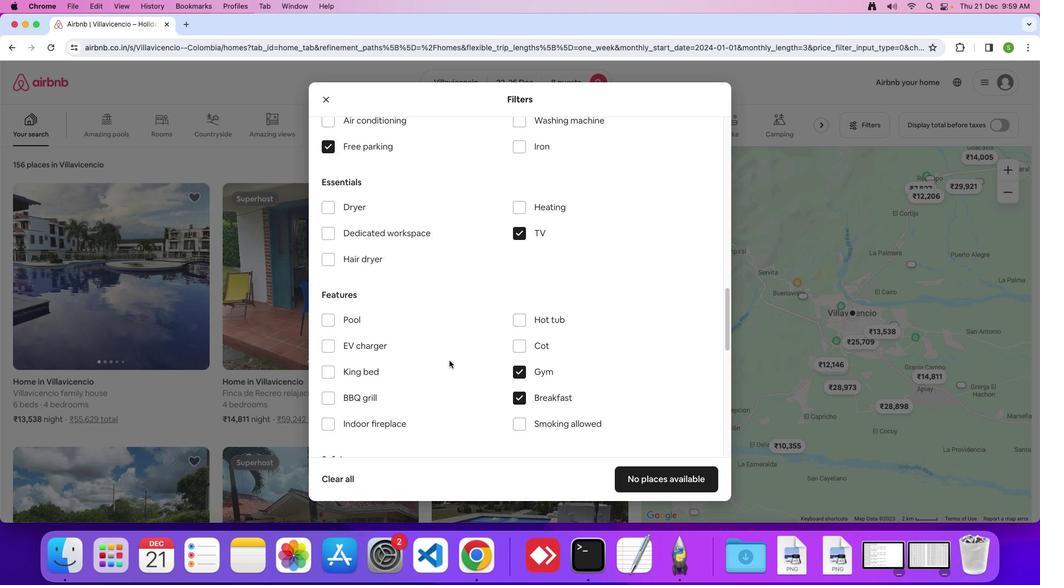 
Action: Mouse scrolled (449, 360) with delta (0, 0)
Screenshot: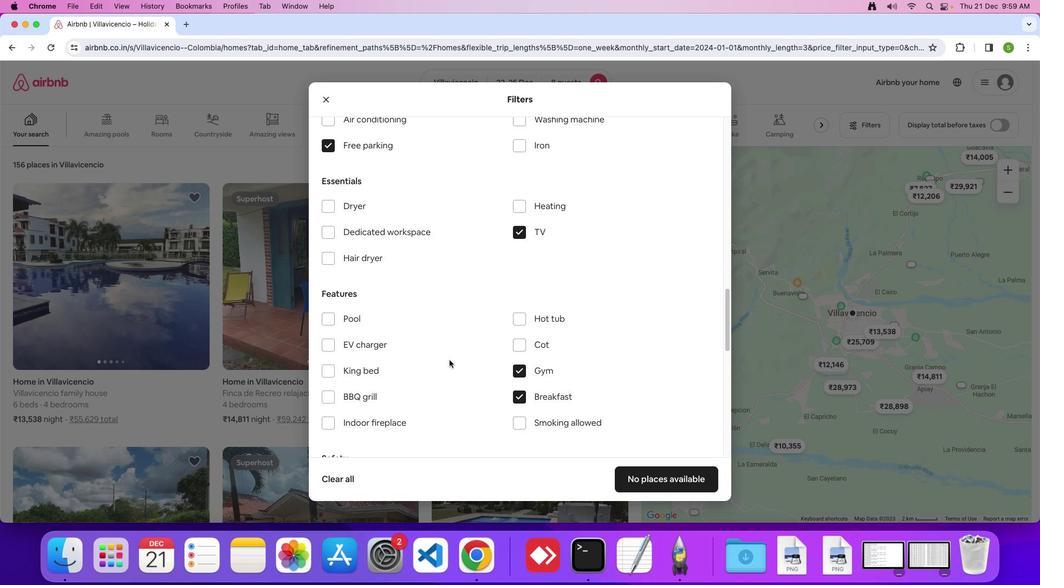 
Action: Mouse scrolled (449, 360) with delta (0, 0)
Screenshot: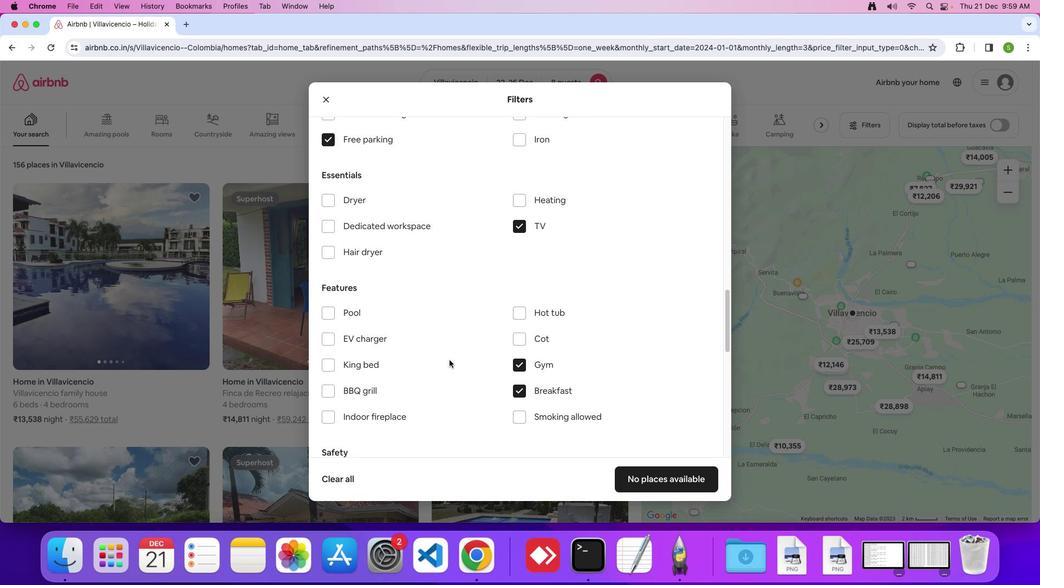 
Action: Mouse moved to (449, 359)
Screenshot: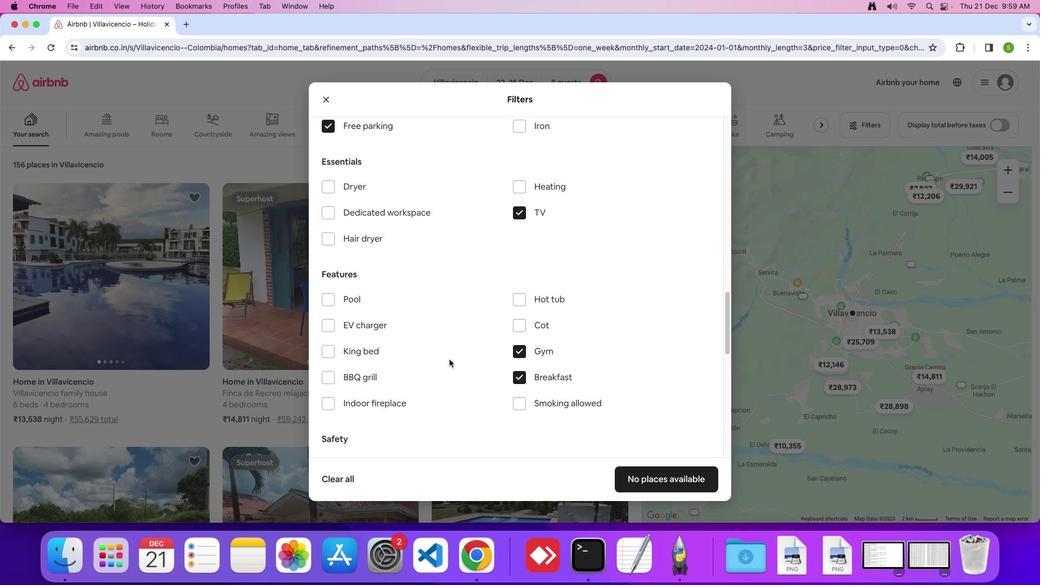 
Action: Mouse scrolled (449, 359) with delta (0, 0)
Screenshot: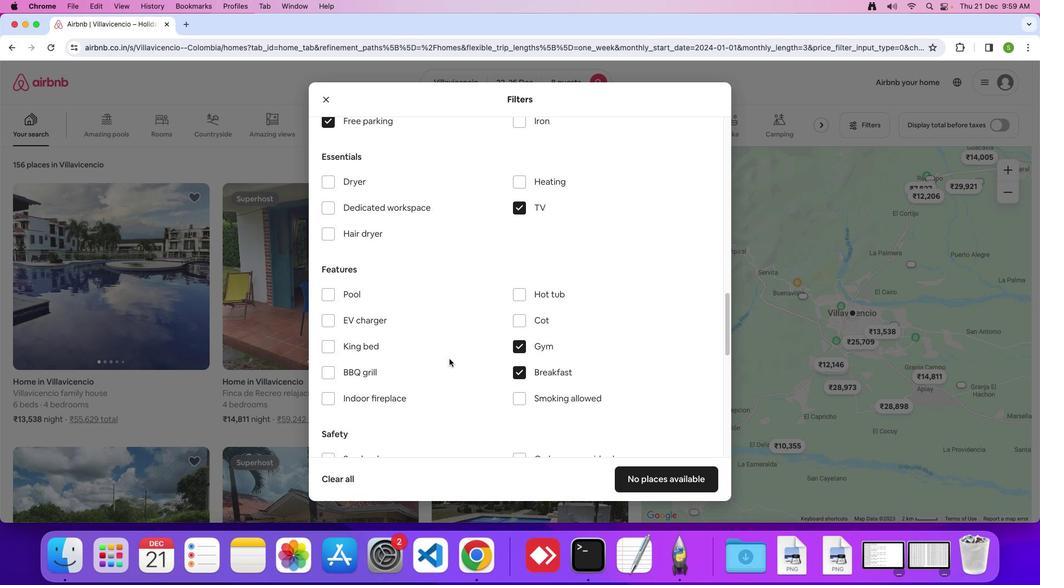 
Action: Mouse moved to (449, 359)
Screenshot: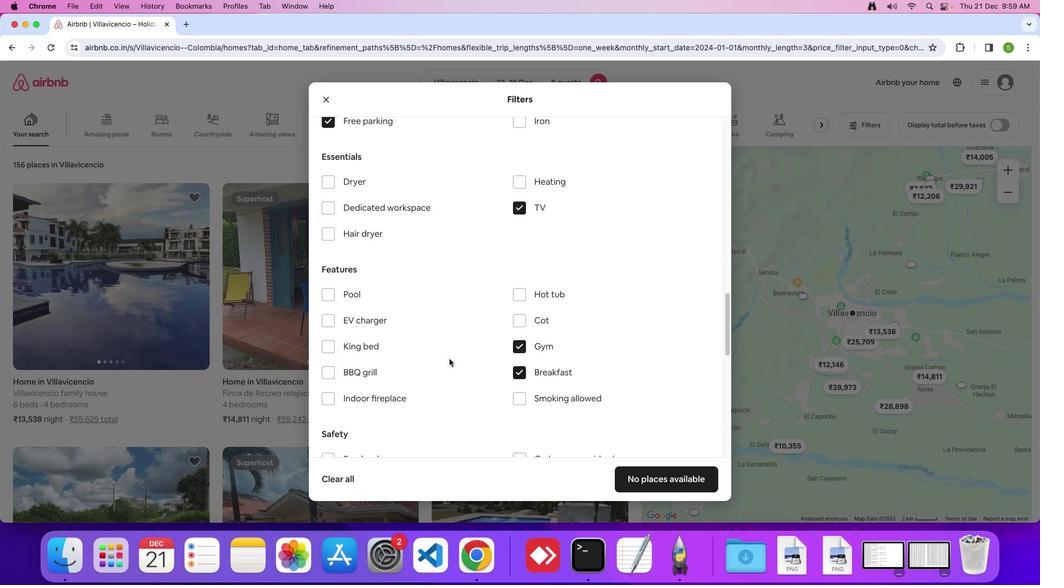 
Action: Mouse scrolled (449, 359) with delta (0, 0)
Screenshot: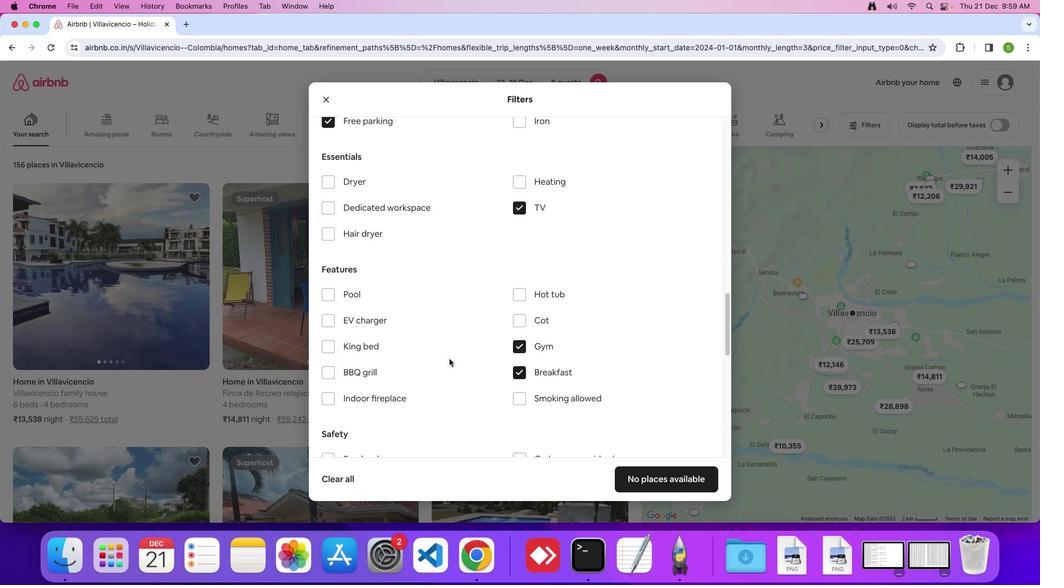 
Action: Mouse moved to (449, 359)
Screenshot: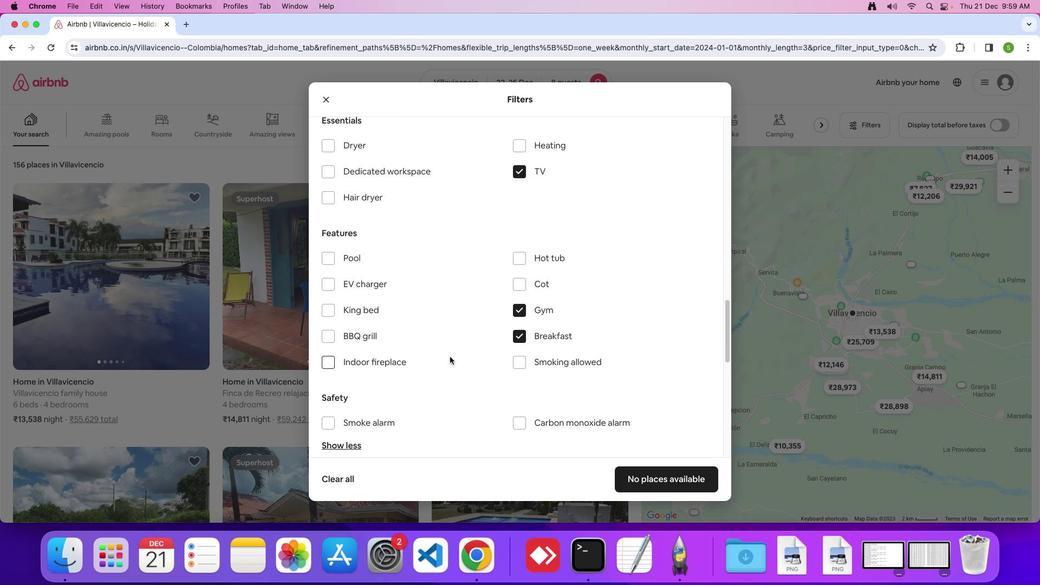 
Action: Mouse scrolled (449, 359) with delta (0, -1)
Screenshot: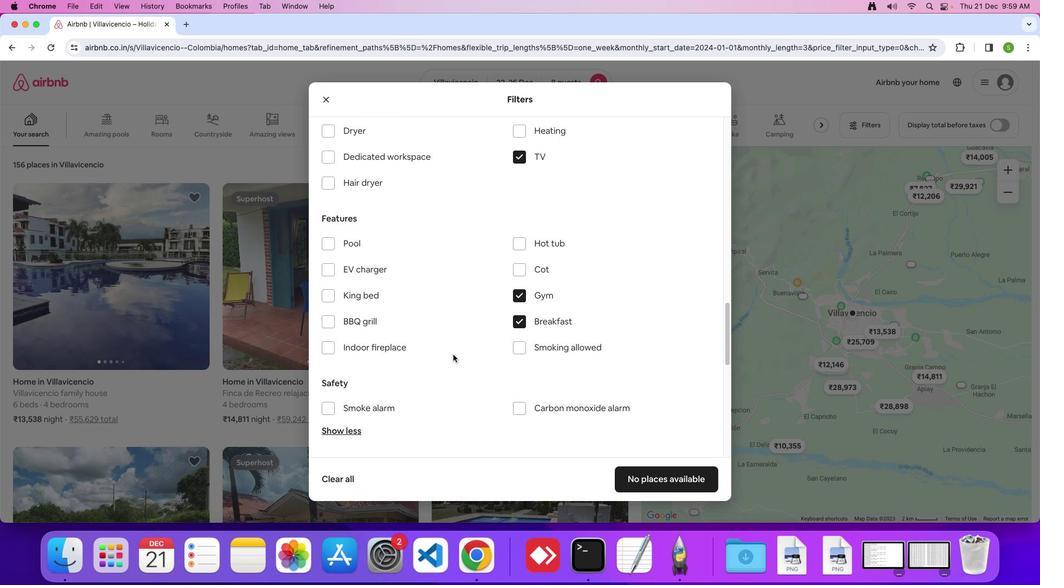 
Action: Mouse moved to (584, 326)
Screenshot: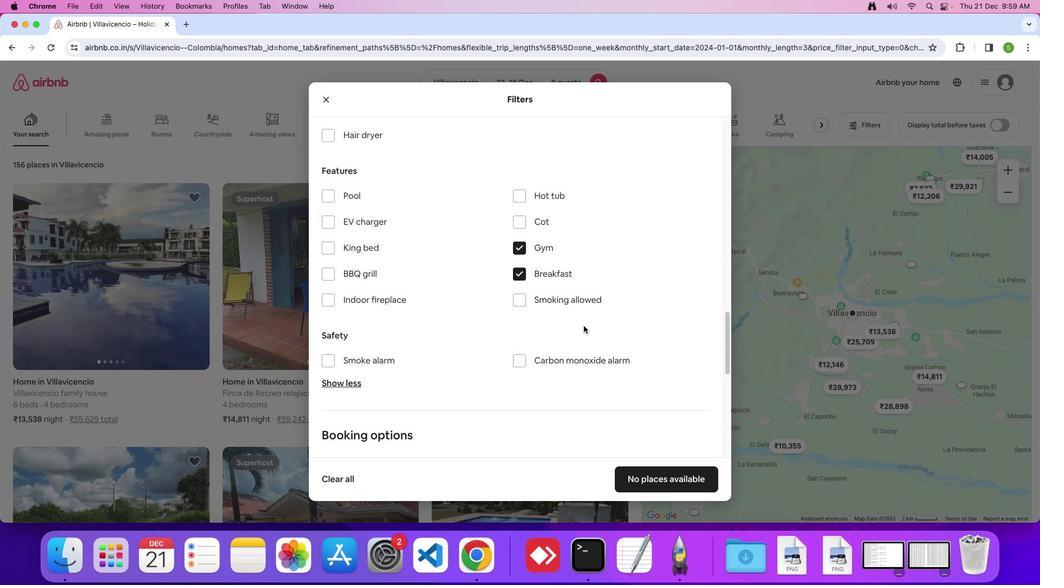 
Action: Mouse scrolled (584, 326) with delta (0, 0)
Screenshot: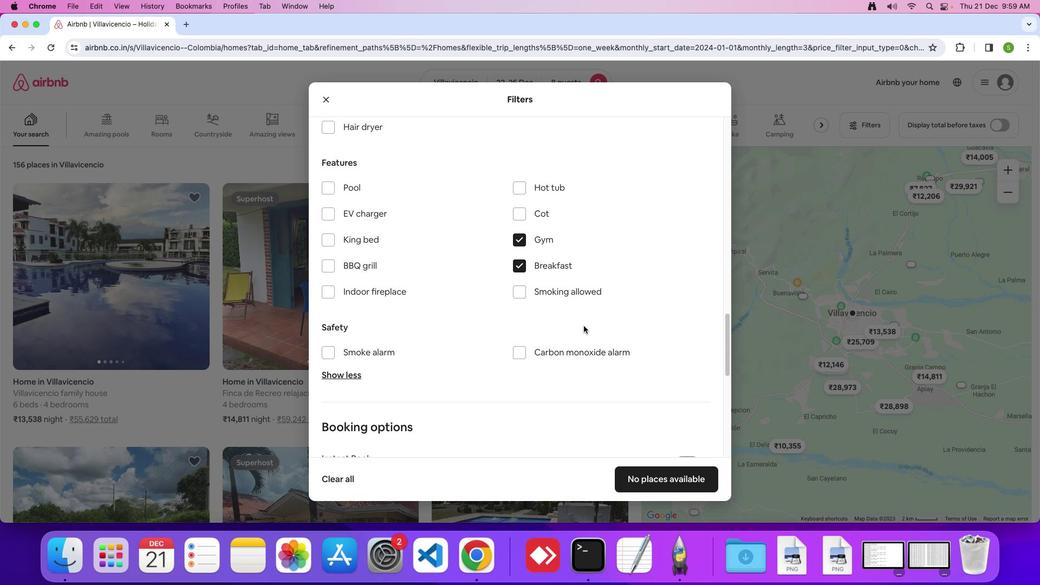 
Action: Mouse scrolled (584, 326) with delta (0, 0)
Screenshot: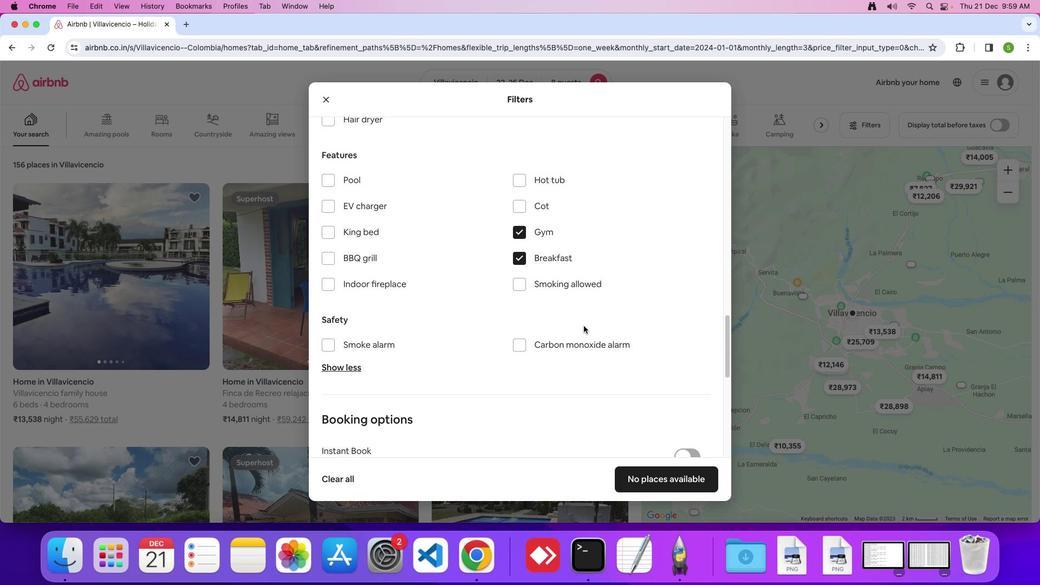 
Action: Mouse scrolled (584, 326) with delta (0, -1)
Screenshot: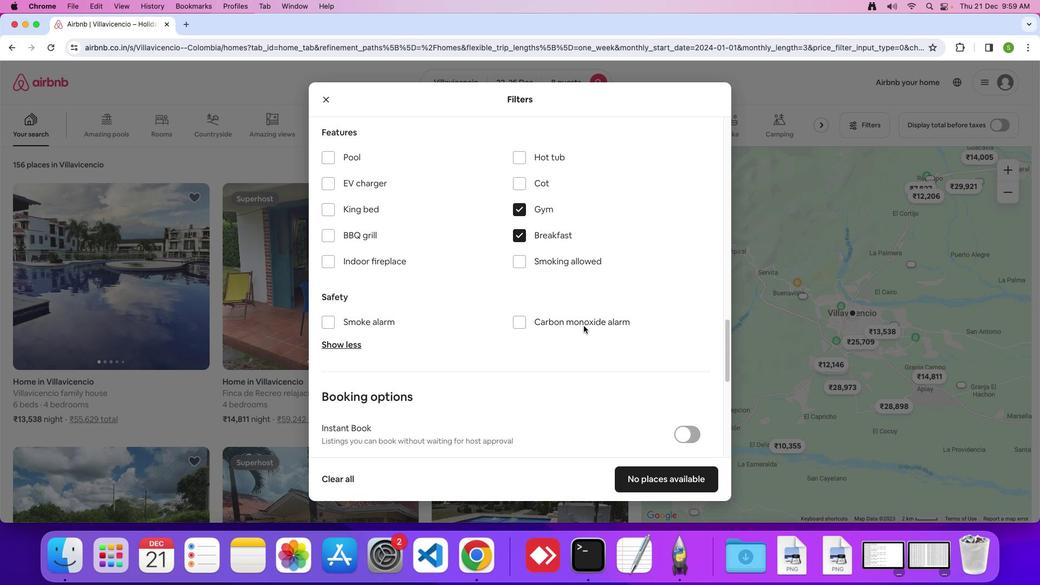 
Action: Mouse scrolled (584, 326) with delta (0, 0)
Screenshot: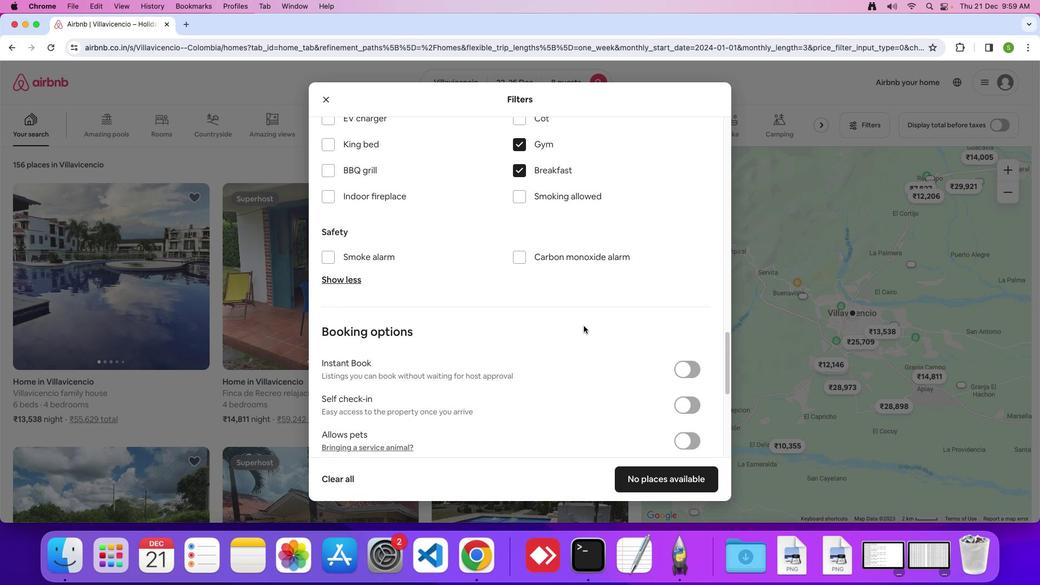 
Action: Mouse scrolled (584, 326) with delta (0, 0)
Screenshot: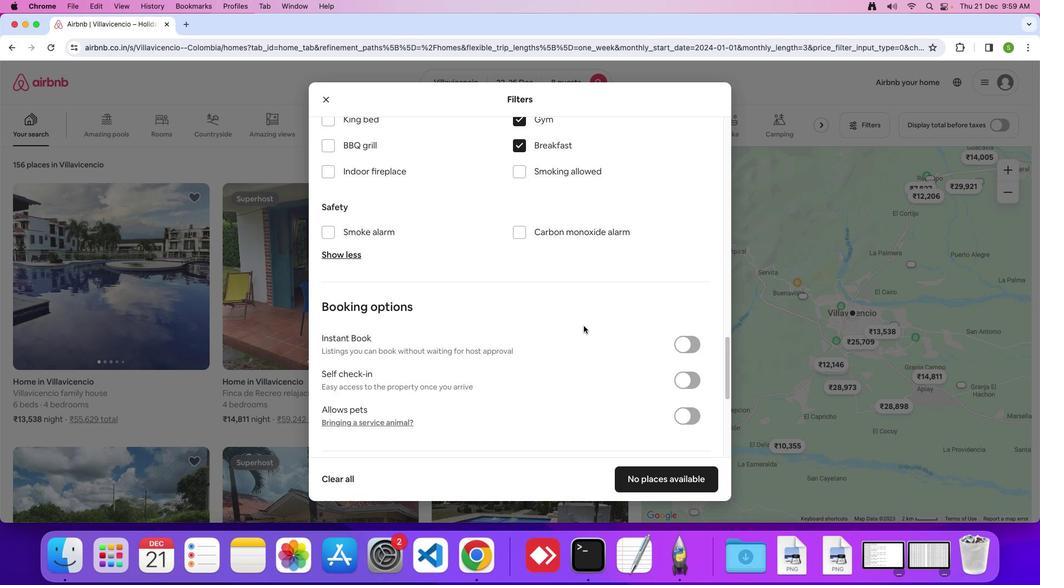 
Action: Mouse scrolled (584, 326) with delta (0, -1)
Screenshot: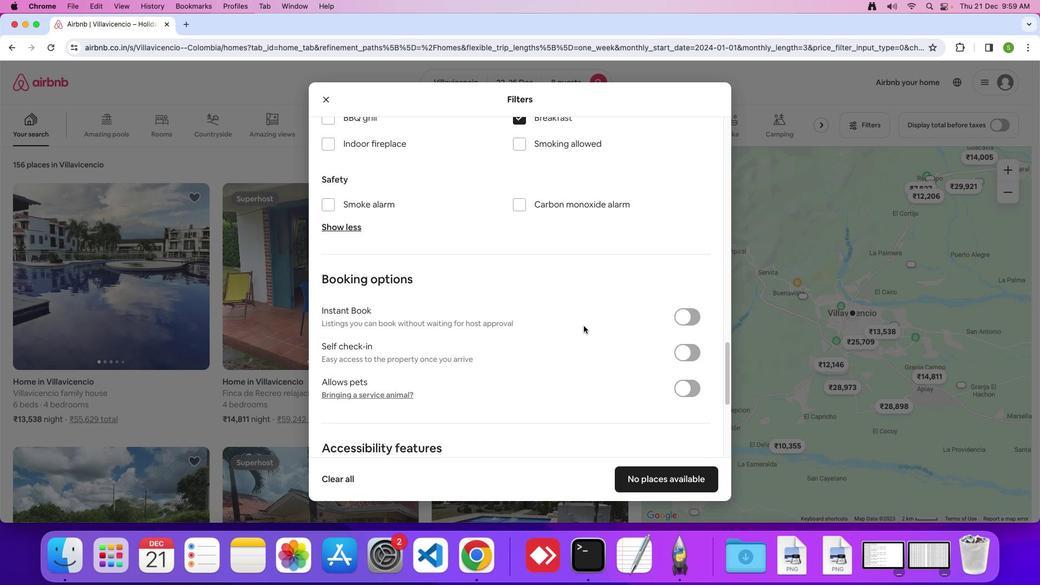 
Action: Mouse scrolled (584, 326) with delta (0, 0)
Screenshot: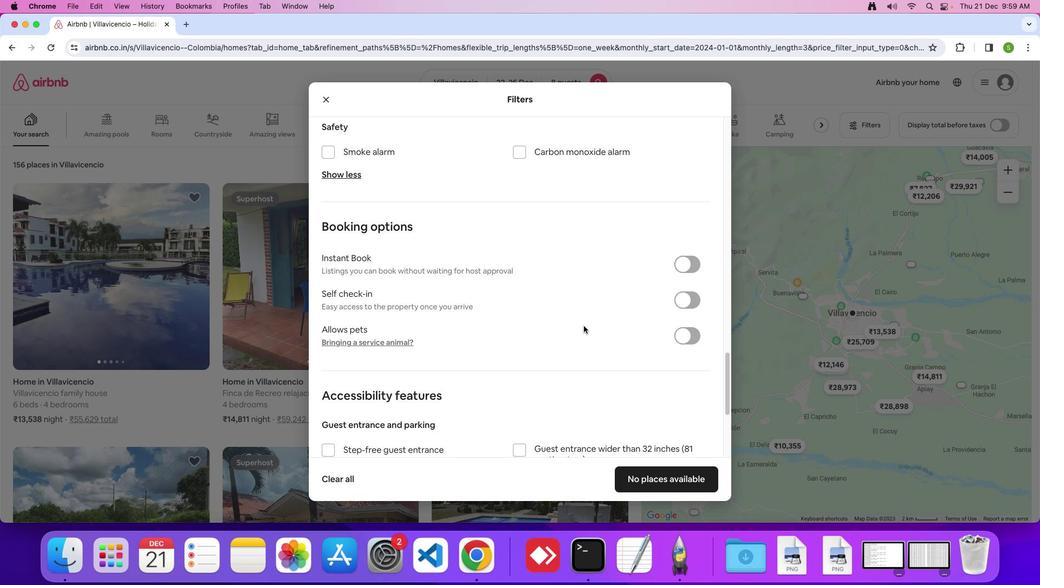 
Action: Mouse scrolled (584, 326) with delta (0, 0)
Screenshot: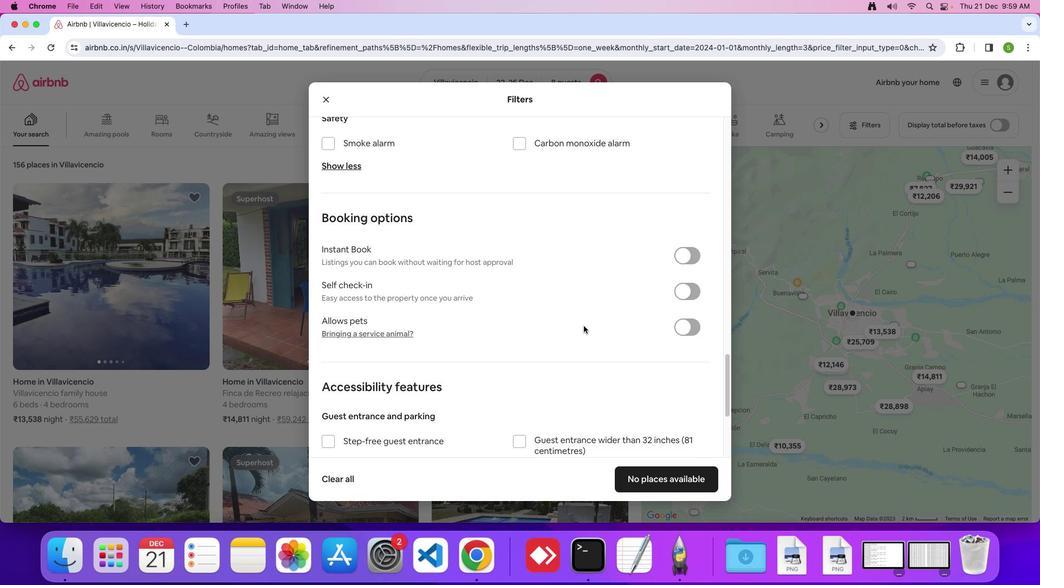 
Action: Mouse scrolled (584, 326) with delta (0, -1)
Screenshot: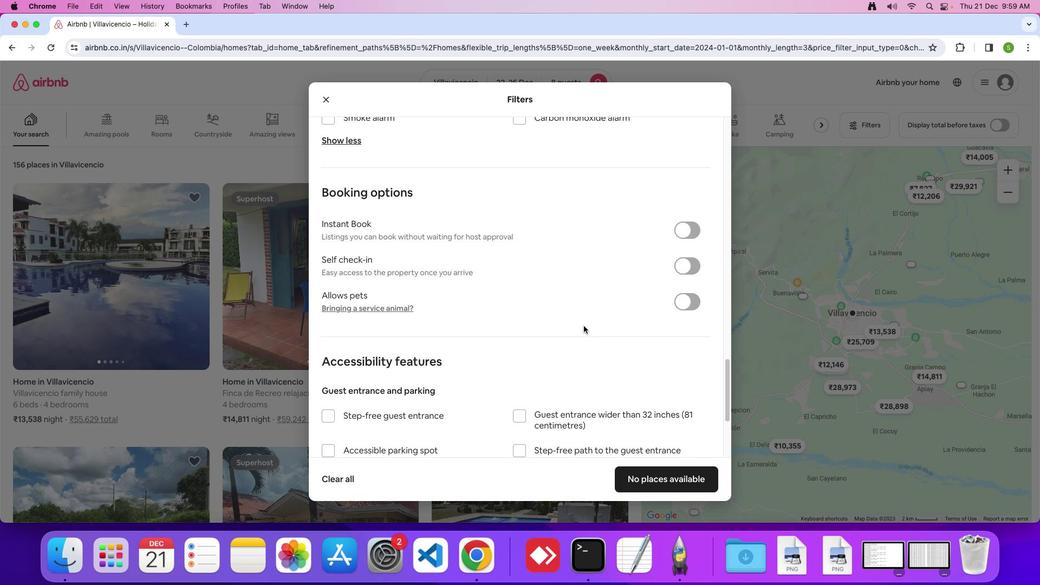 
Action: Mouse scrolled (584, 326) with delta (0, 0)
Screenshot: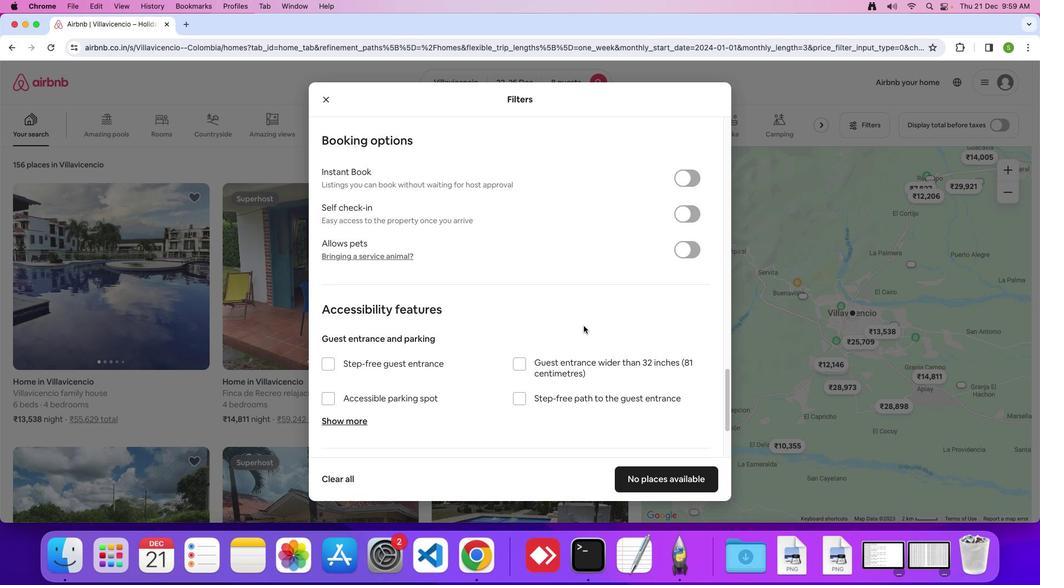 
Action: Mouse scrolled (584, 326) with delta (0, 0)
Screenshot: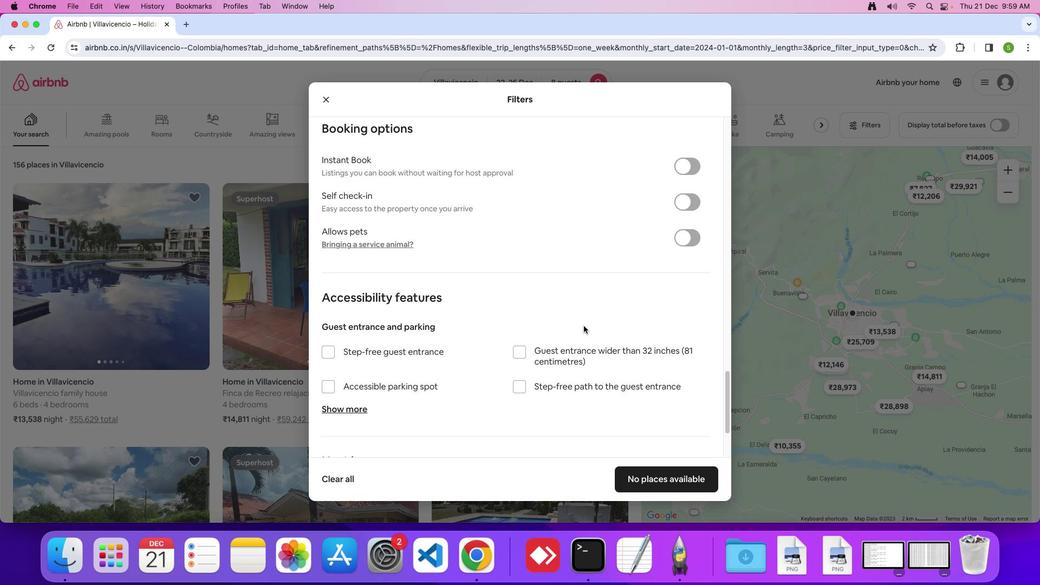 
Action: Mouse scrolled (584, 326) with delta (0, -1)
Screenshot: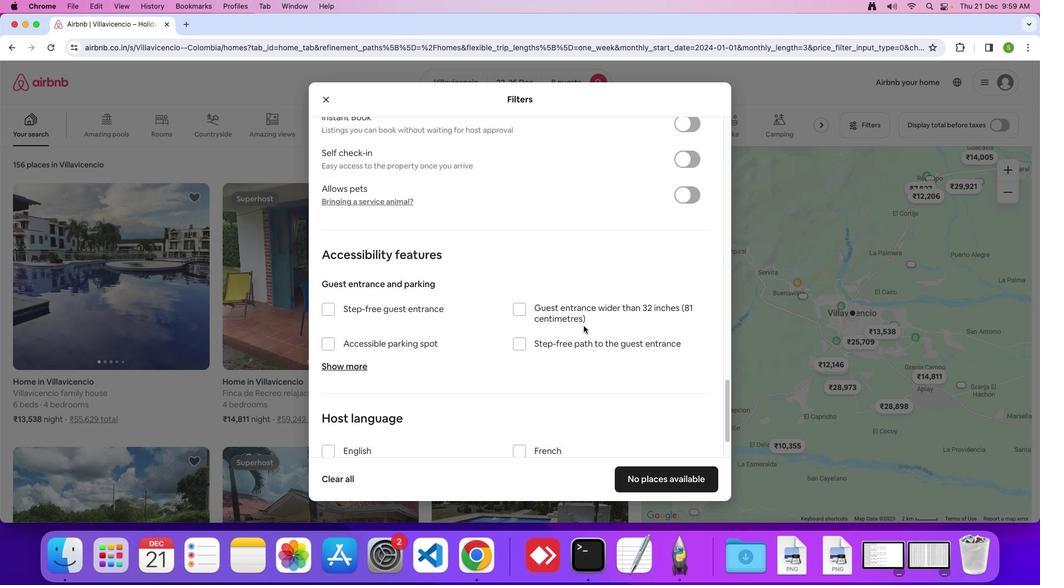 
Action: Mouse scrolled (584, 326) with delta (0, 0)
Screenshot: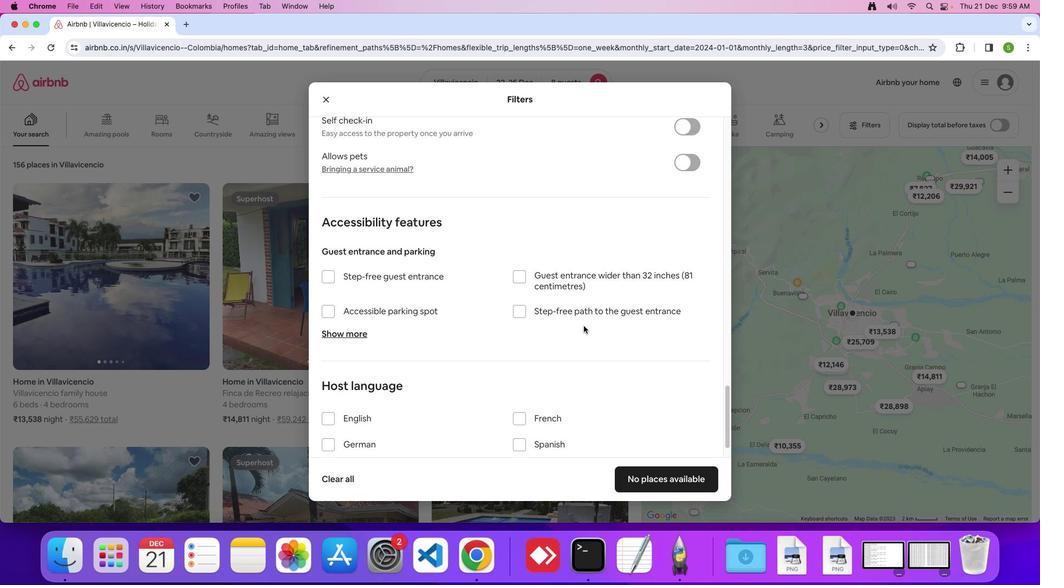 
Action: Mouse scrolled (584, 326) with delta (0, 0)
Screenshot: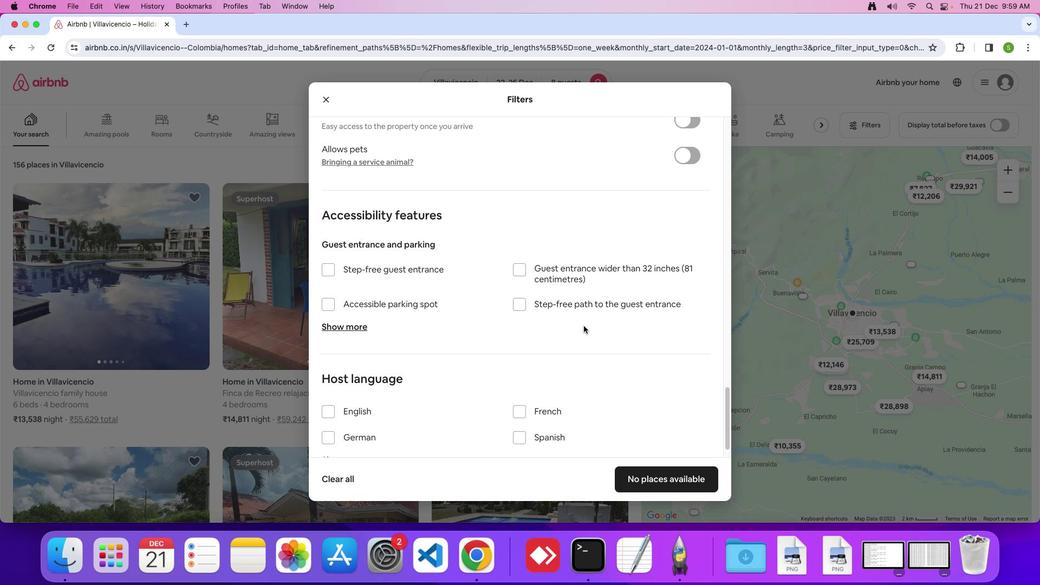 
Action: Mouse scrolled (584, 326) with delta (0, -1)
Screenshot: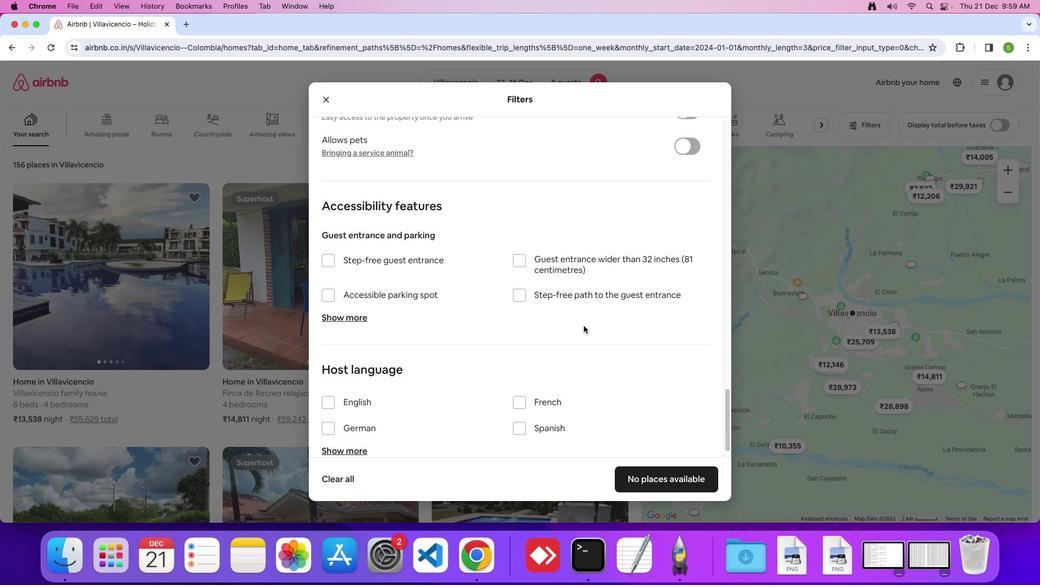 
Action: Mouse scrolled (584, 326) with delta (0, 0)
Screenshot: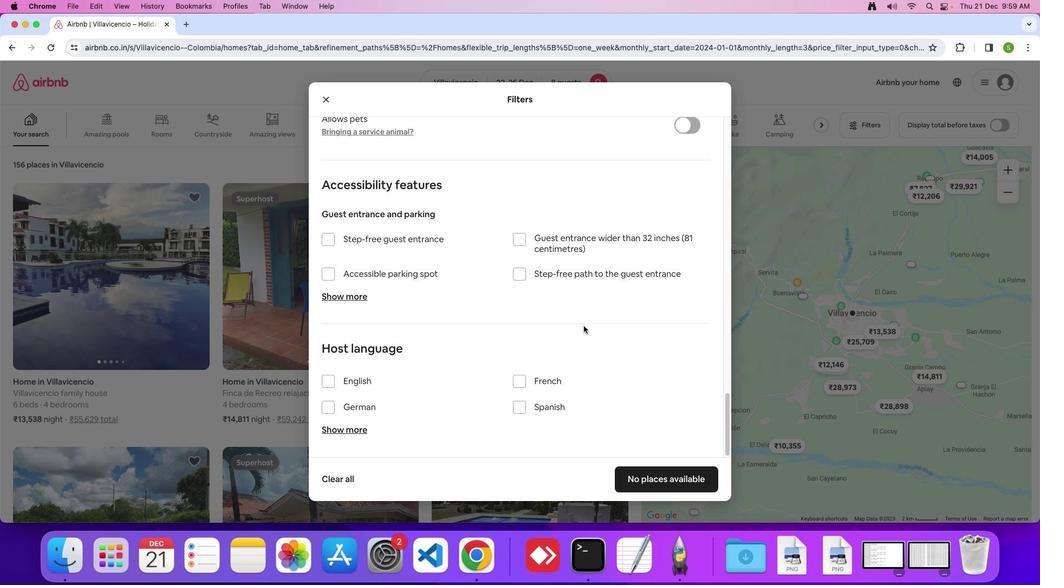 
Action: Mouse scrolled (584, 326) with delta (0, 0)
Screenshot: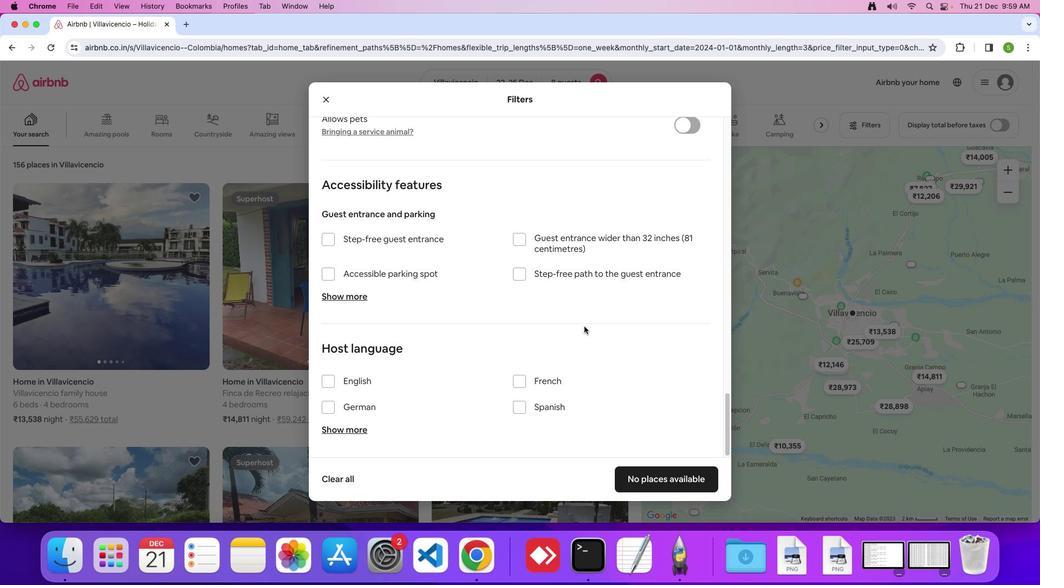 
Action: Mouse moved to (647, 479)
Screenshot: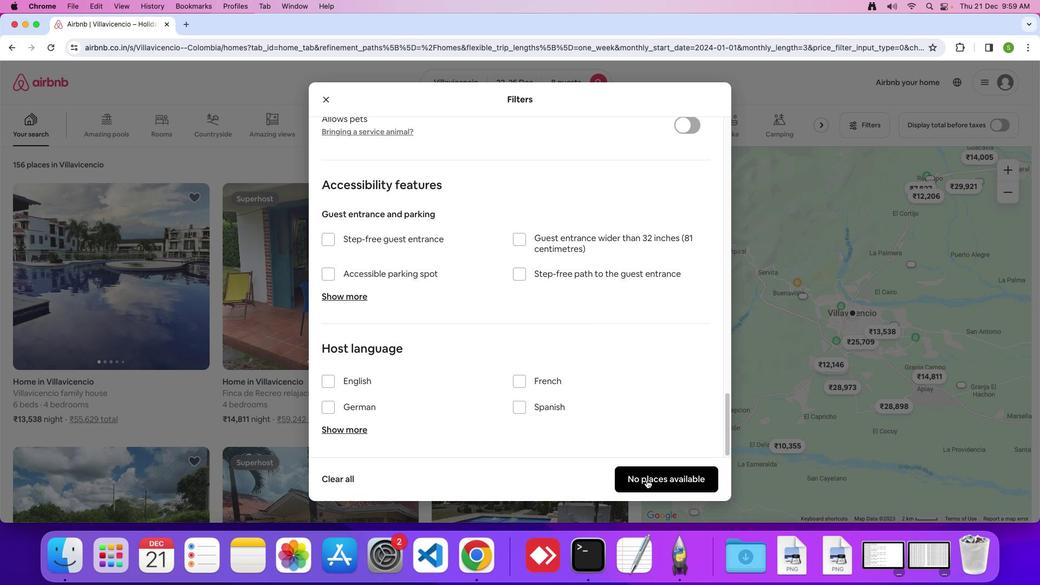 
Action: Mouse pressed left at (647, 479)
Screenshot: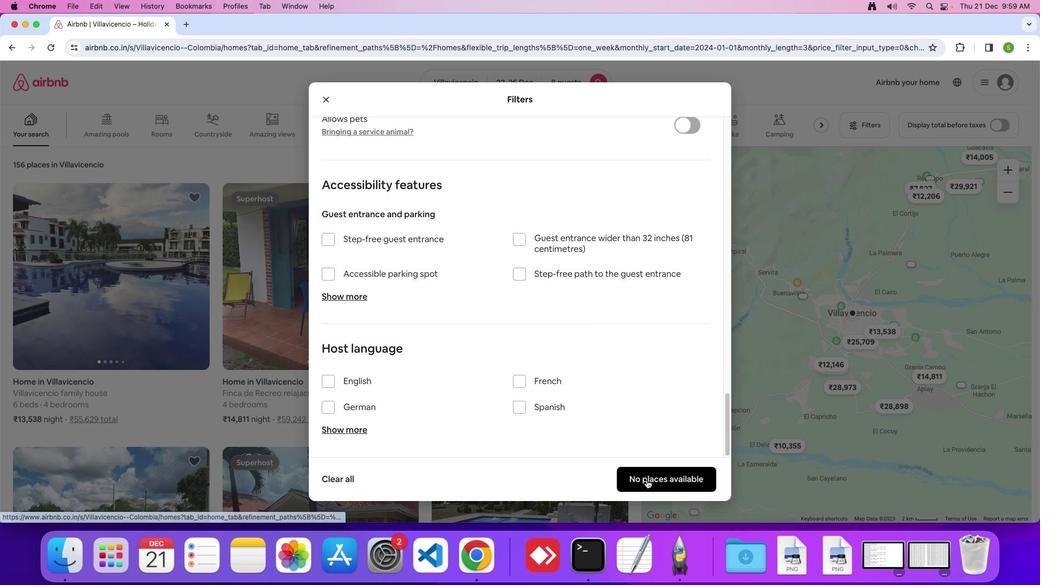 
Action: Mouse moved to (463, 303)
Screenshot: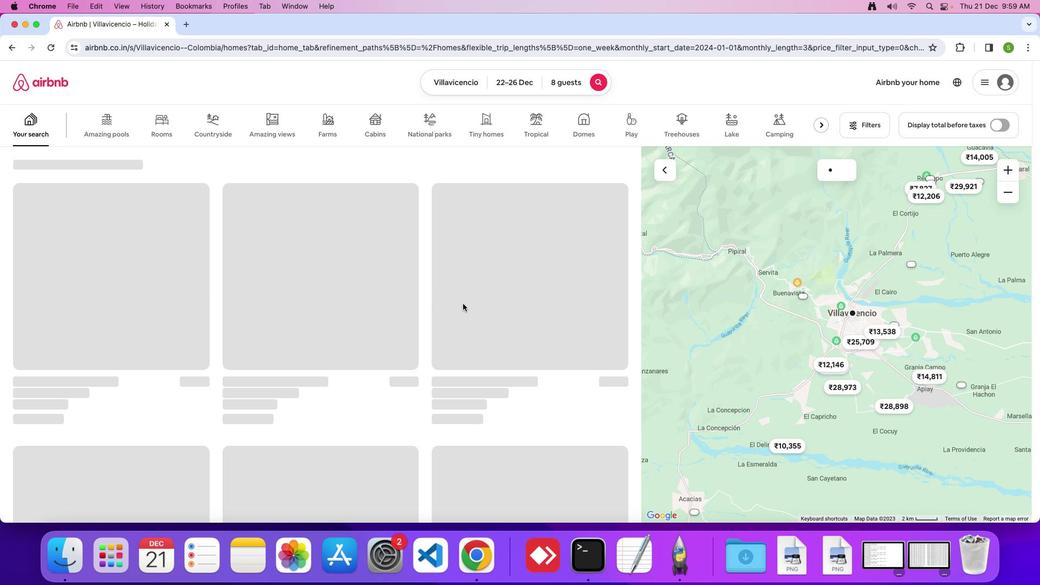 
